 Task: Look for space in Maywood, United States from 12th August, 2023 to 16th August, 2023 for 8 adults in price range Rs.10000 to Rs.16000. Place can be private room with 8 bedrooms having 8 beds and 8 bathrooms. Property type can be house, flat, guest house, hotel. Amenities needed are: wifi, TV, free parkinig on premises, gym, breakfast. Booking option can be shelf check-in. Required host language is English.
Action: Mouse moved to (505, 137)
Screenshot: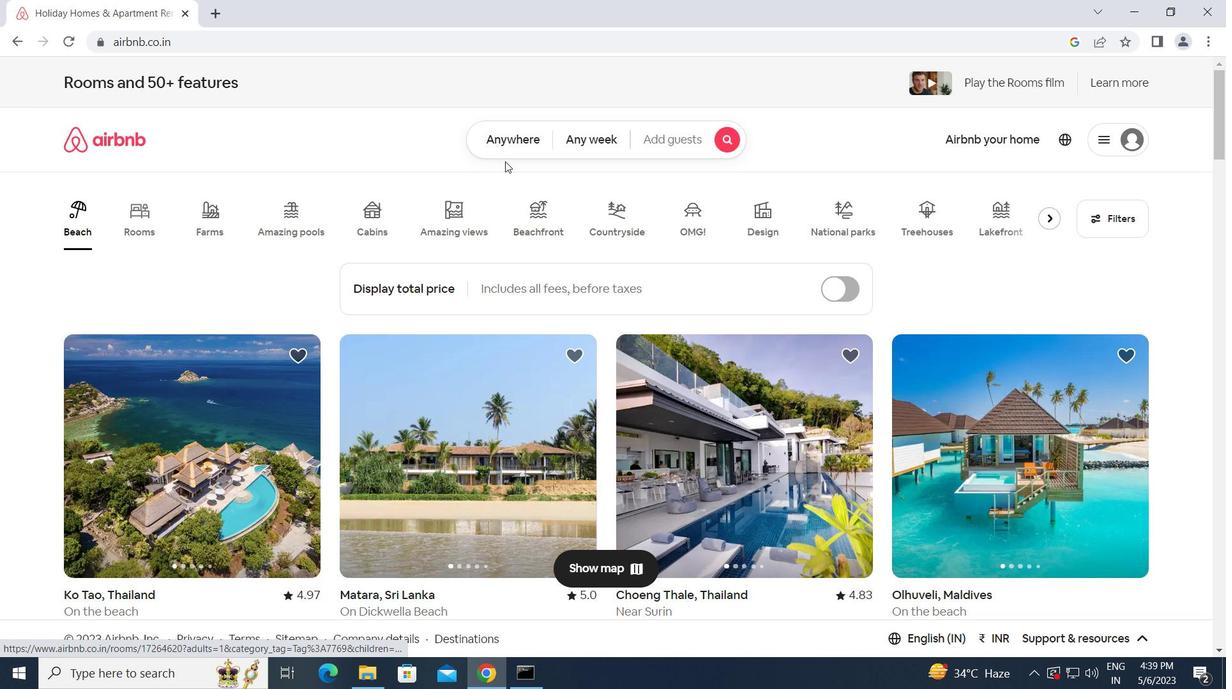 
Action: Mouse pressed left at (505, 137)
Screenshot: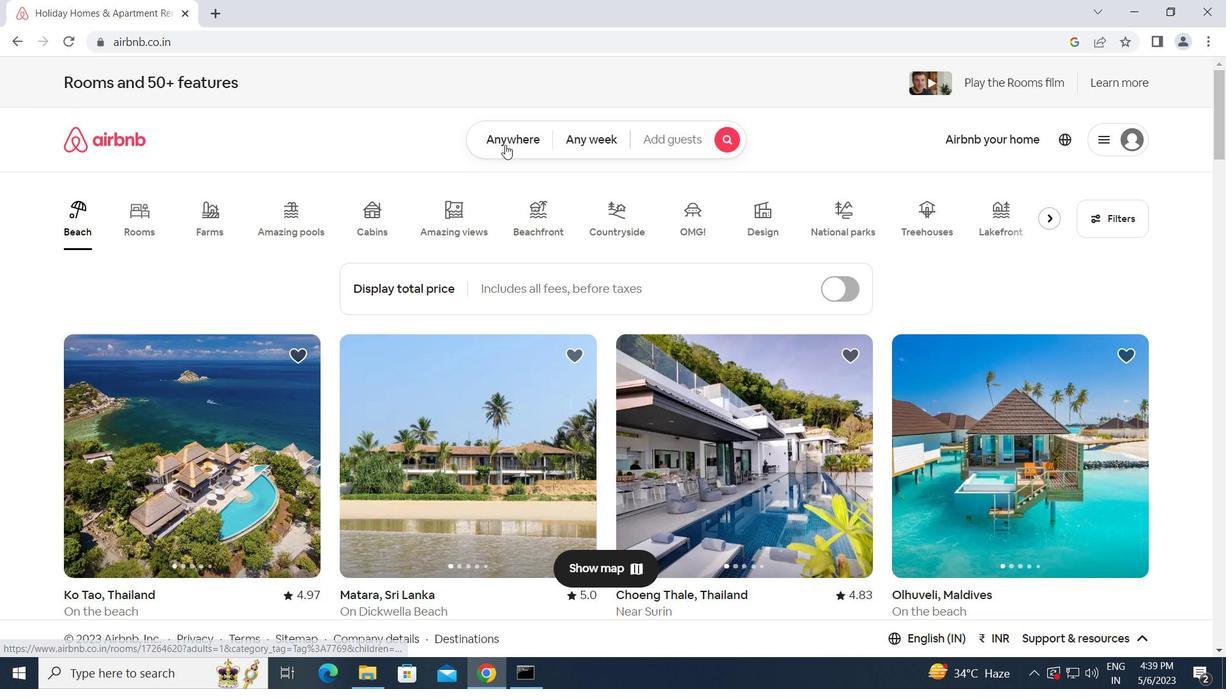 
Action: Mouse moved to (338, 186)
Screenshot: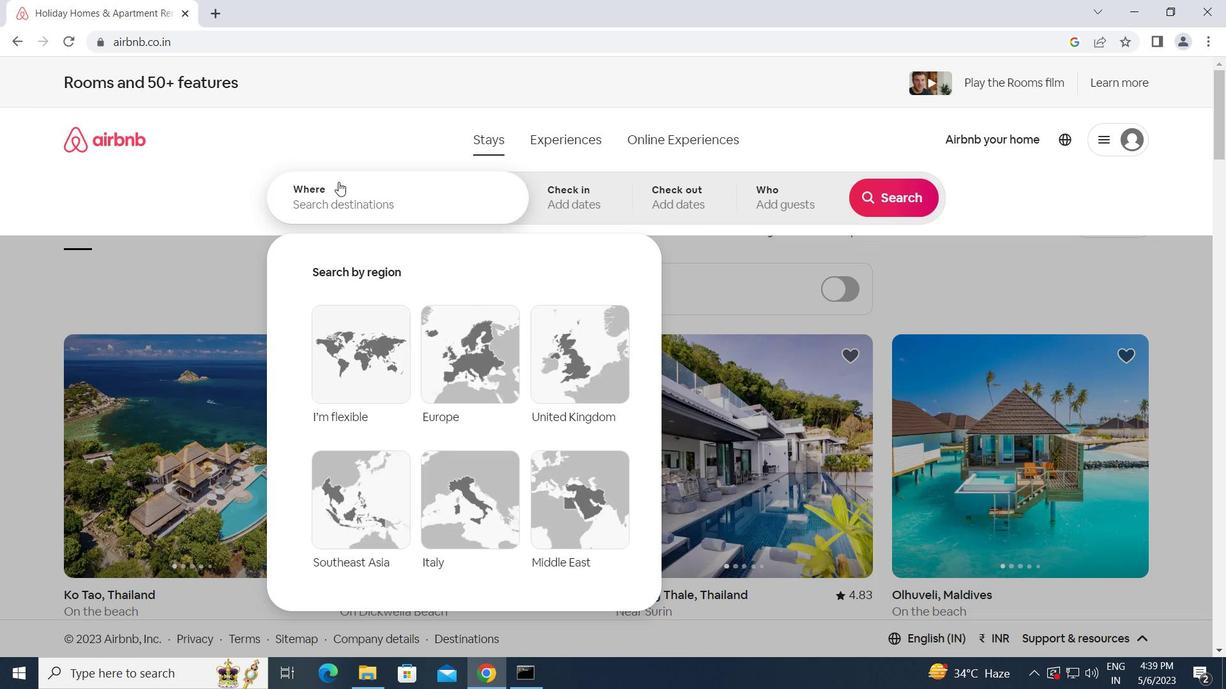 
Action: Mouse pressed left at (338, 186)
Screenshot: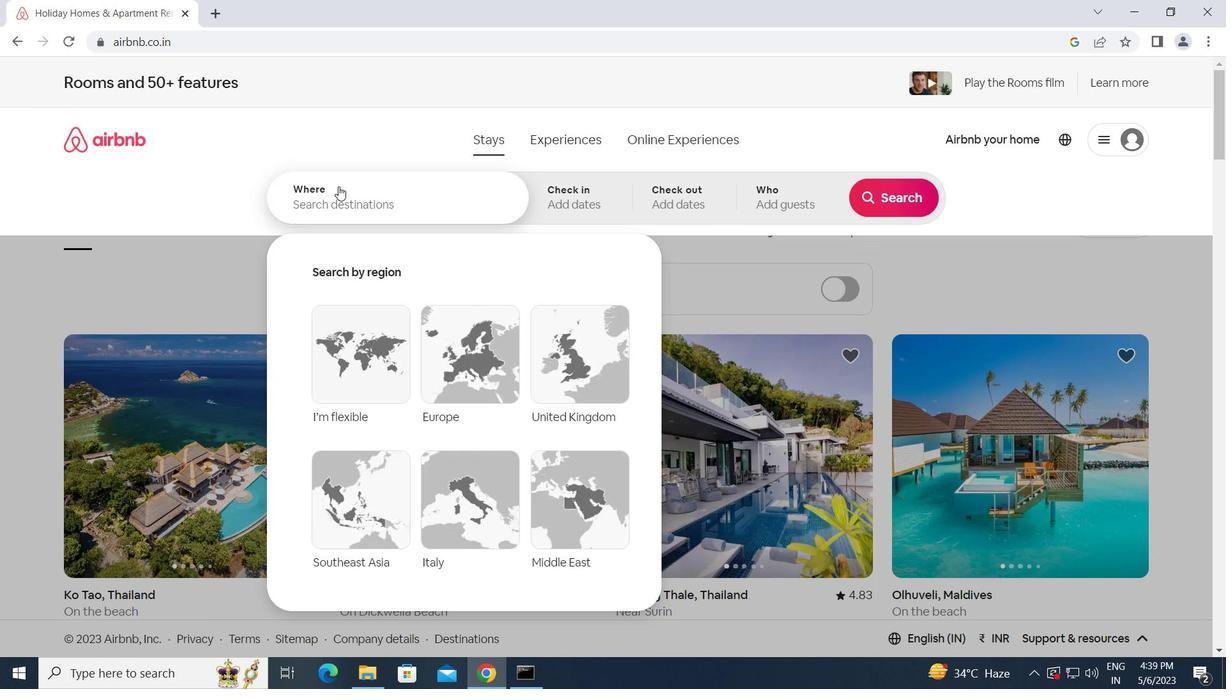 
Action: Mouse moved to (387, 194)
Screenshot: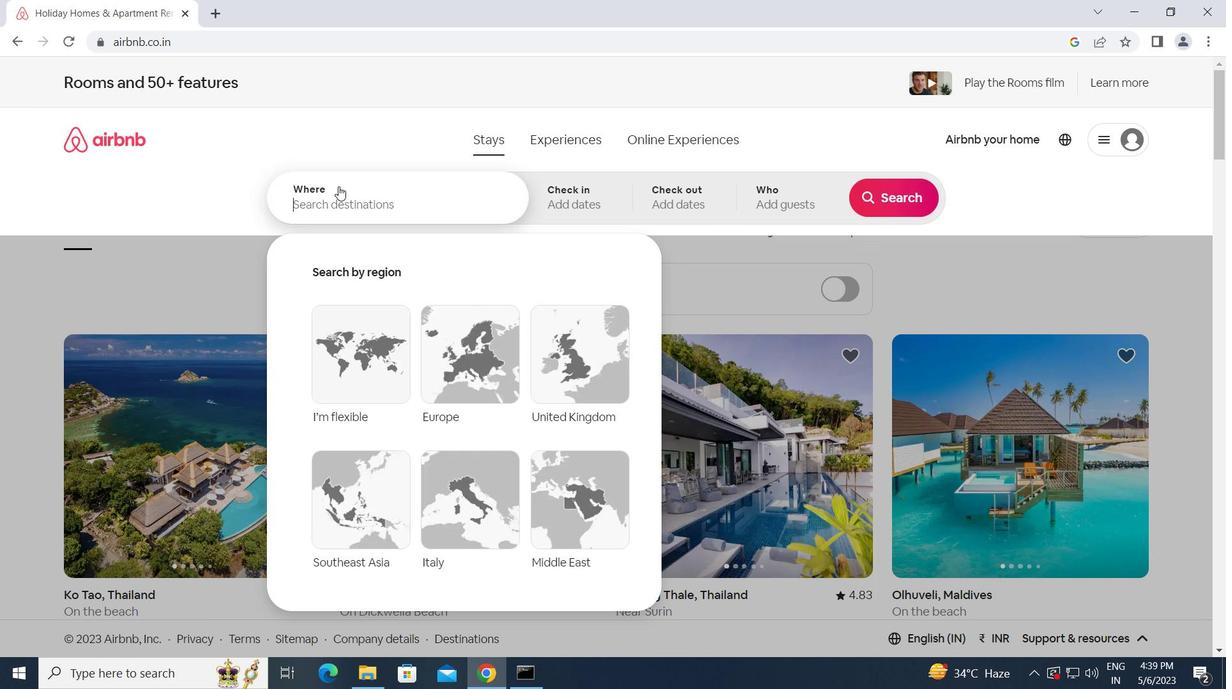 
Action: Key pressed m<Key.caps_lock>aywood,<Key.space><Key.caps_lock>u<Key.caps_lock>ni
Screenshot: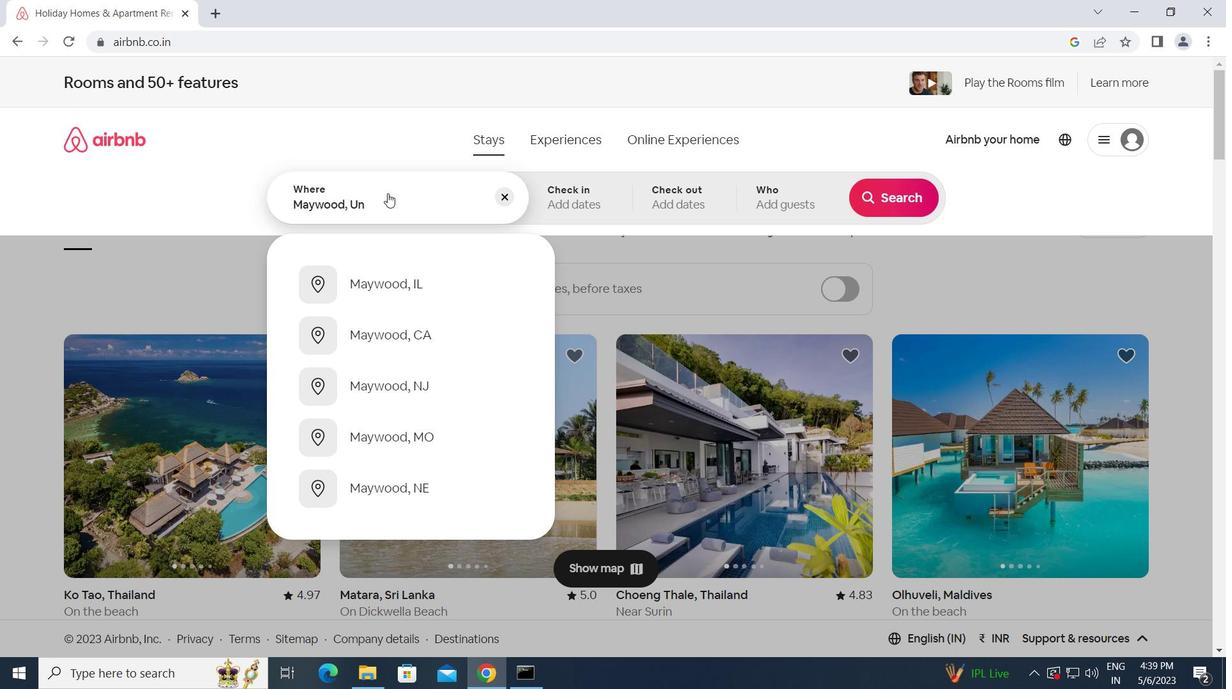 
Action: Mouse moved to (578, 0)
Screenshot: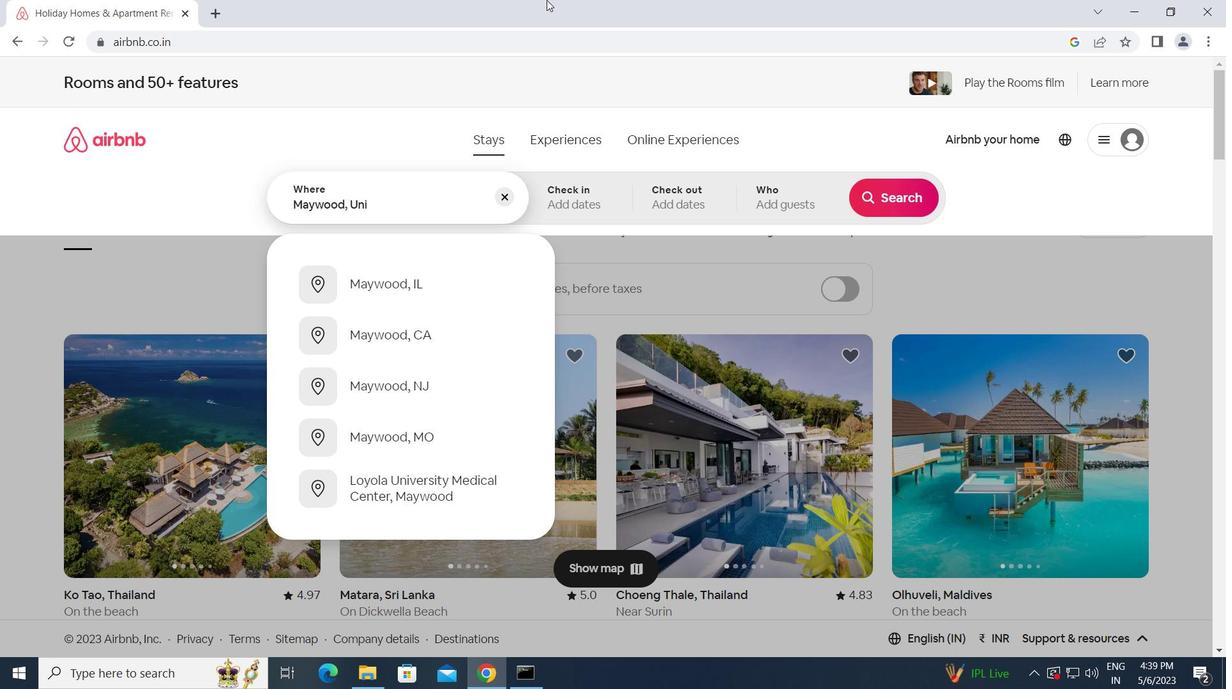 
Action: Key pressed ted<Key.space><Key.caps_lock>s<Key.caps_lock>tates<Key.enter>
Screenshot: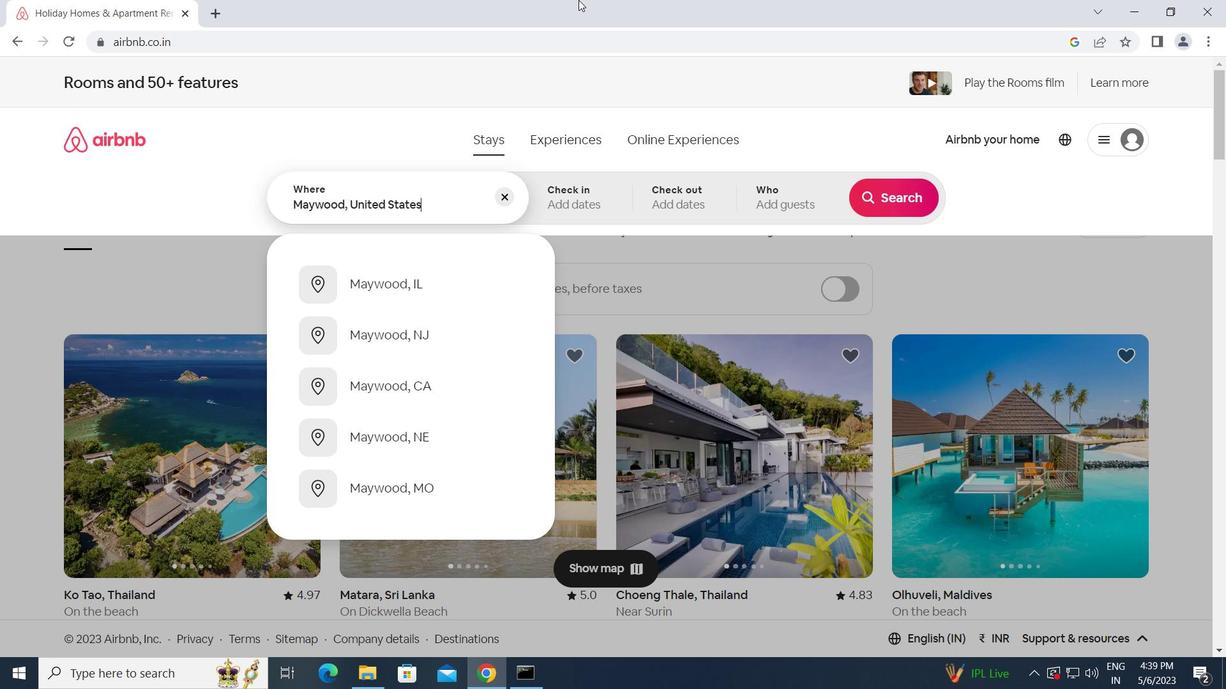 
Action: Mouse moved to (887, 330)
Screenshot: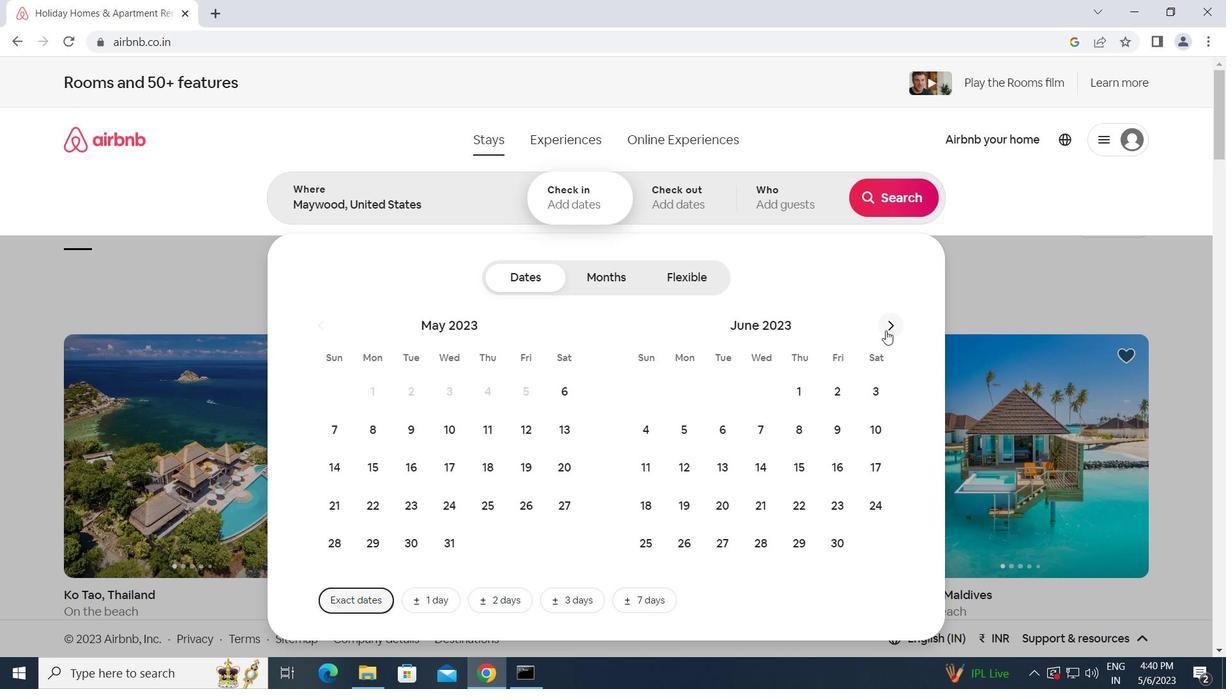 
Action: Mouse pressed left at (887, 330)
Screenshot: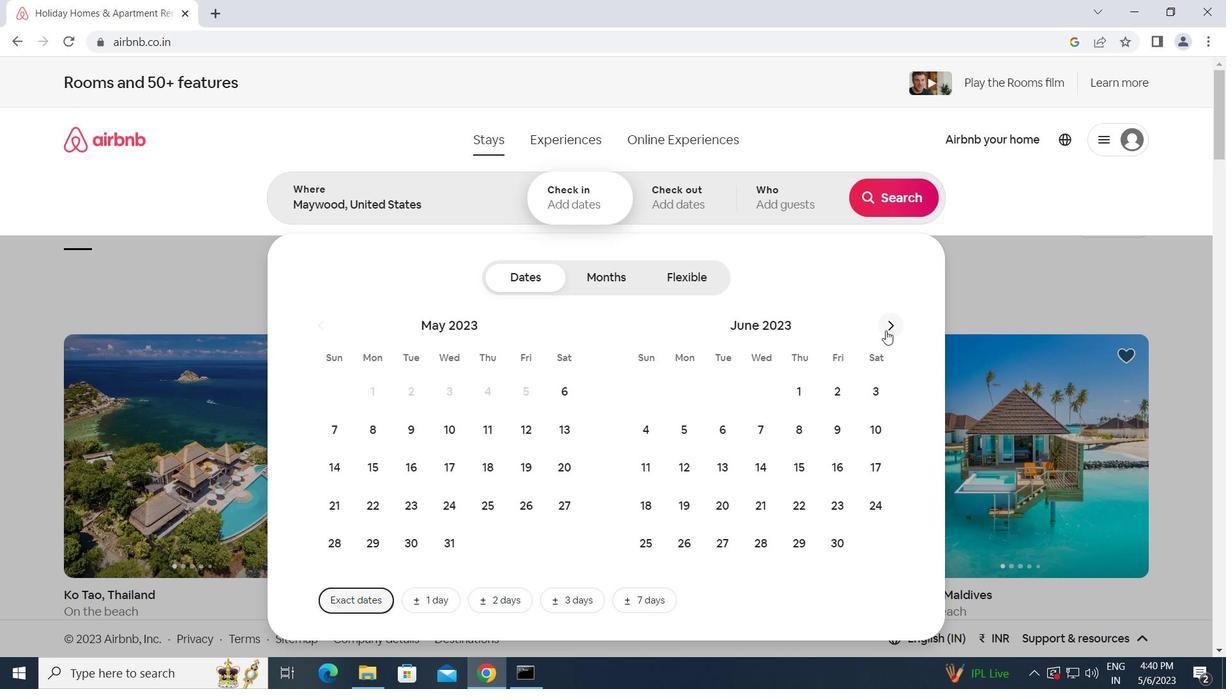 
Action: Mouse pressed left at (887, 330)
Screenshot: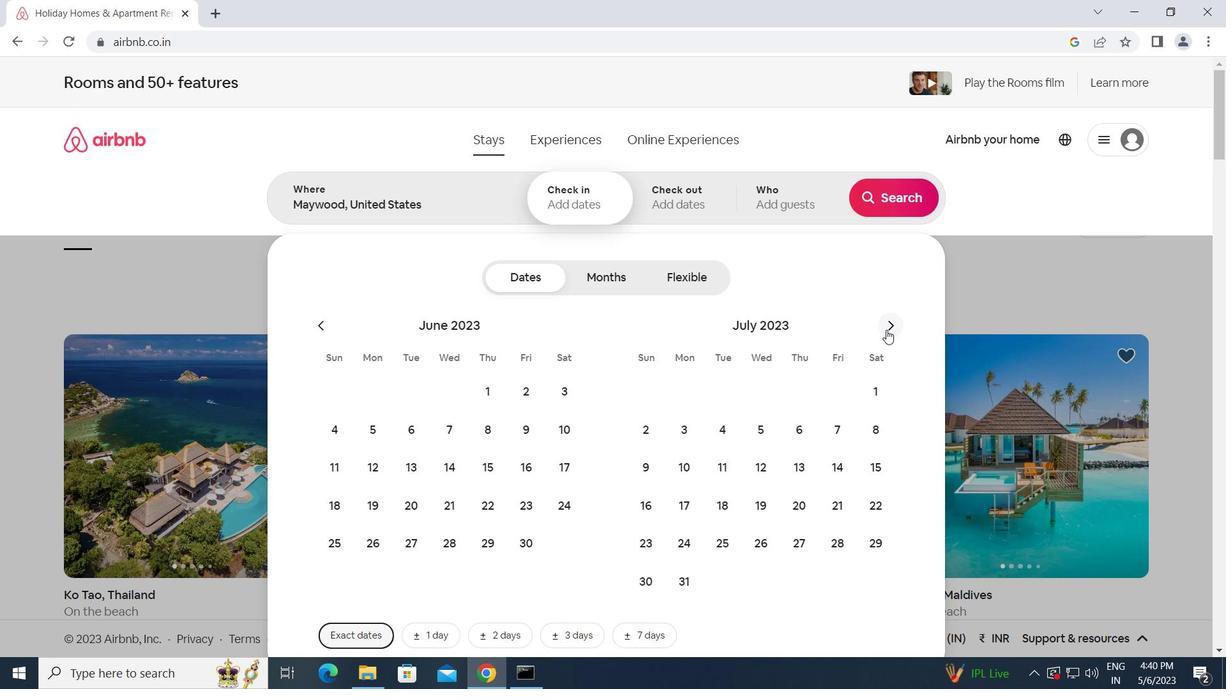 
Action: Mouse moved to (867, 431)
Screenshot: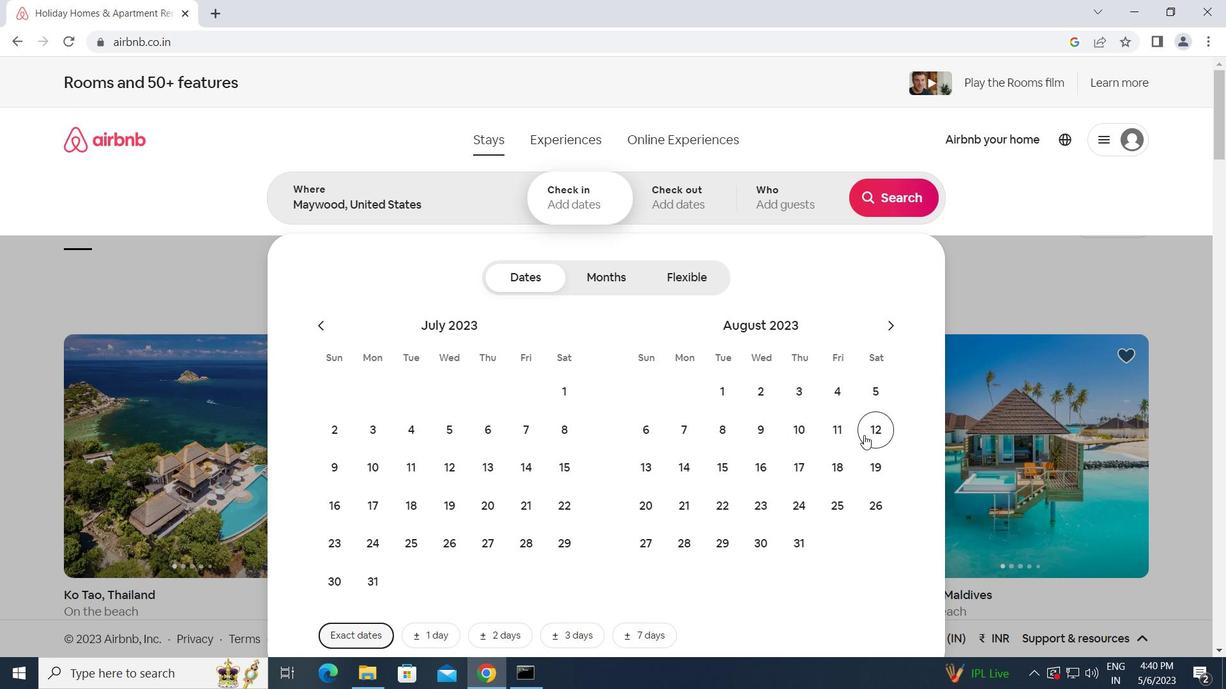 
Action: Mouse pressed left at (867, 431)
Screenshot: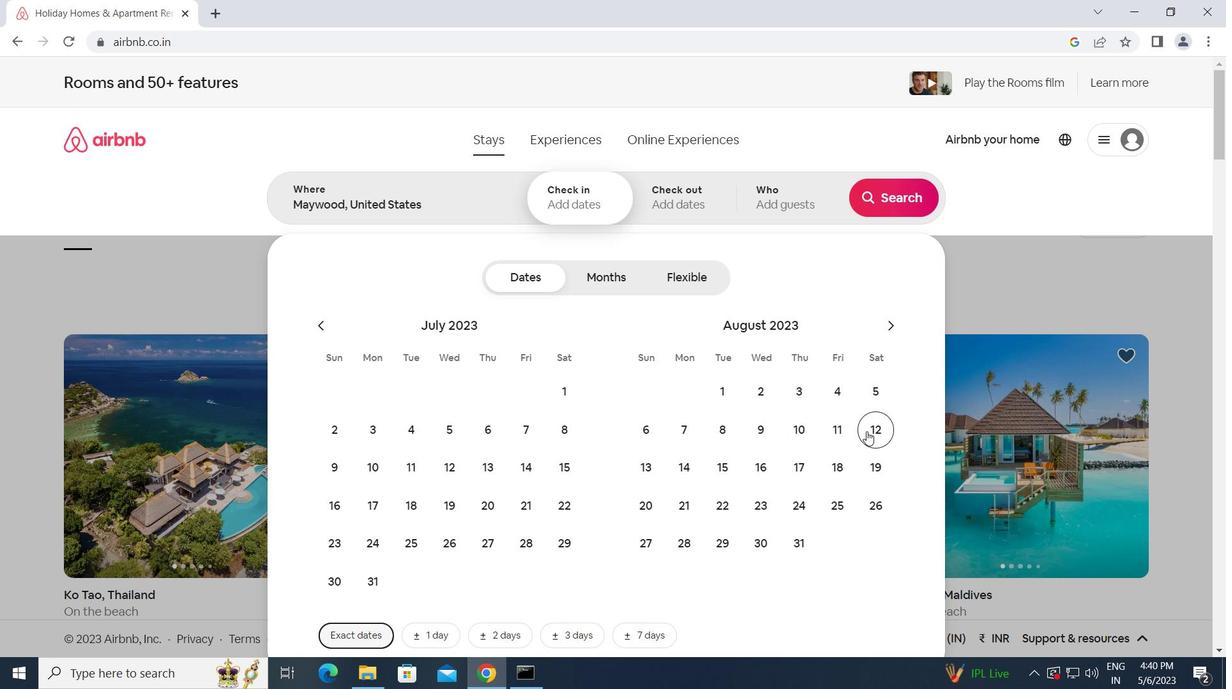 
Action: Mouse moved to (752, 468)
Screenshot: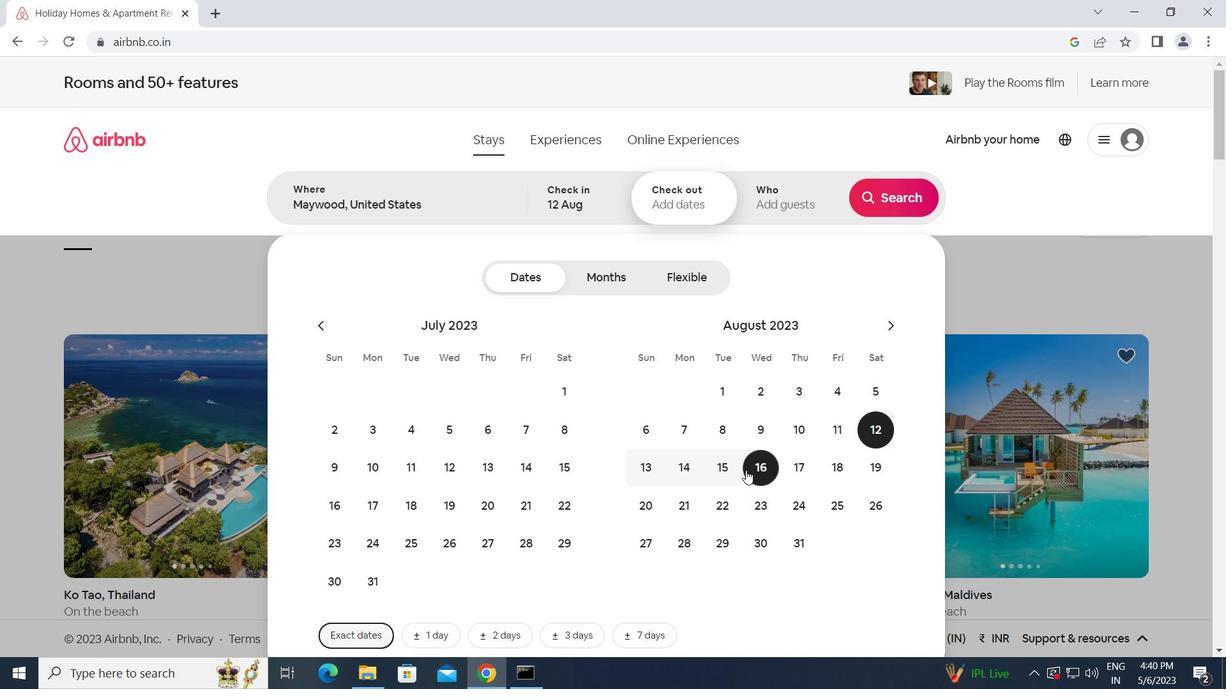 
Action: Mouse pressed left at (752, 468)
Screenshot: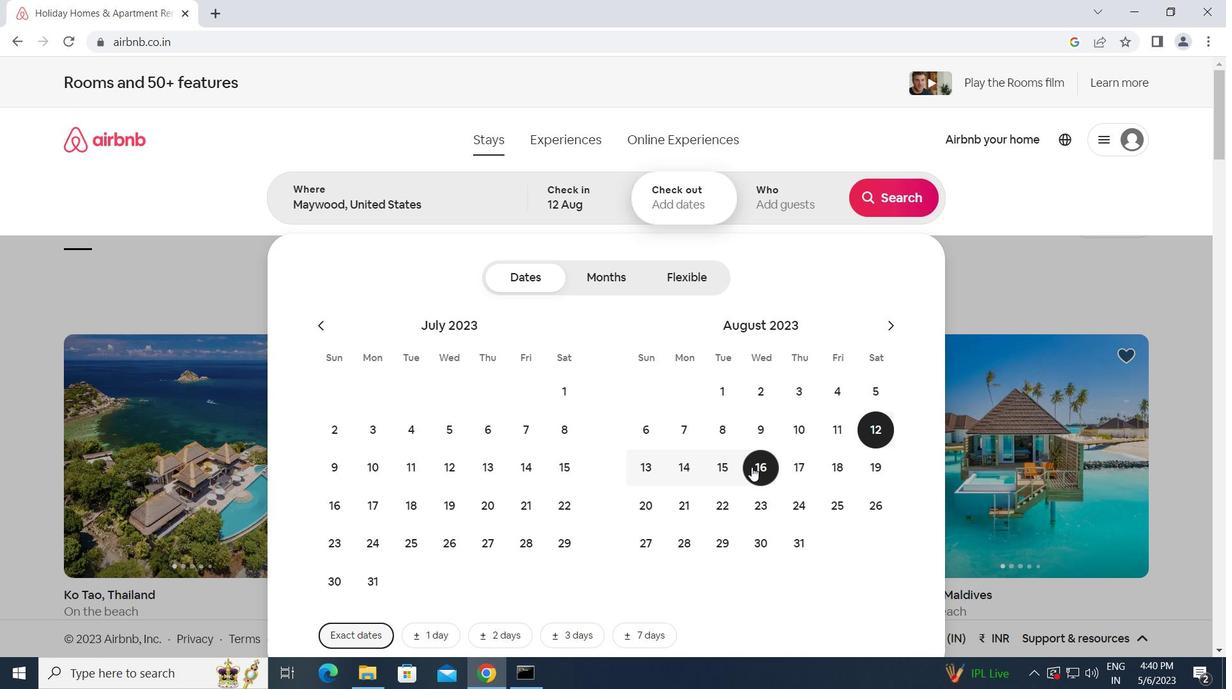 
Action: Mouse moved to (801, 205)
Screenshot: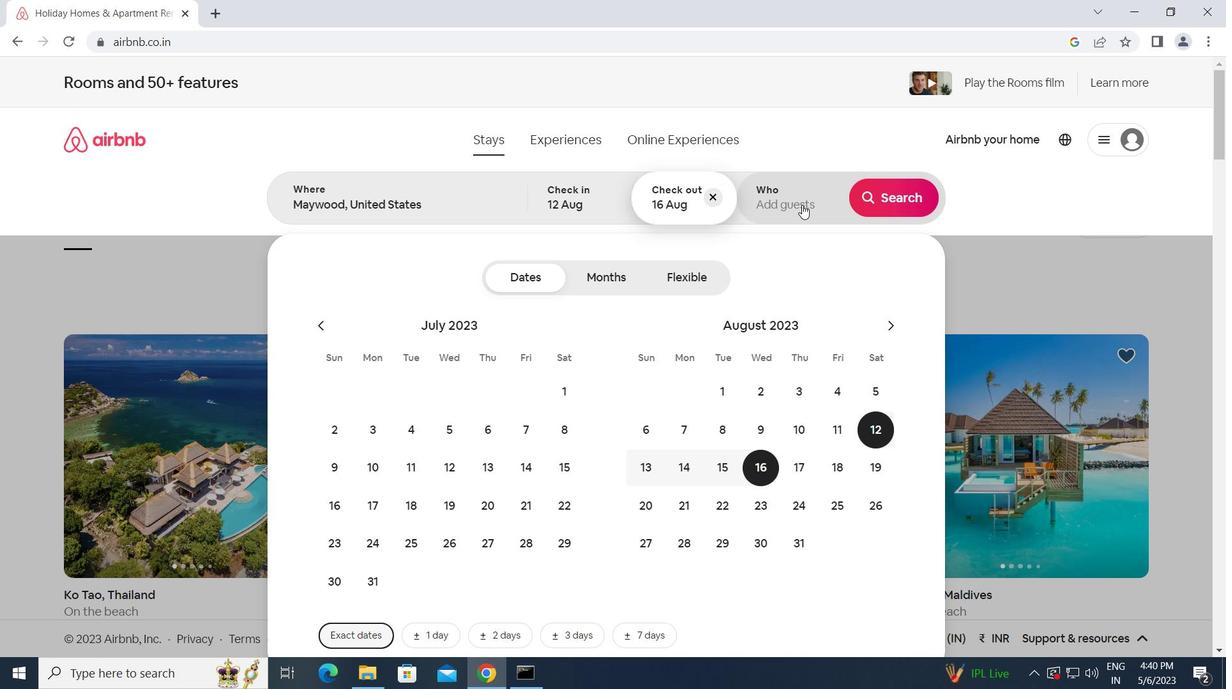 
Action: Mouse pressed left at (801, 205)
Screenshot: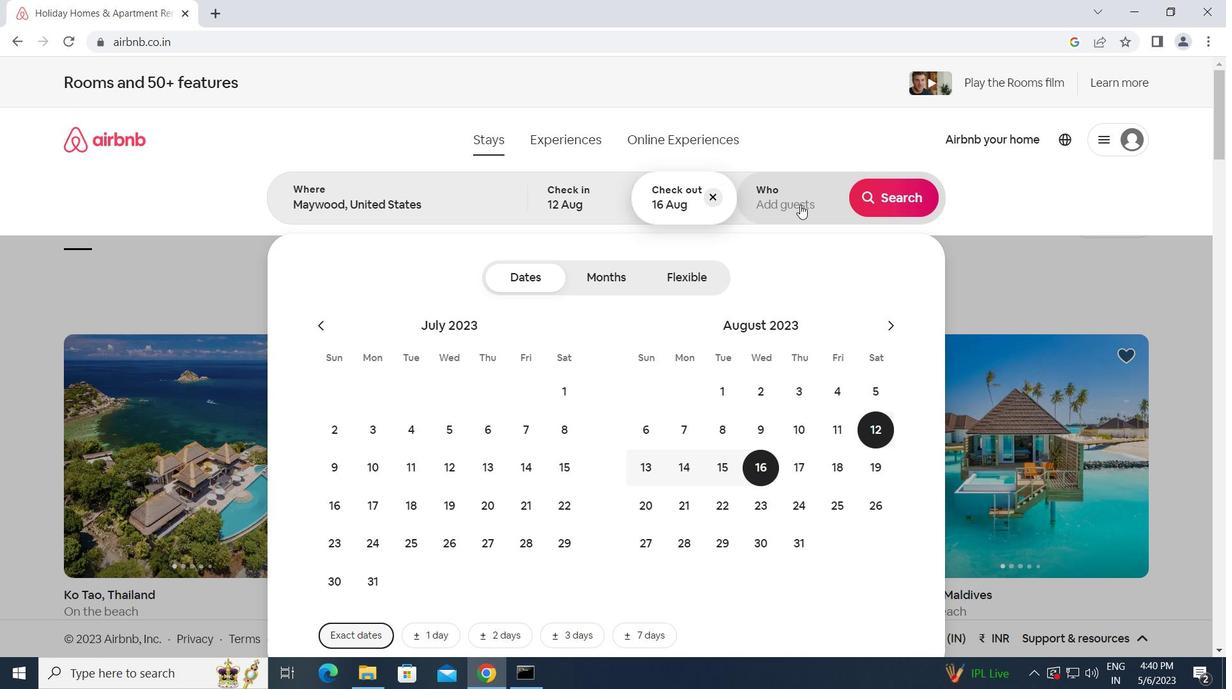 
Action: Mouse moved to (899, 279)
Screenshot: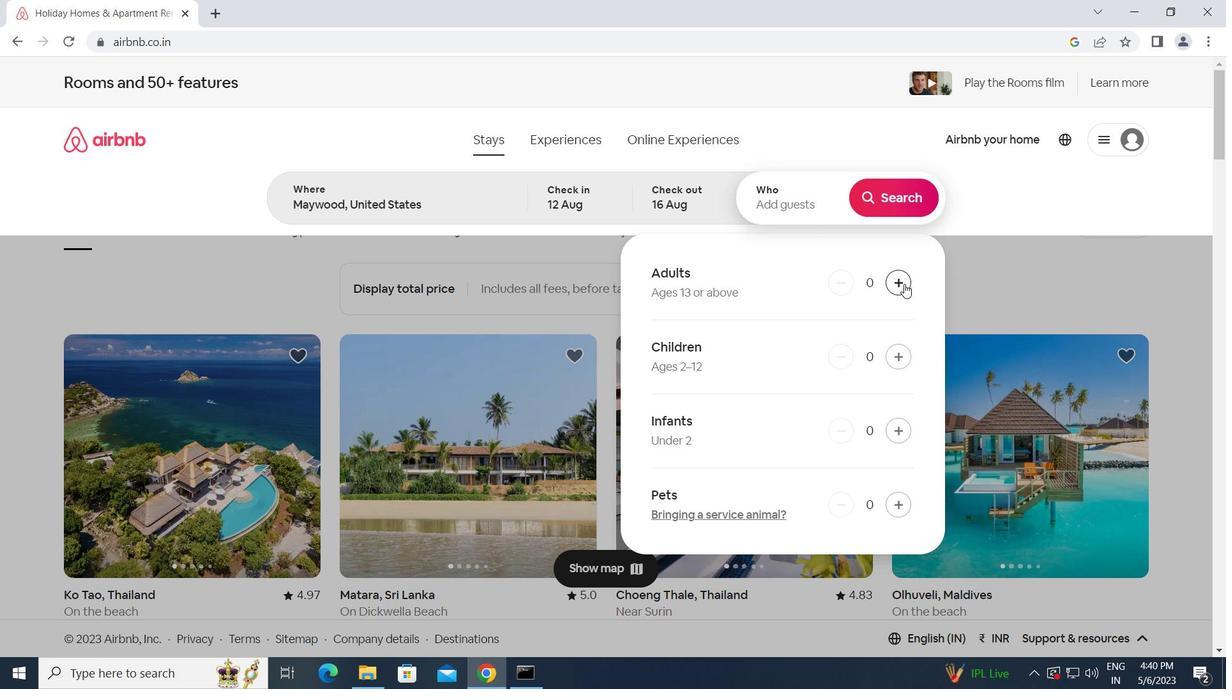 
Action: Mouse pressed left at (899, 279)
Screenshot: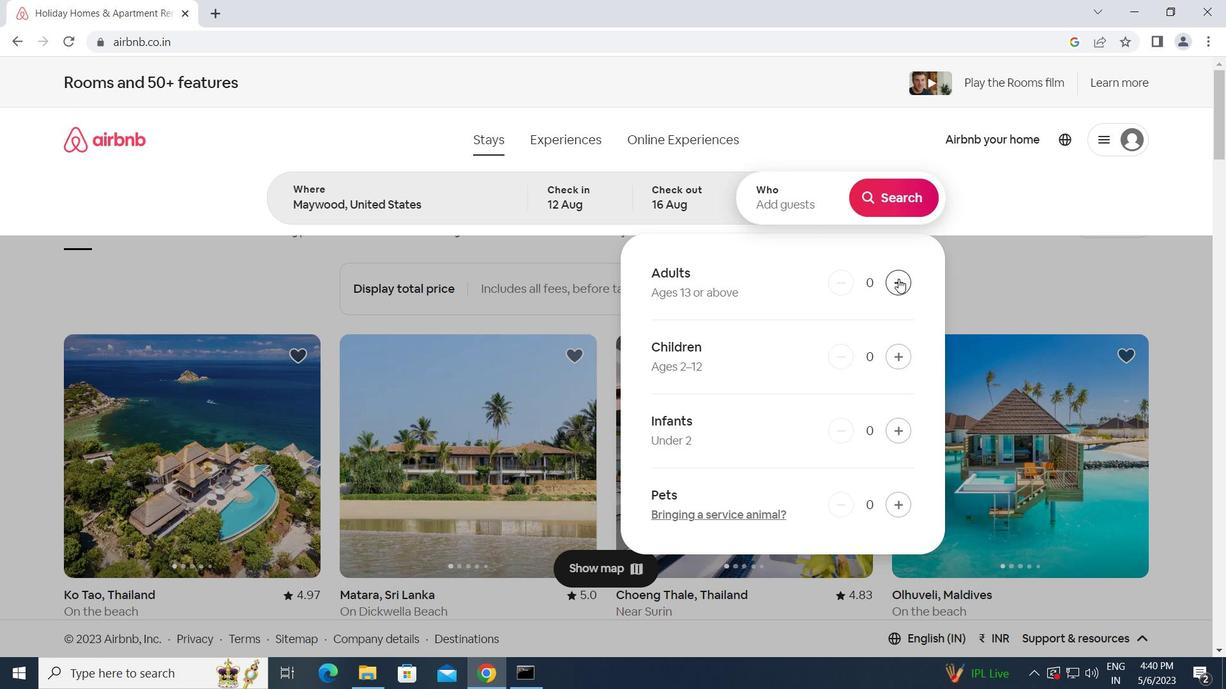 
Action: Mouse moved to (898, 279)
Screenshot: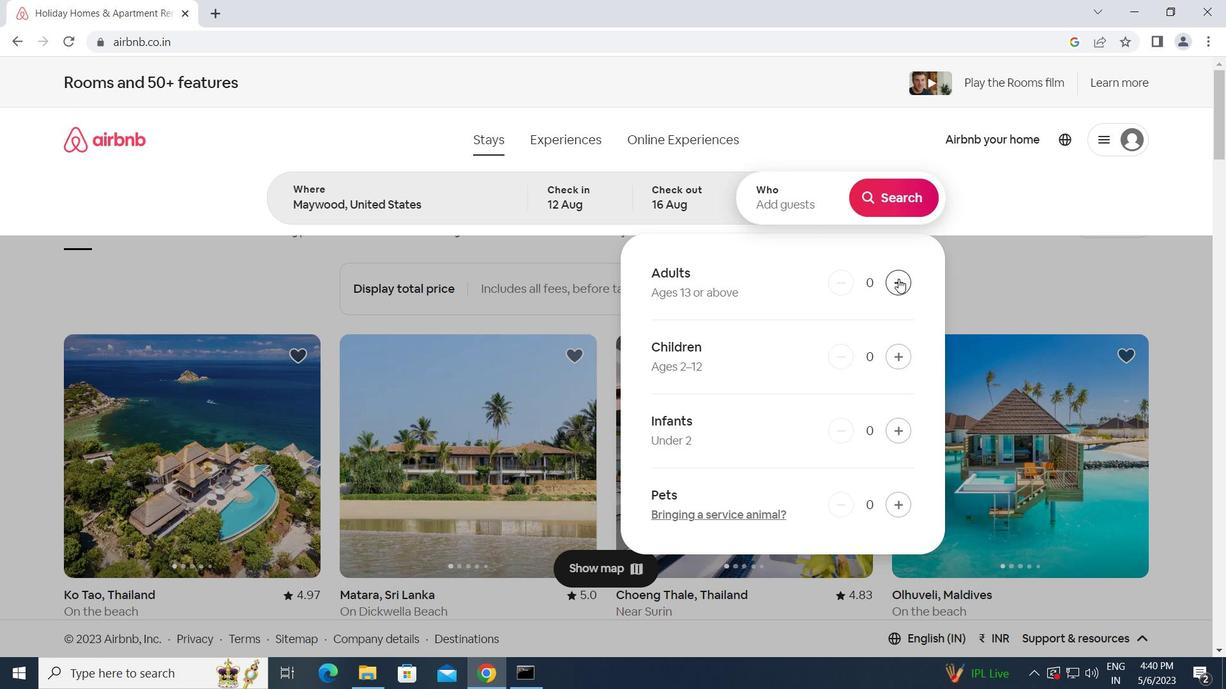
Action: Mouse pressed left at (898, 279)
Screenshot: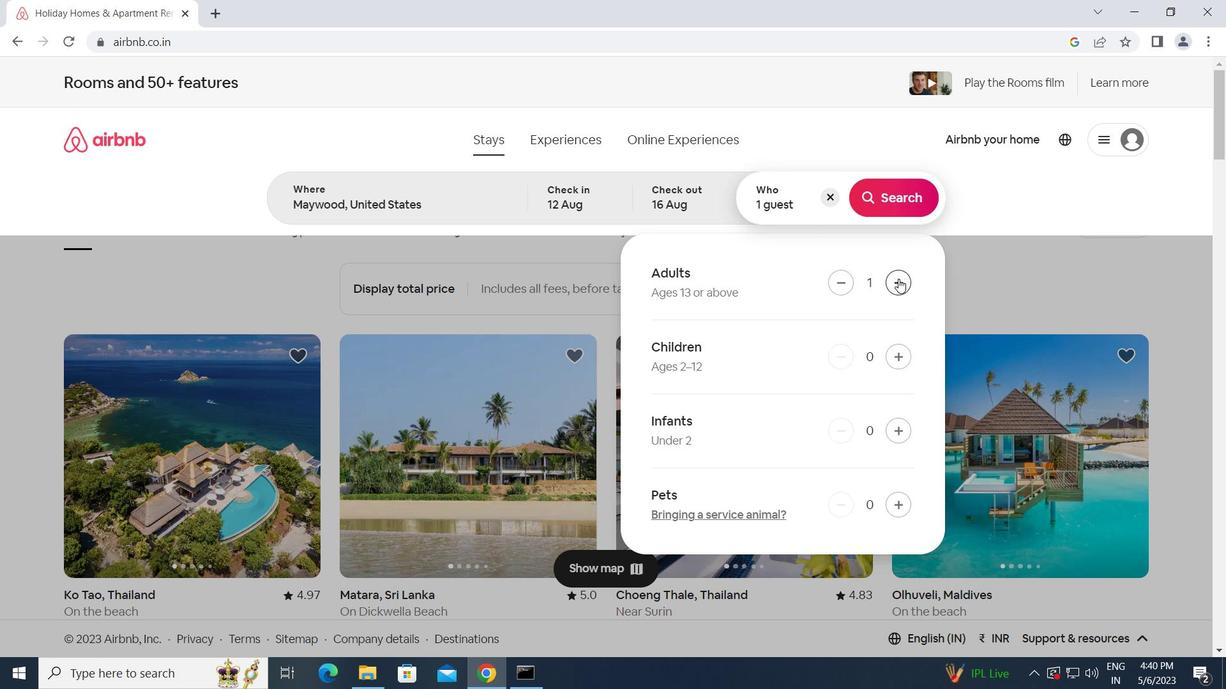 
Action: Mouse pressed left at (898, 279)
Screenshot: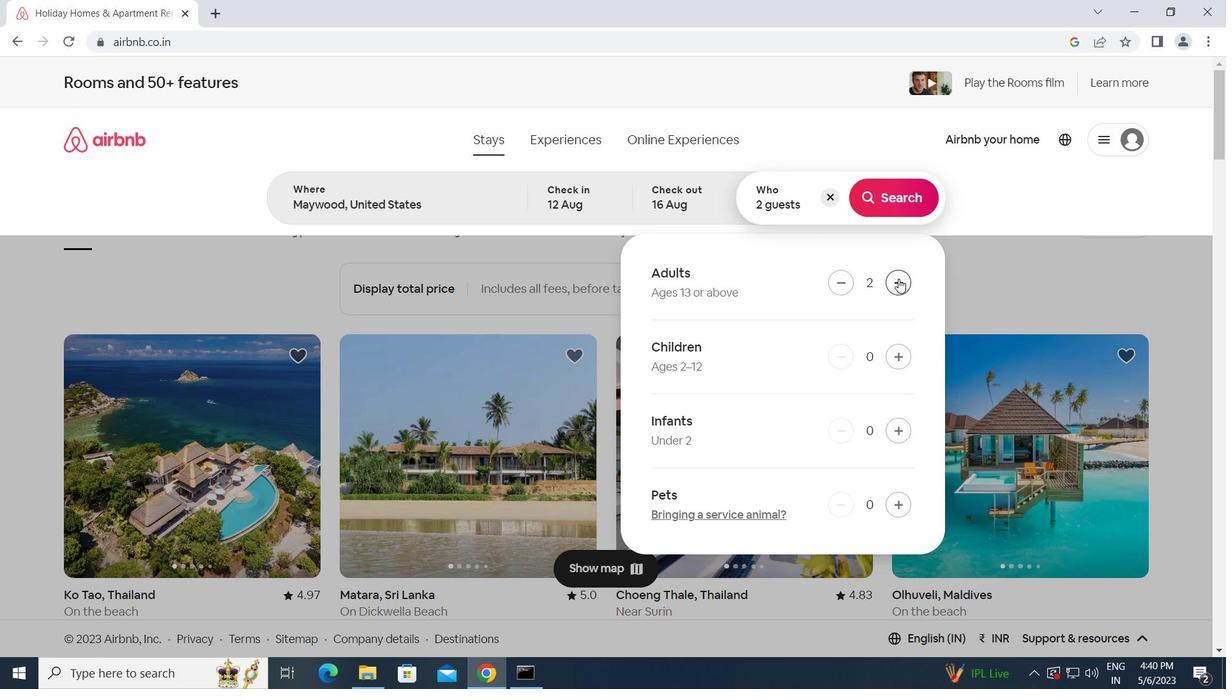 
Action: Mouse pressed left at (898, 279)
Screenshot: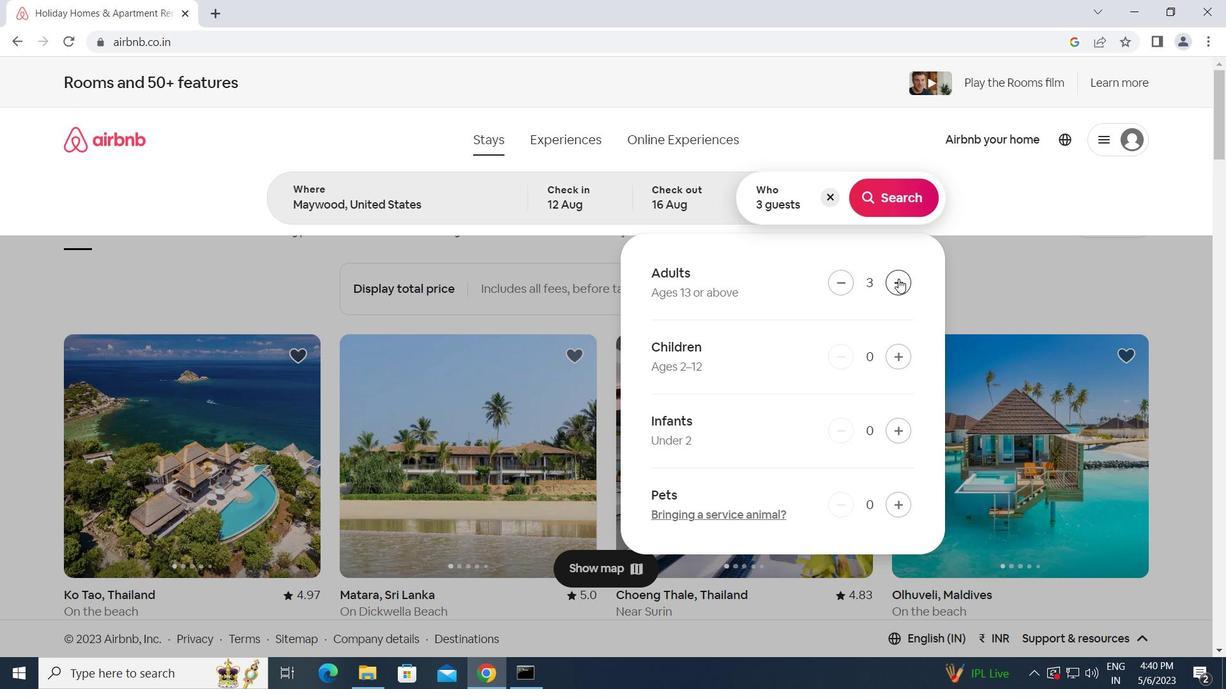 
Action: Mouse pressed left at (898, 279)
Screenshot: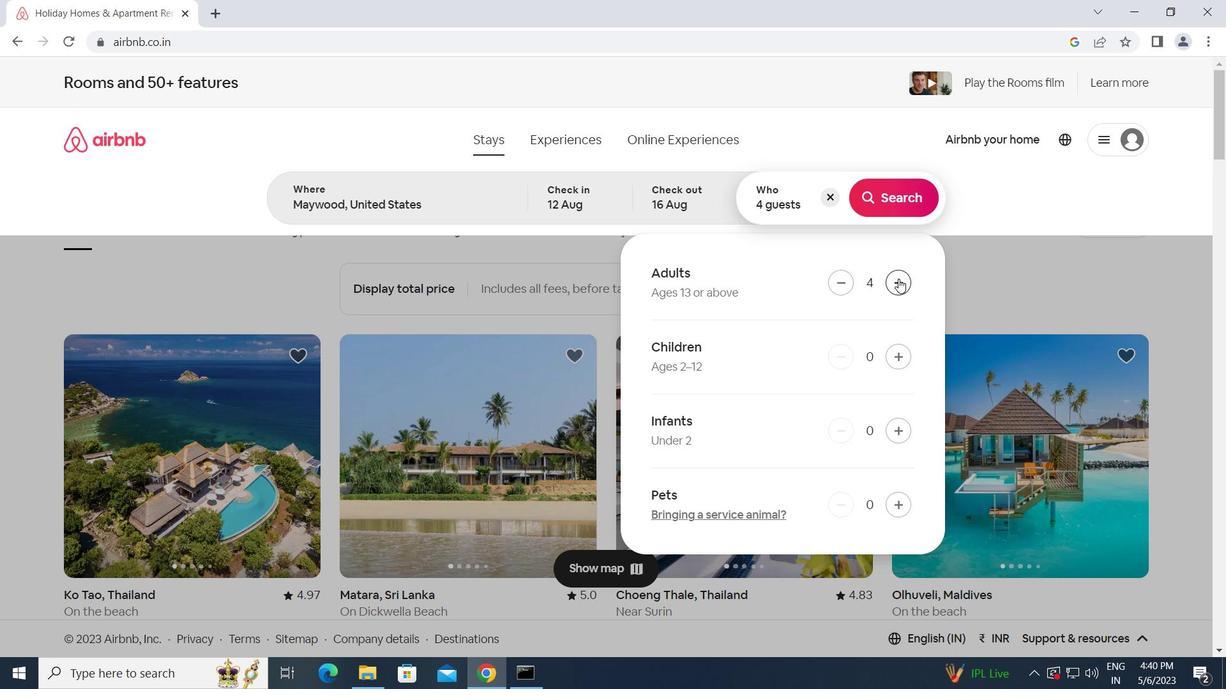 
Action: Mouse pressed left at (898, 279)
Screenshot: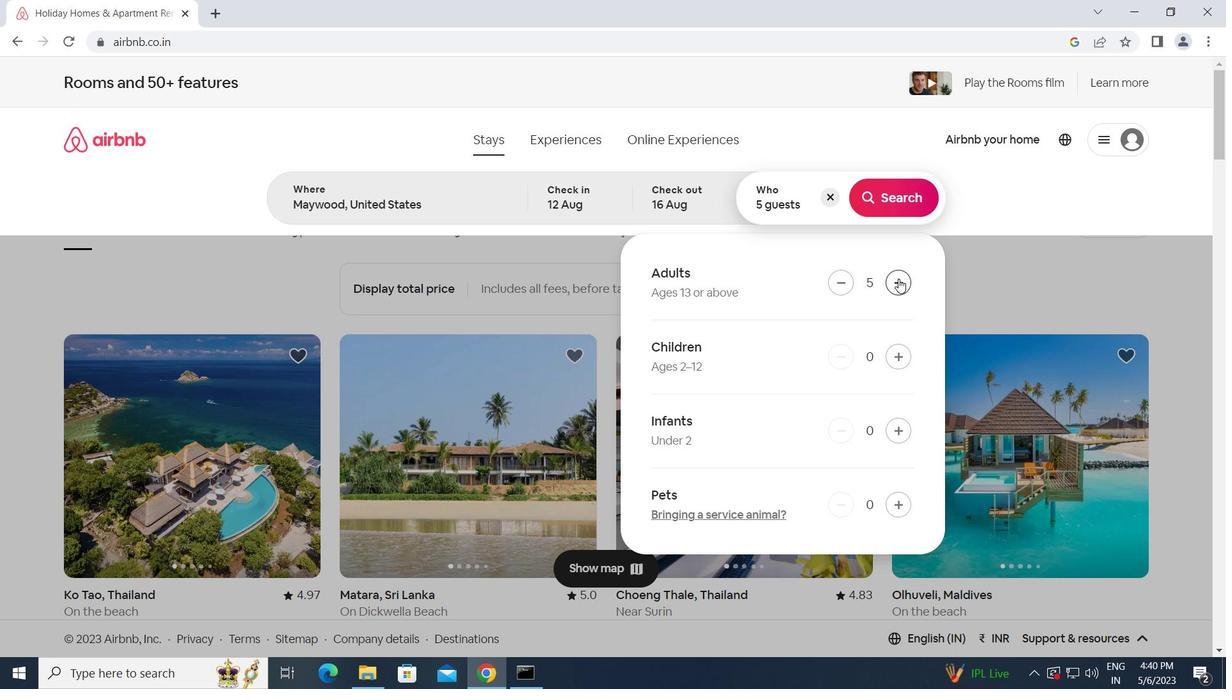 
Action: Mouse pressed left at (898, 279)
Screenshot: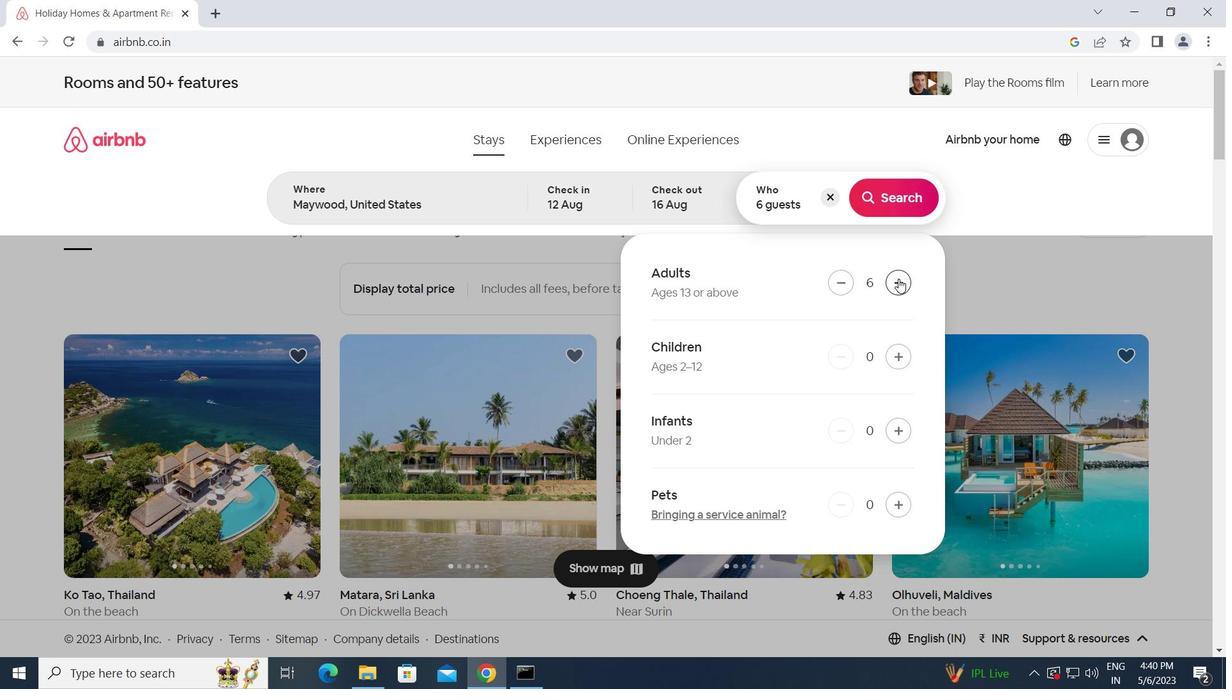 
Action: Mouse pressed left at (898, 279)
Screenshot: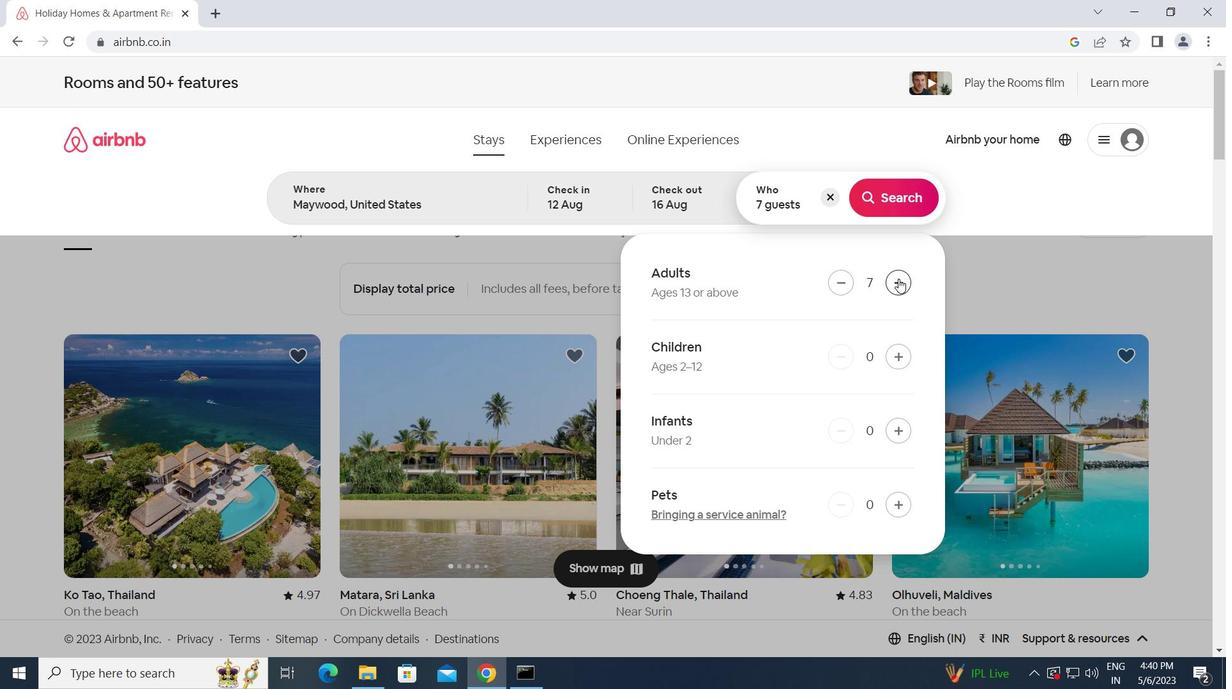 
Action: Mouse moved to (889, 193)
Screenshot: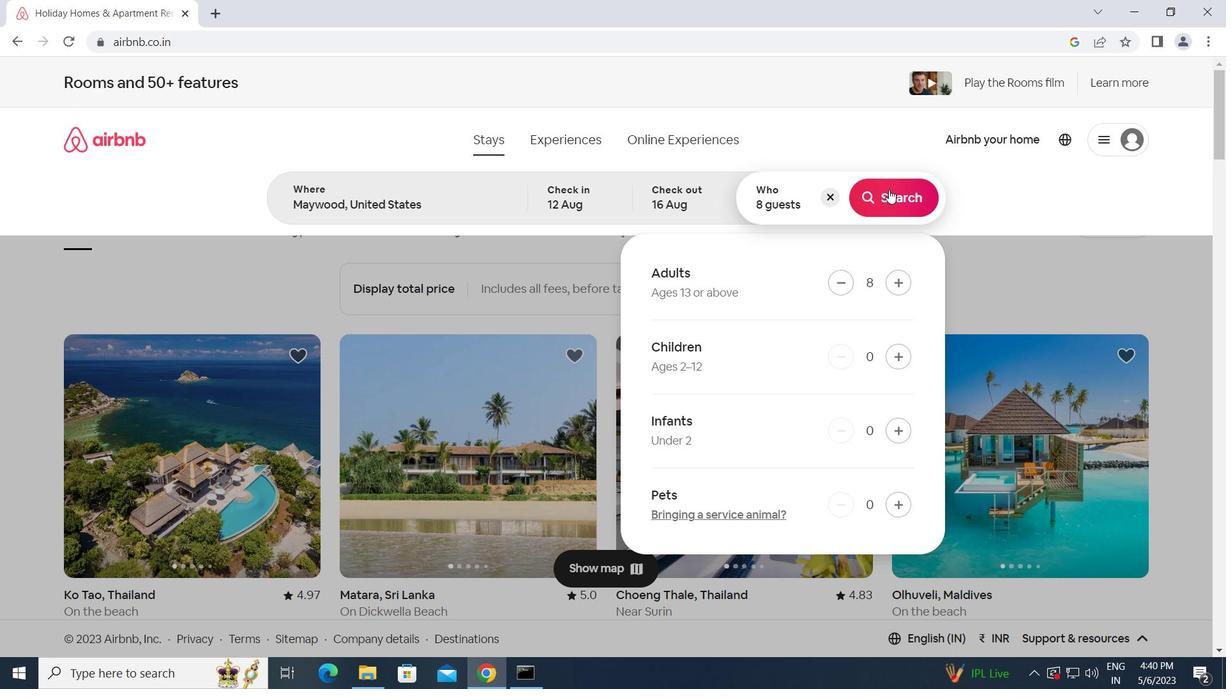 
Action: Mouse pressed left at (889, 193)
Screenshot: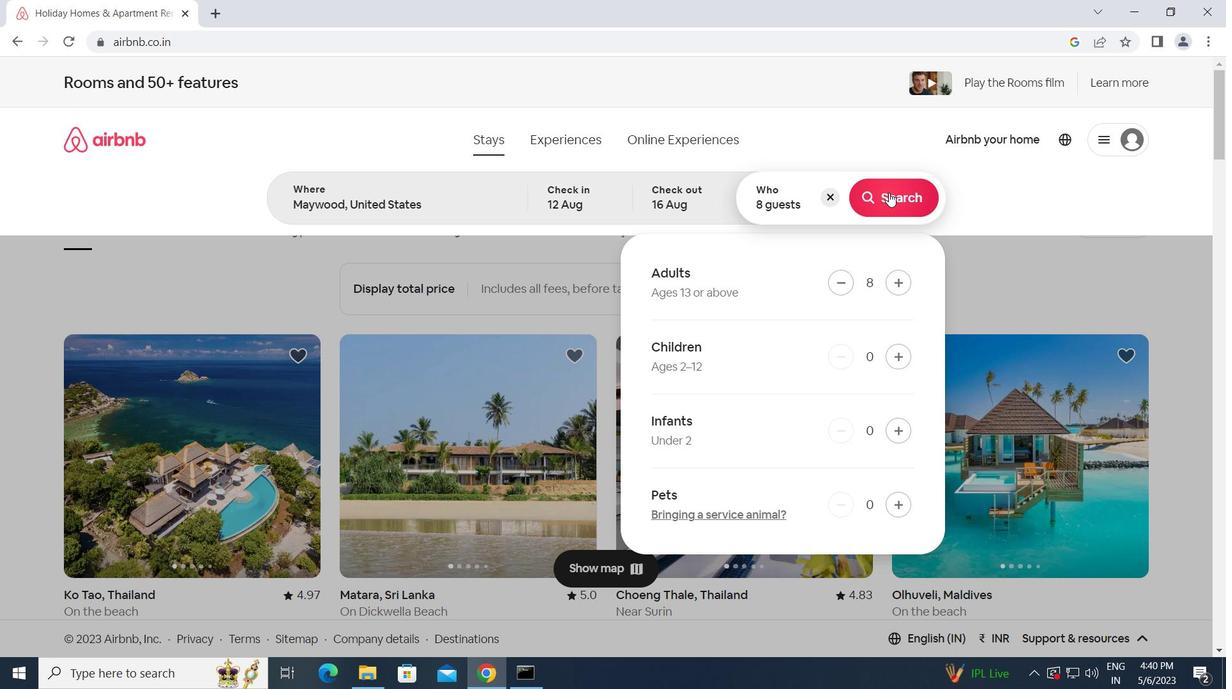 
Action: Mouse moved to (1155, 157)
Screenshot: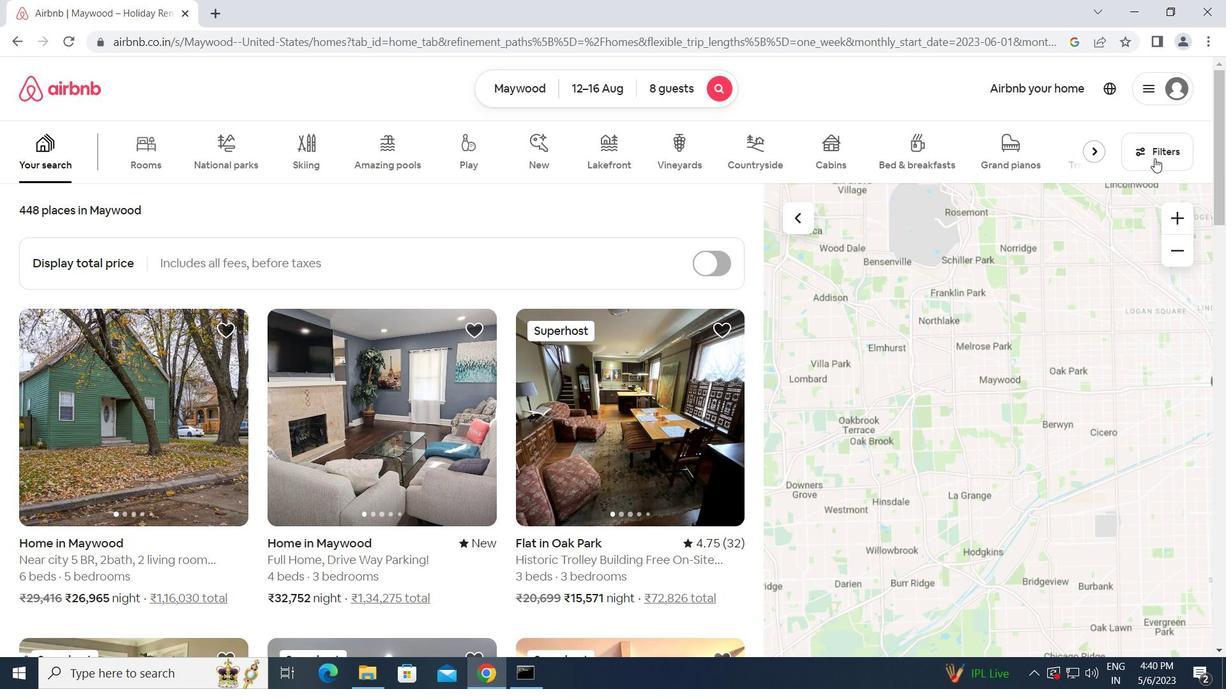 
Action: Mouse pressed left at (1155, 157)
Screenshot: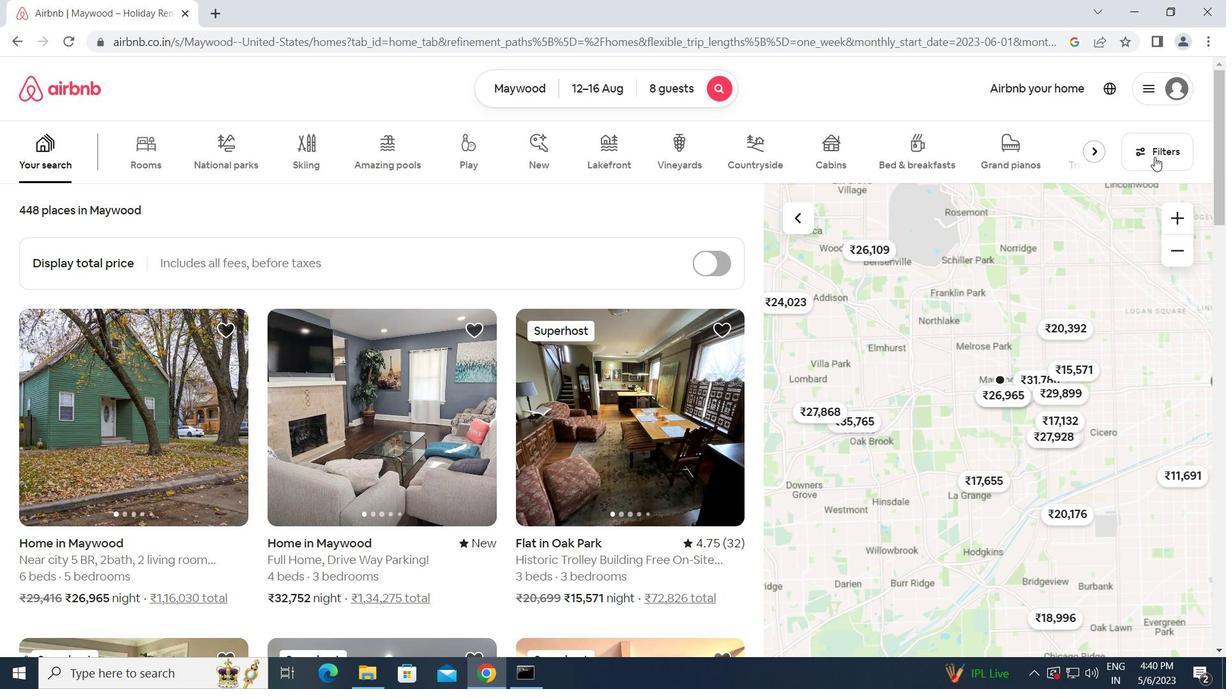 
Action: Mouse moved to (492, 432)
Screenshot: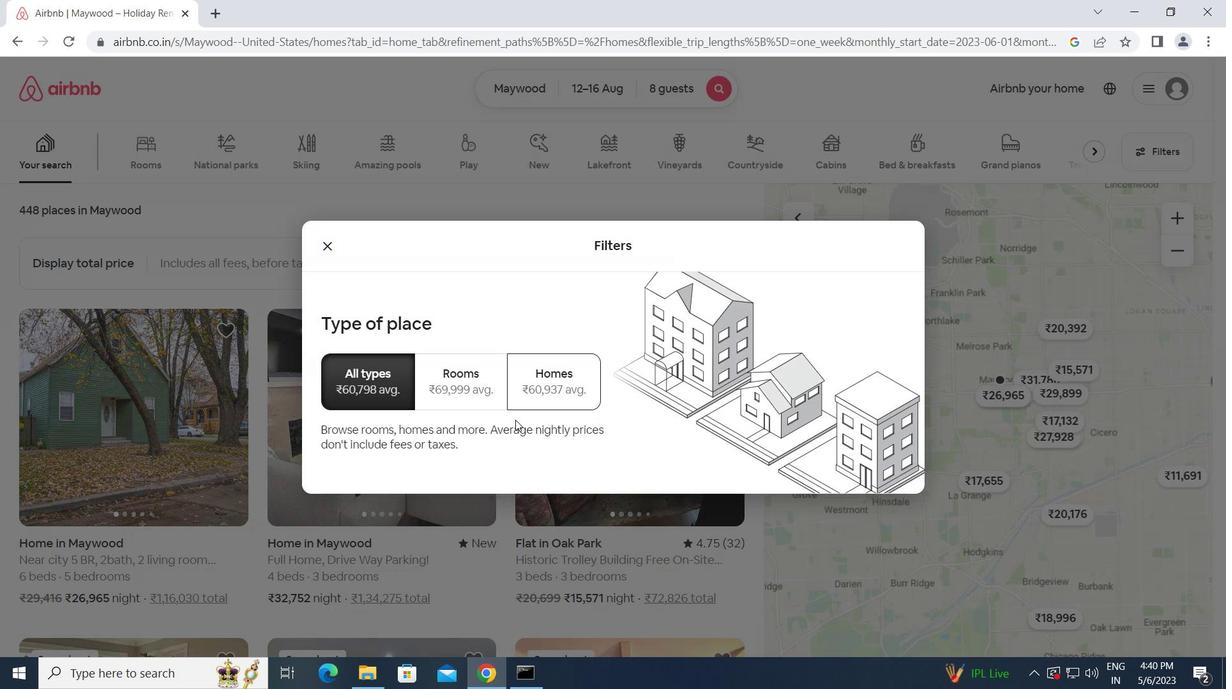 
Action: Mouse scrolled (492, 431) with delta (0, 0)
Screenshot: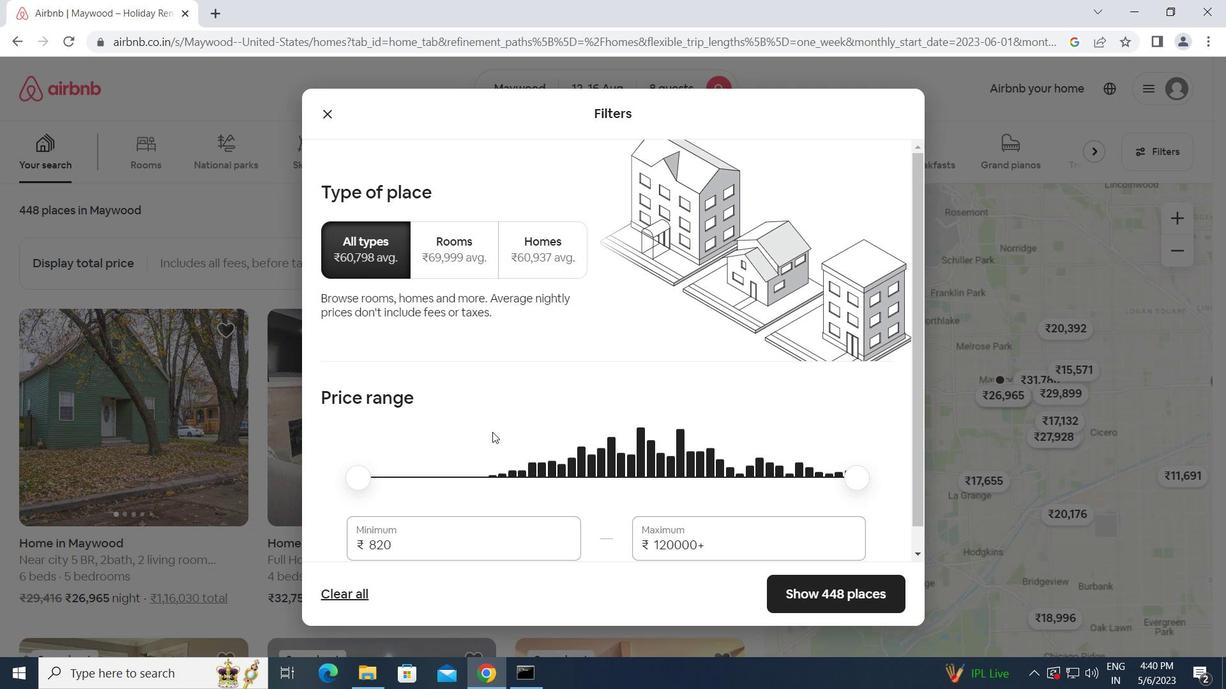 
Action: Mouse moved to (491, 432)
Screenshot: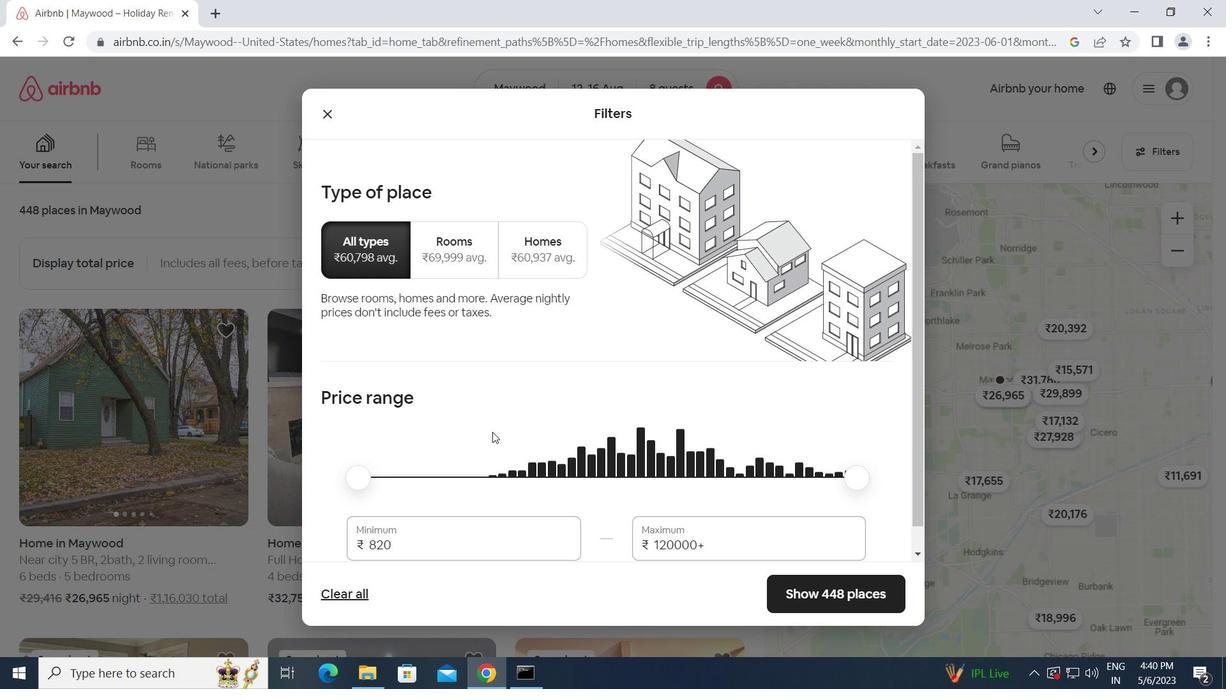 
Action: Mouse scrolled (491, 431) with delta (0, 0)
Screenshot: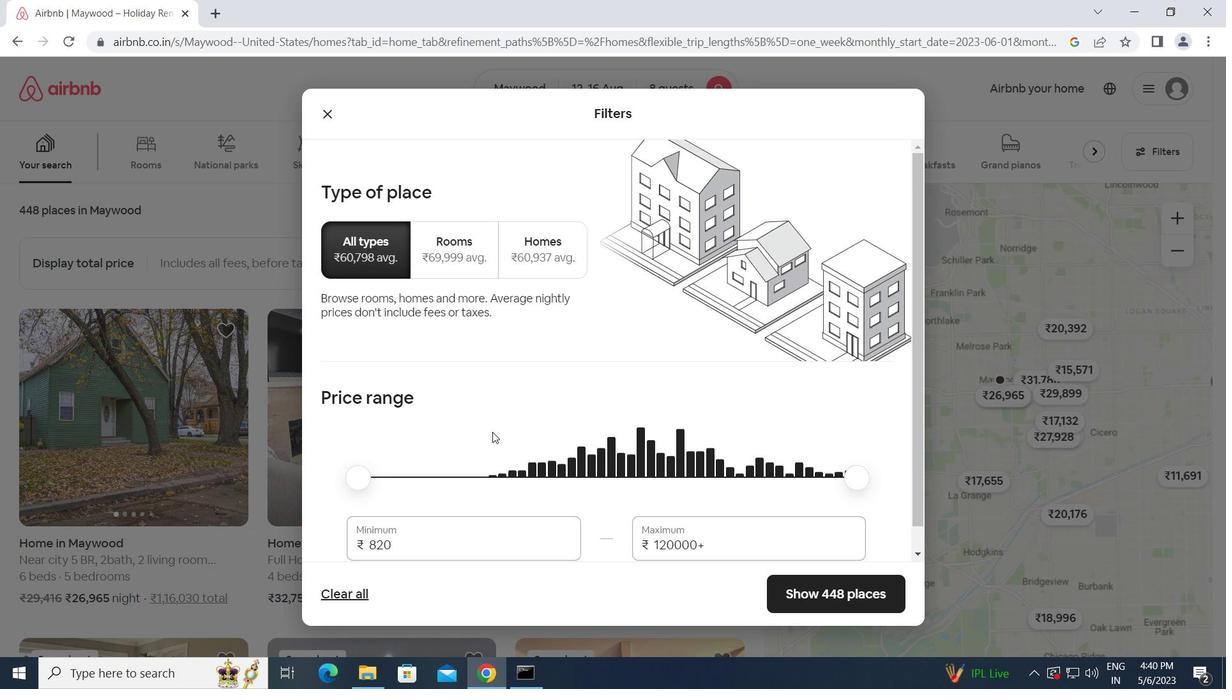 
Action: Mouse scrolled (491, 431) with delta (0, 0)
Screenshot: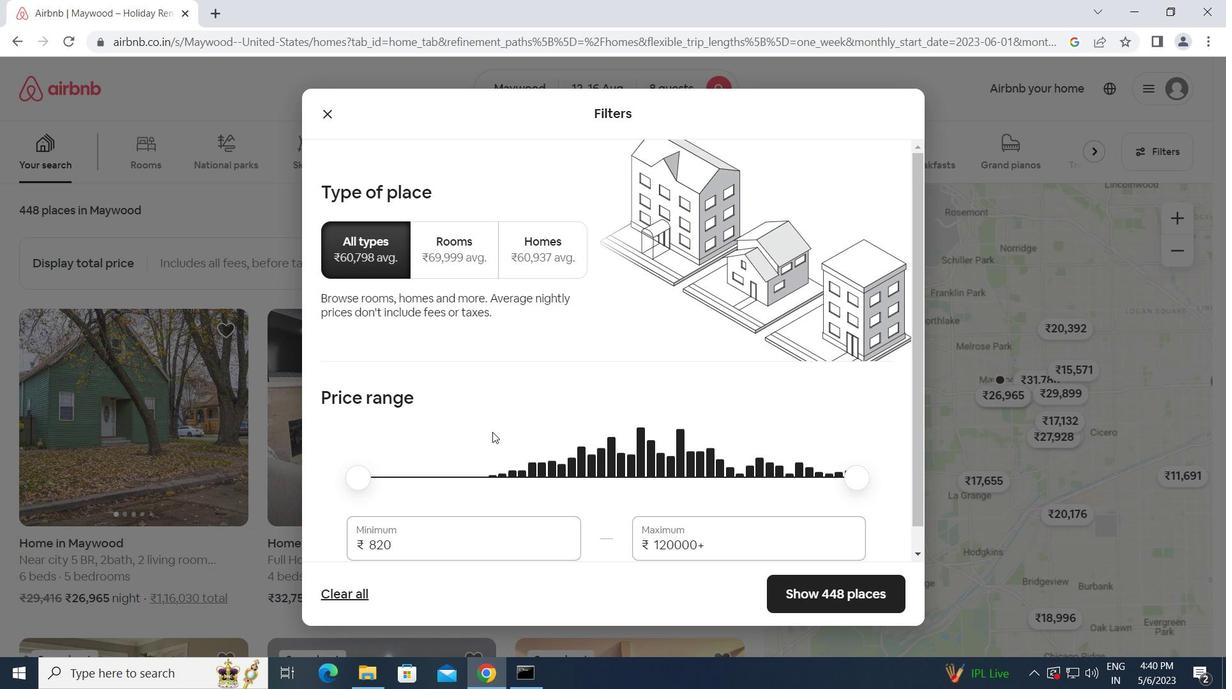 
Action: Mouse moved to (407, 520)
Screenshot: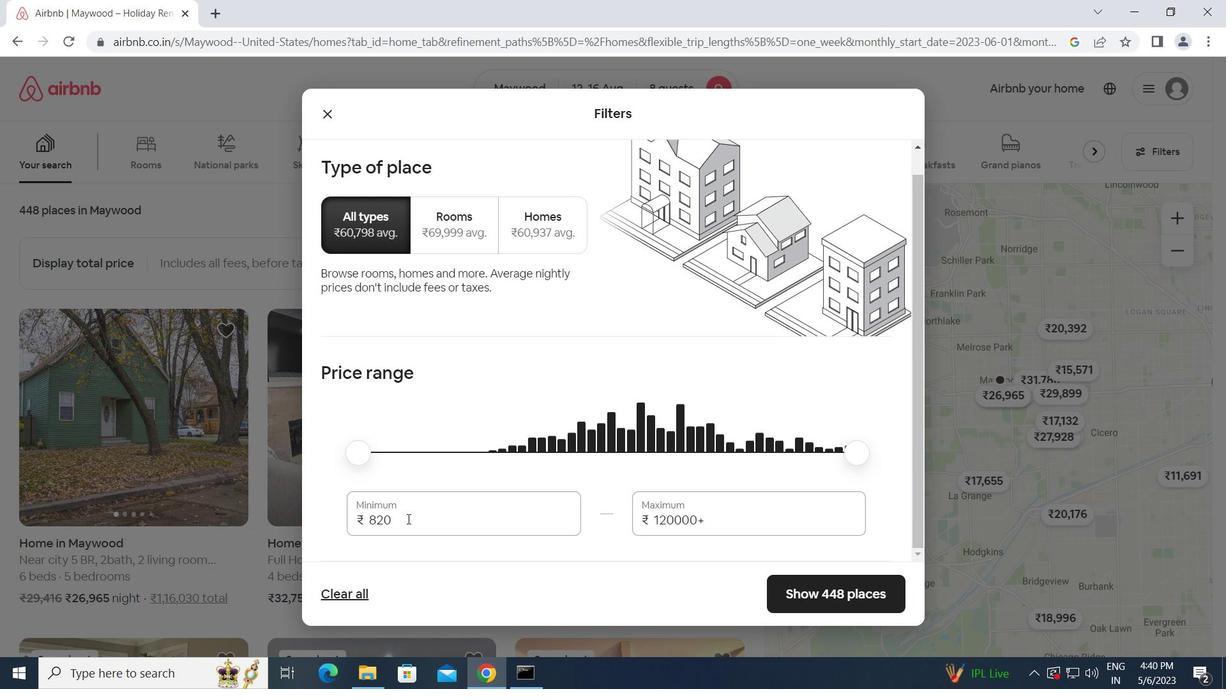 
Action: Mouse pressed left at (407, 520)
Screenshot: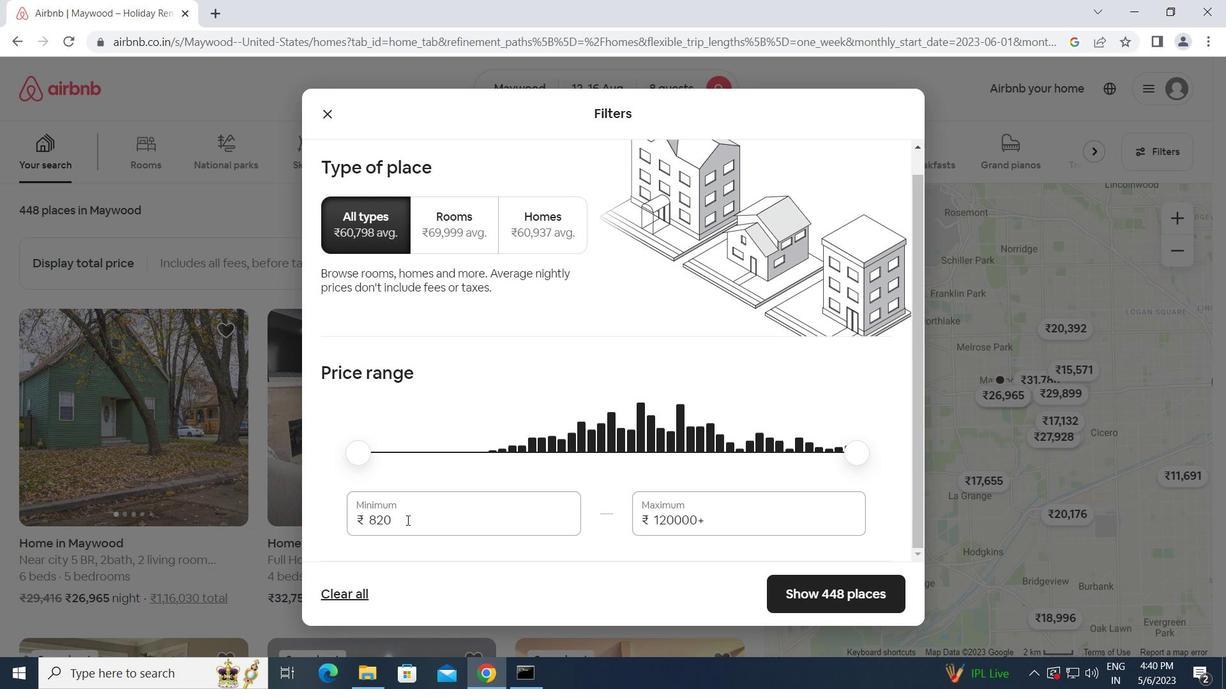 
Action: Mouse moved to (352, 513)
Screenshot: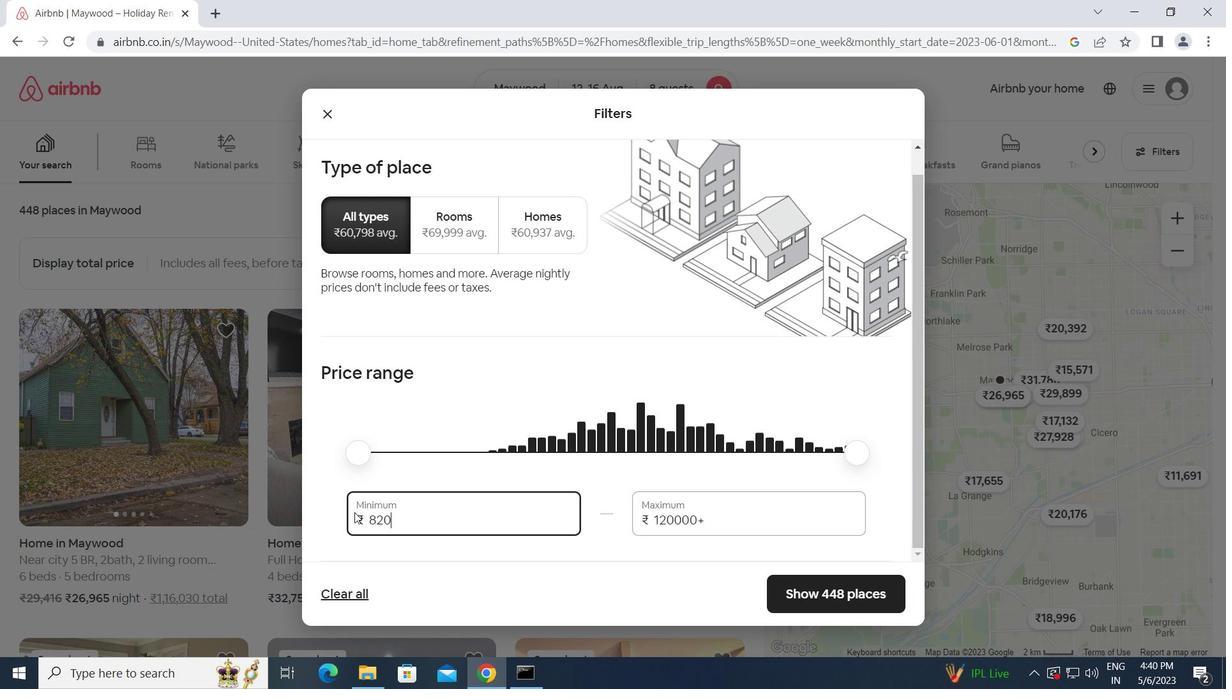 
Action: Key pressed 100
Screenshot: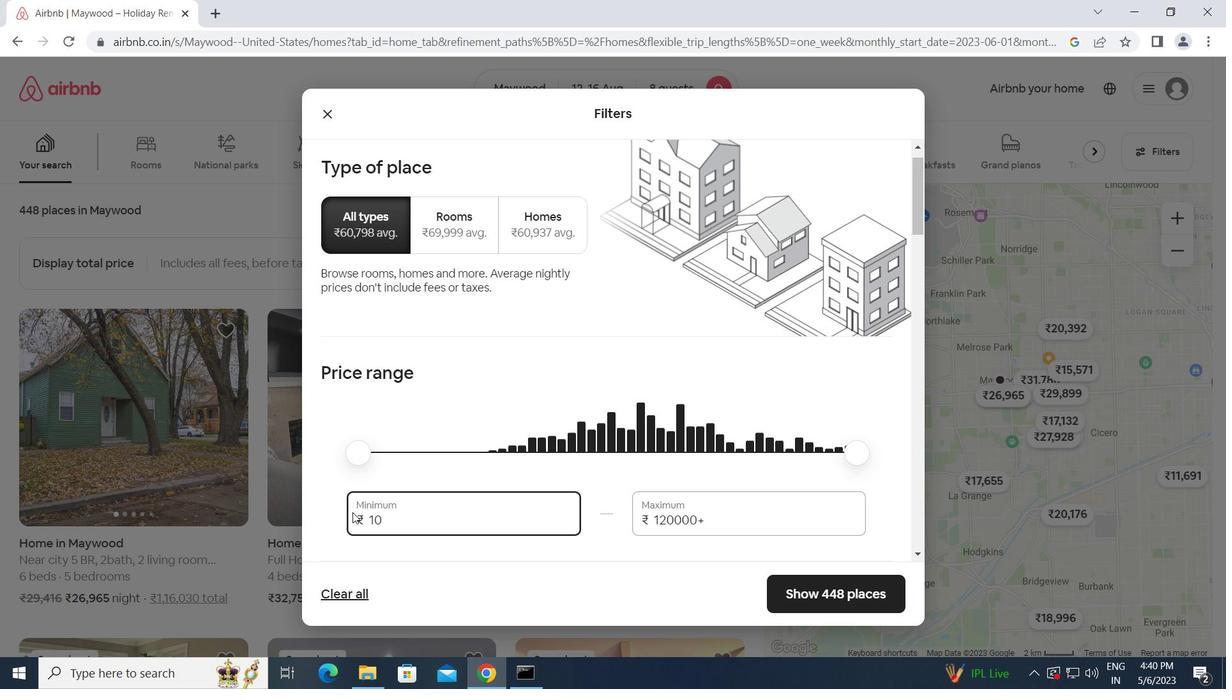 
Action: Mouse moved to (354, 453)
Screenshot: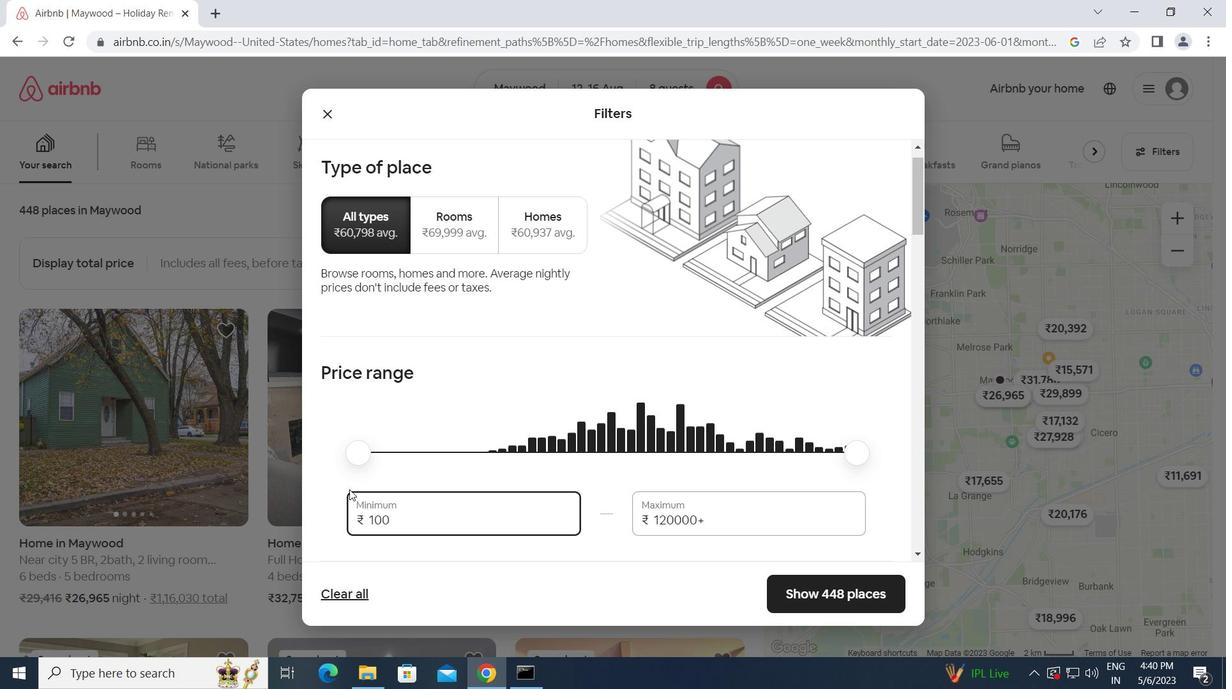 
Action: Key pressed 0
Screenshot: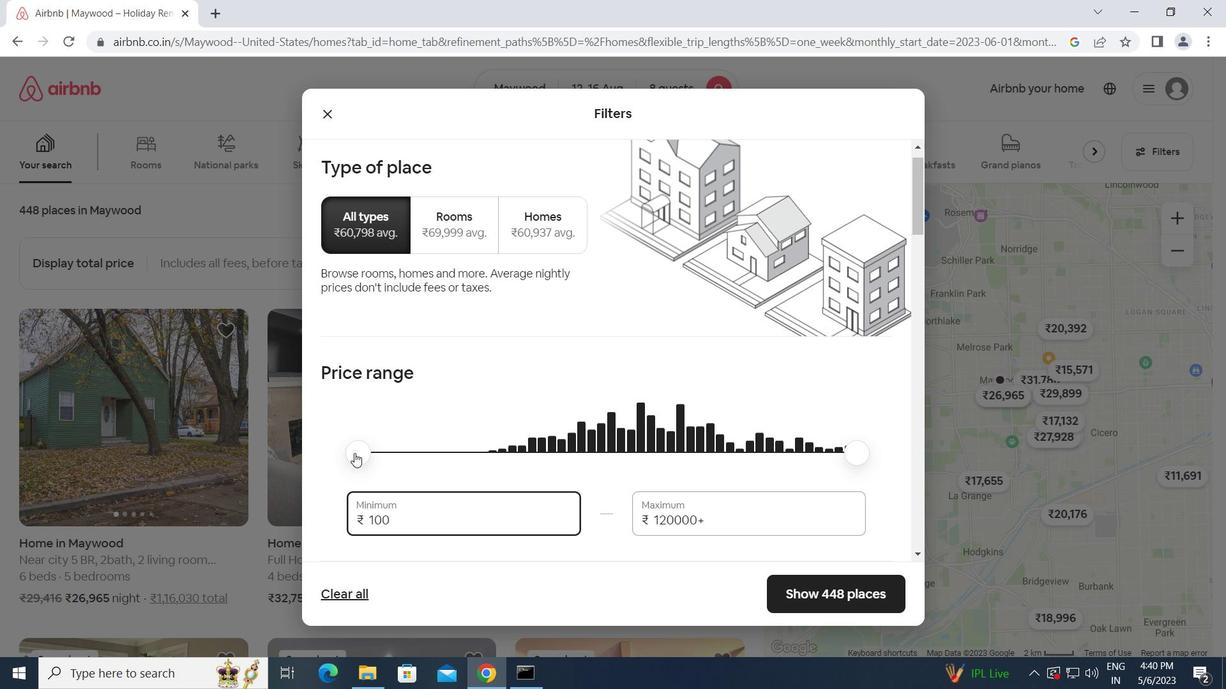 
Action: Mouse moved to (472, 403)
Screenshot: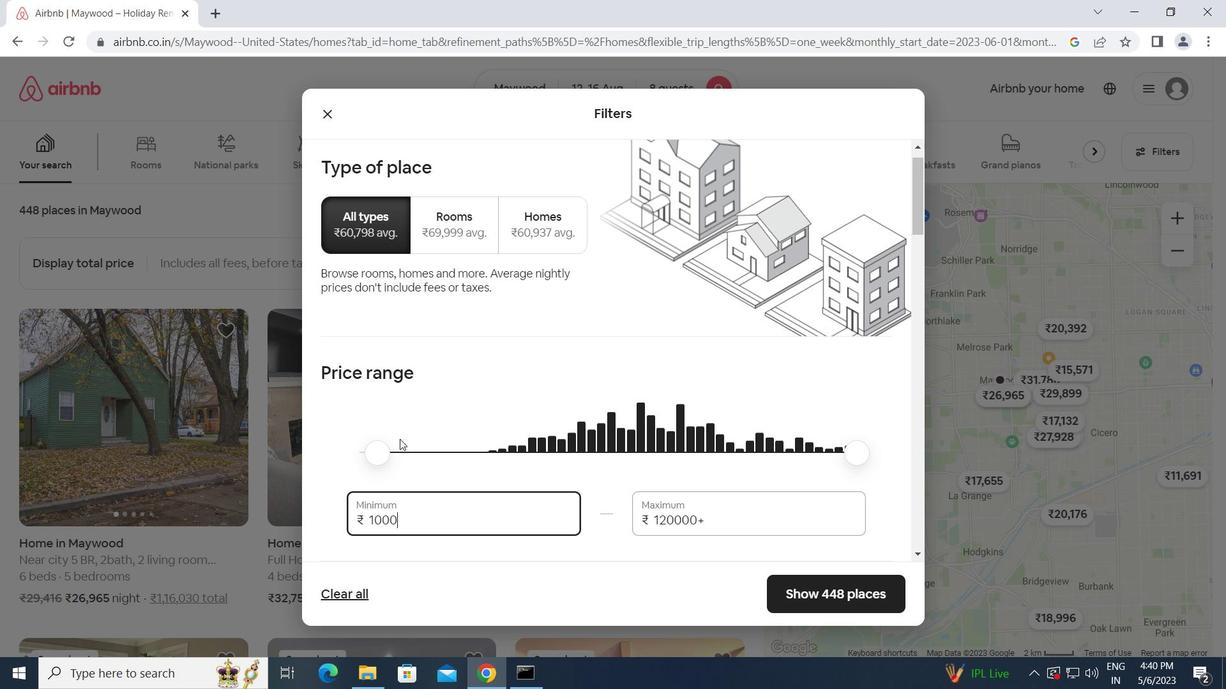 
Action: Key pressed 0<Key.tab>1600
Screenshot: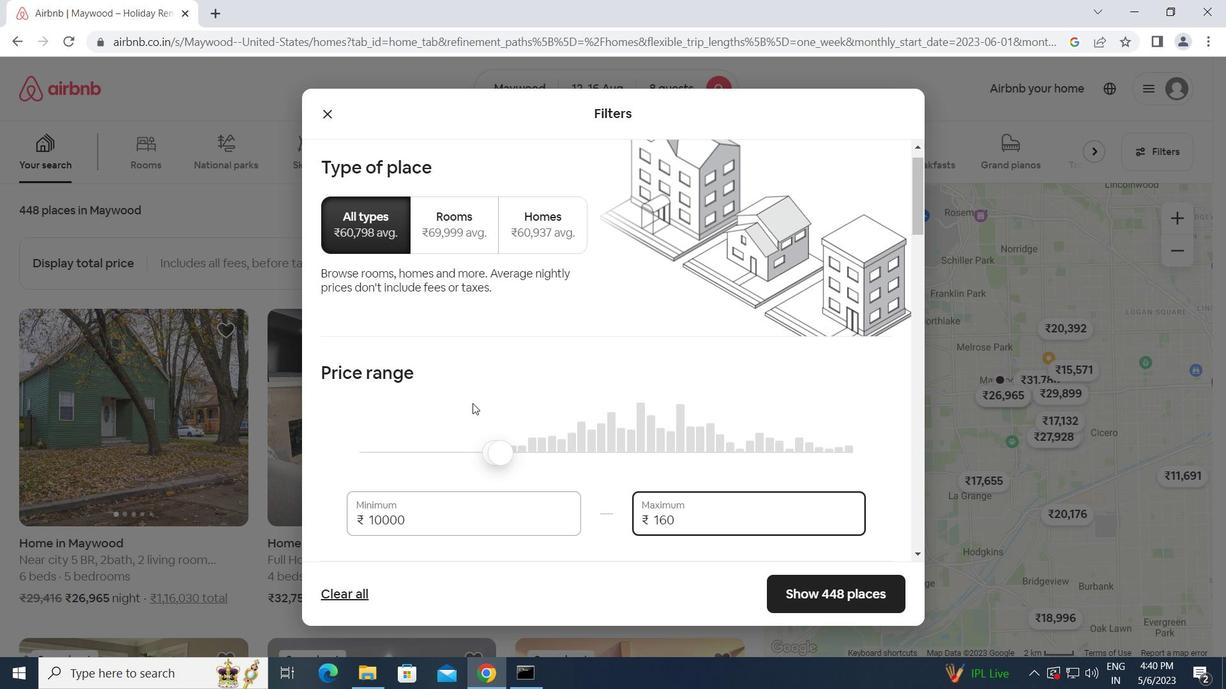 
Action: Mouse moved to (501, 425)
Screenshot: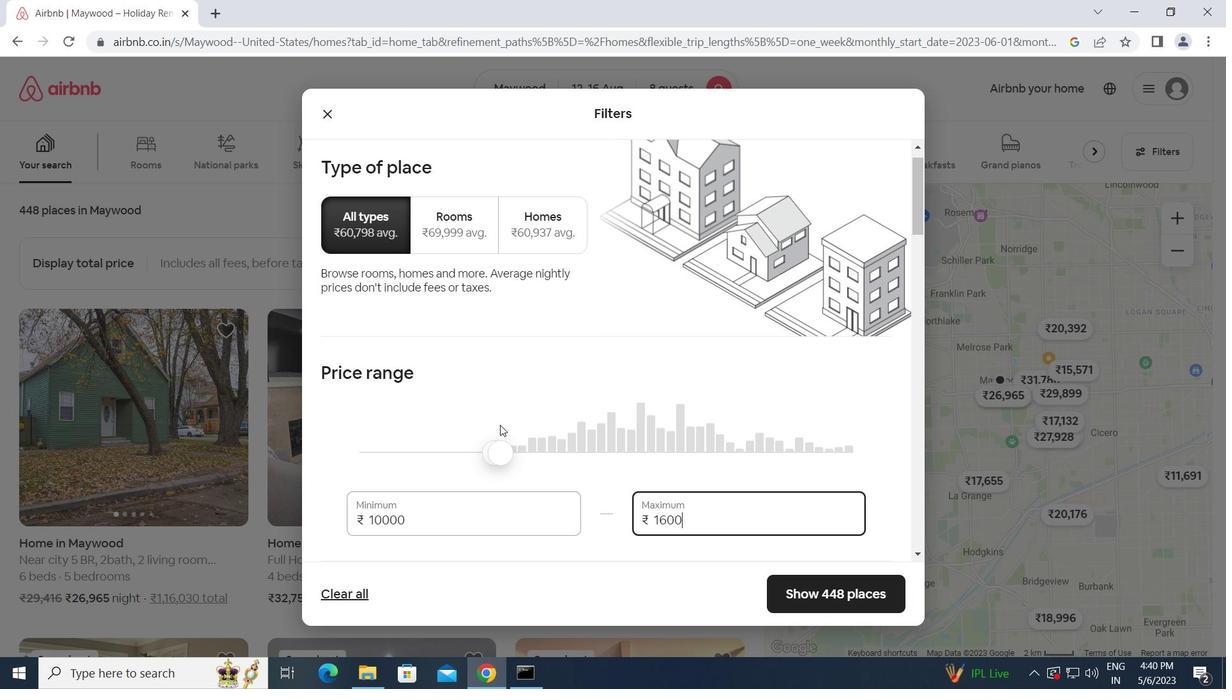 
Action: Key pressed 0
Screenshot: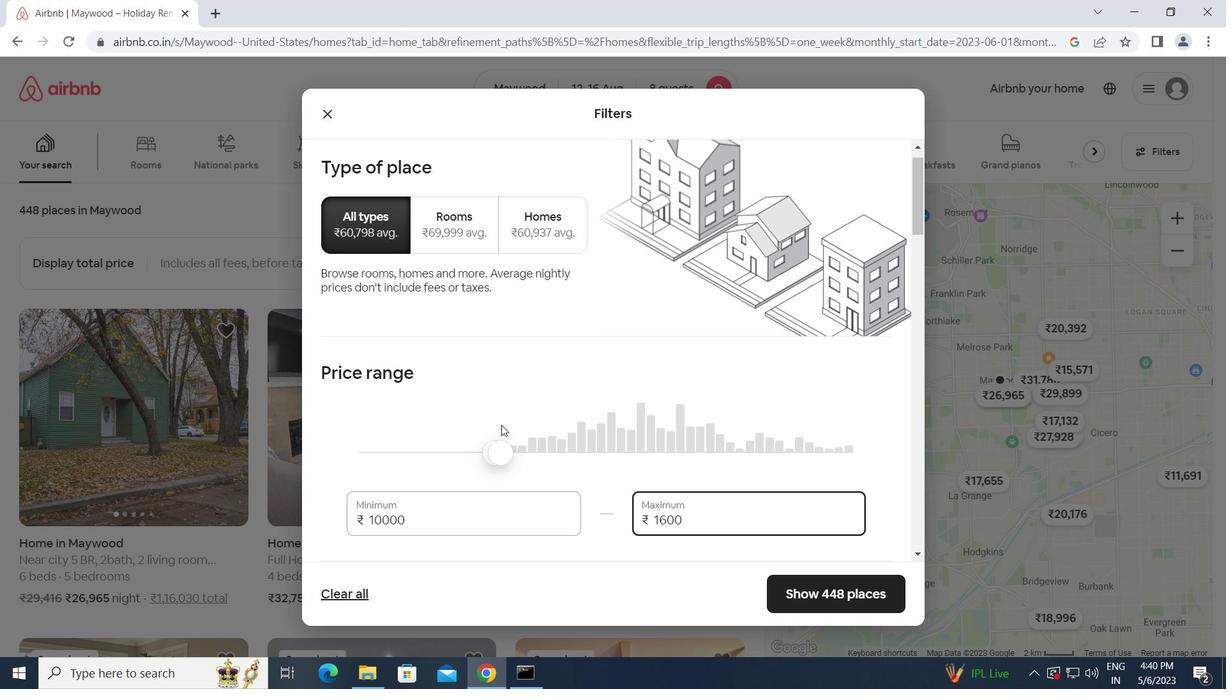 
Action: Mouse moved to (505, 425)
Screenshot: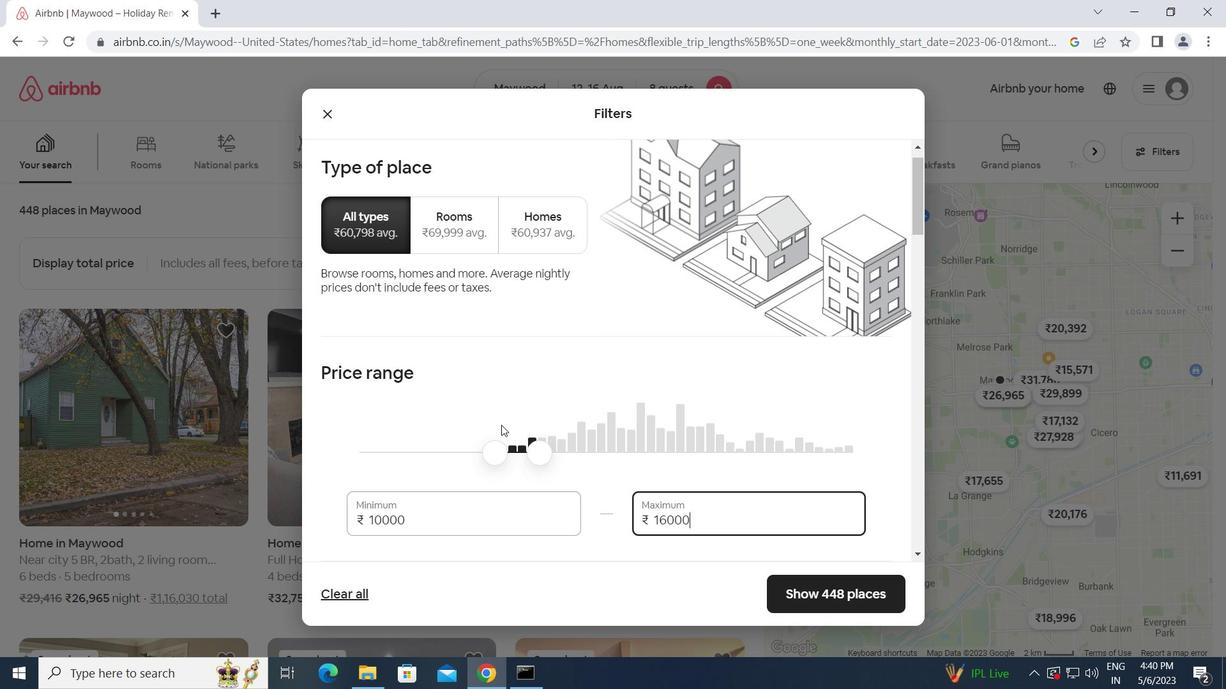 
Action: Mouse scrolled (505, 424) with delta (0, 0)
Screenshot: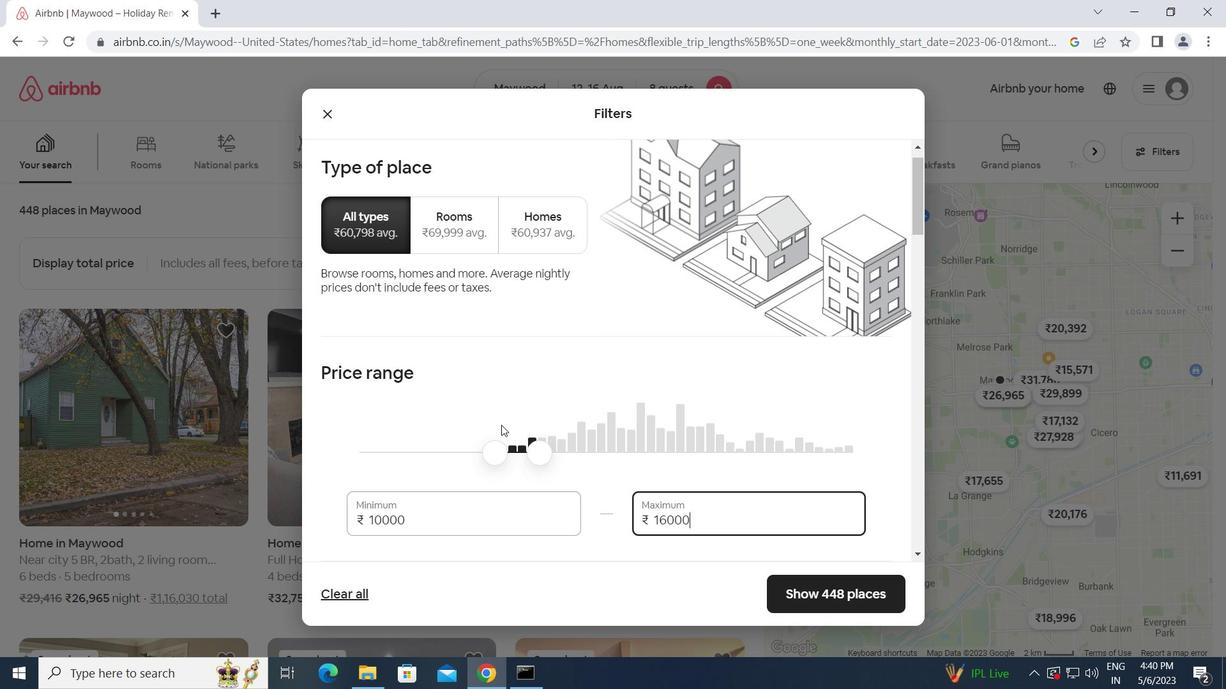 
Action: Mouse moved to (506, 425)
Screenshot: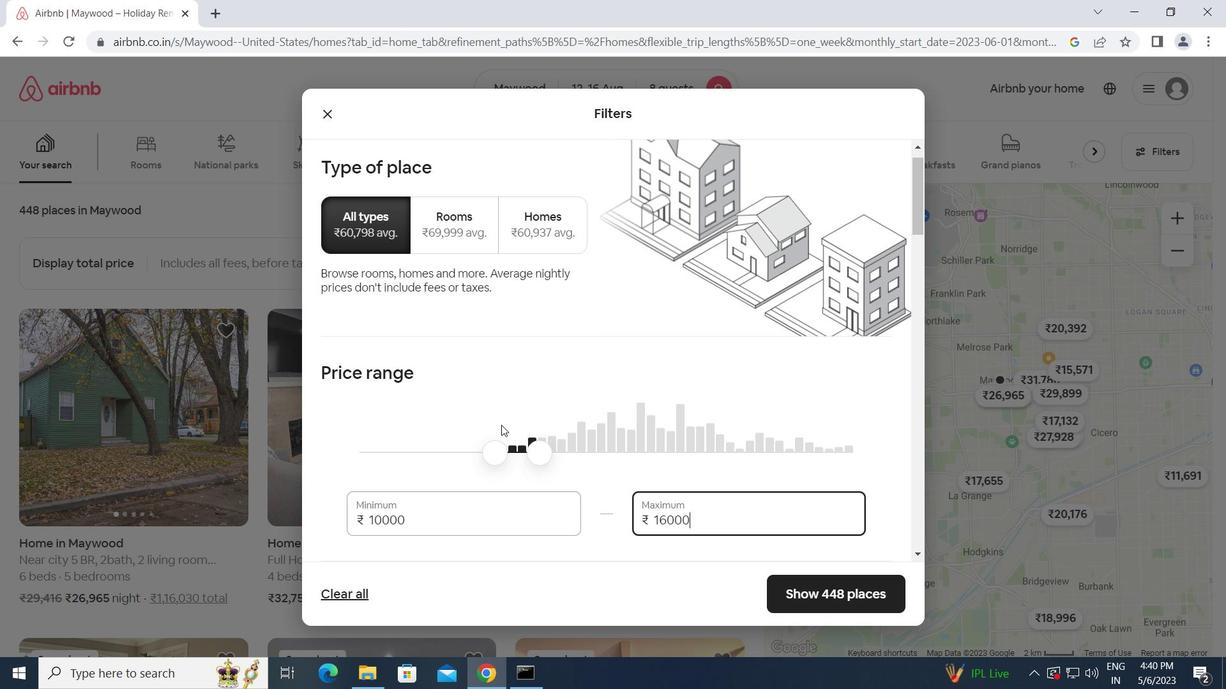 
Action: Mouse scrolled (506, 424) with delta (0, 0)
Screenshot: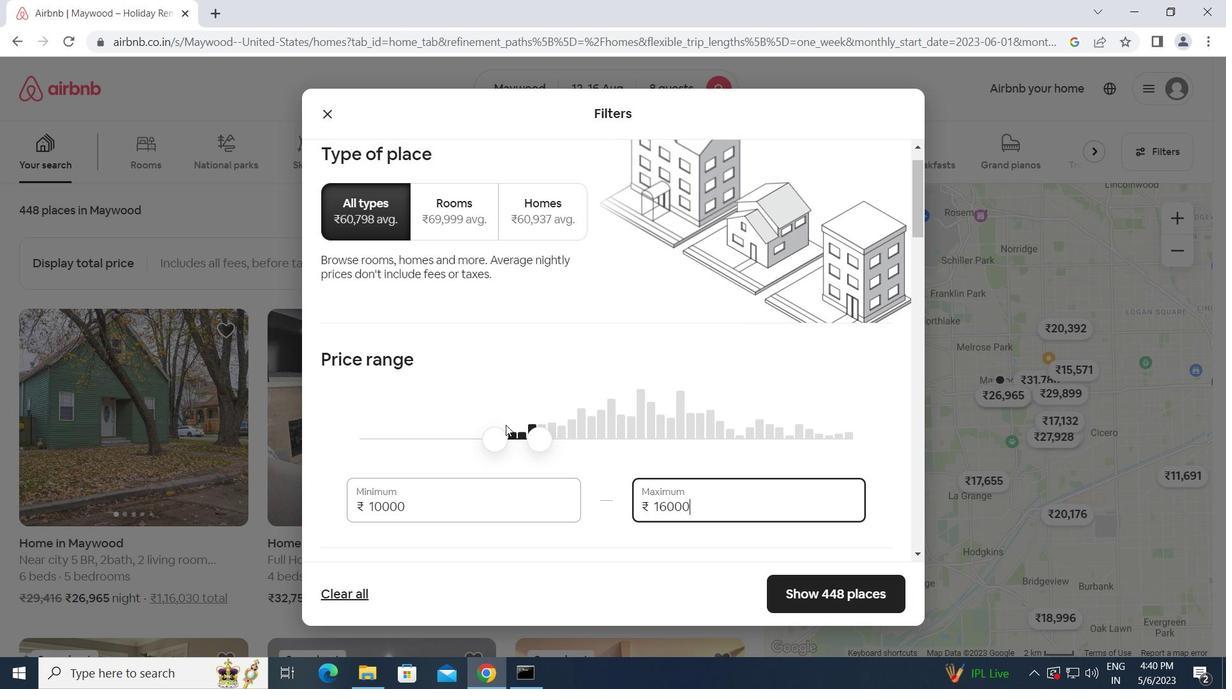 
Action: Mouse scrolled (506, 424) with delta (0, 0)
Screenshot: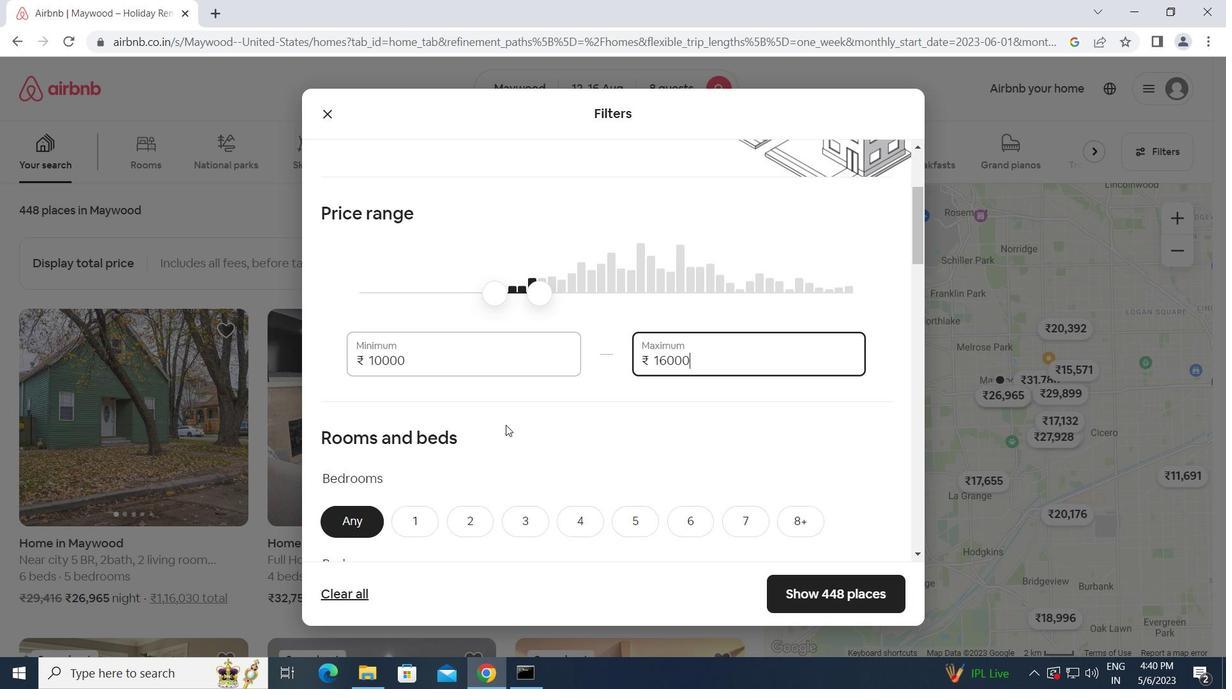 
Action: Mouse scrolled (506, 424) with delta (0, 0)
Screenshot: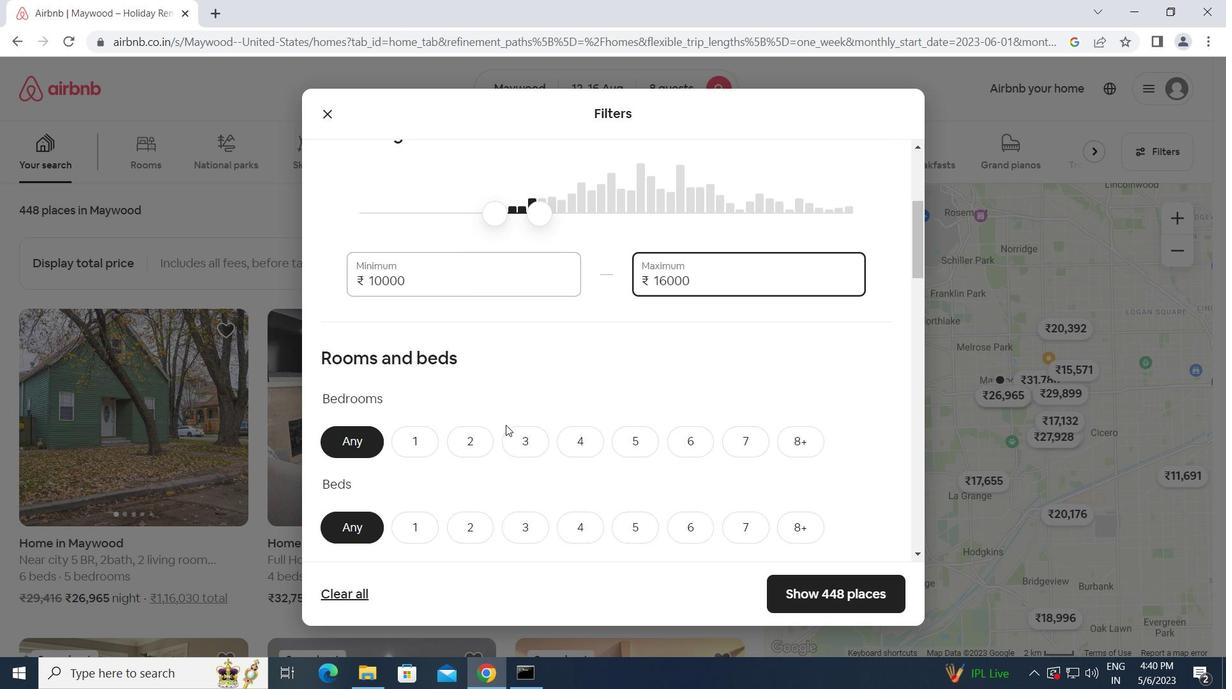 
Action: Mouse scrolled (506, 424) with delta (0, 0)
Screenshot: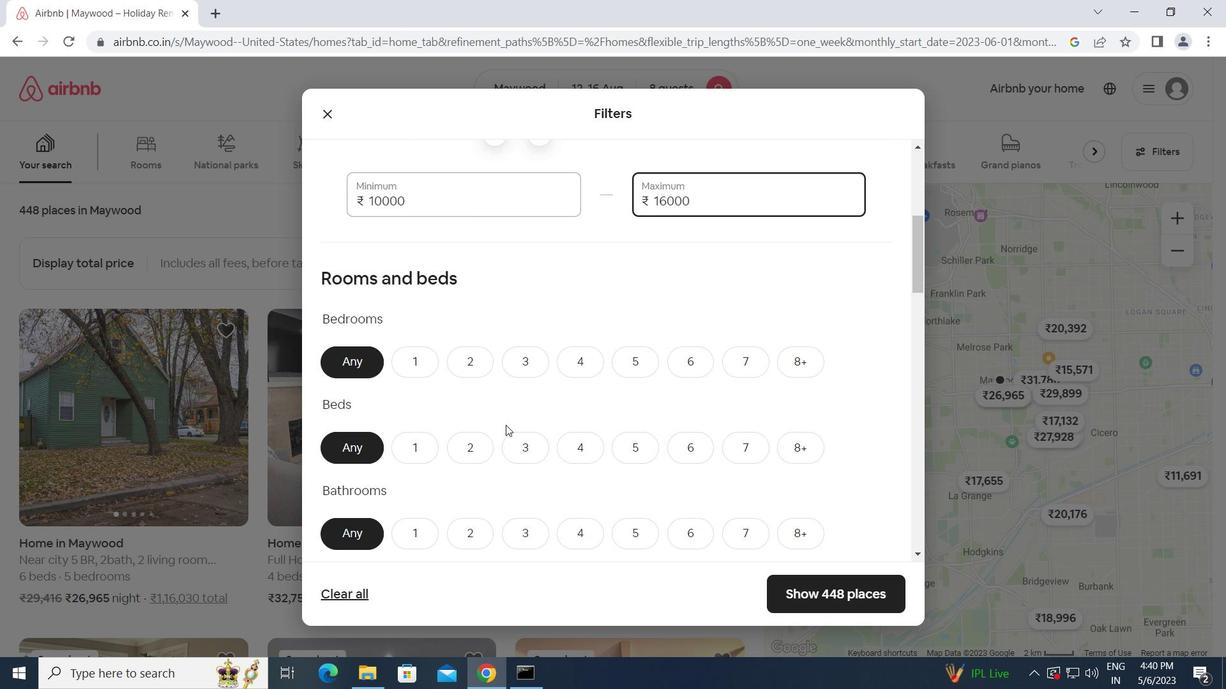
Action: Mouse moved to (792, 274)
Screenshot: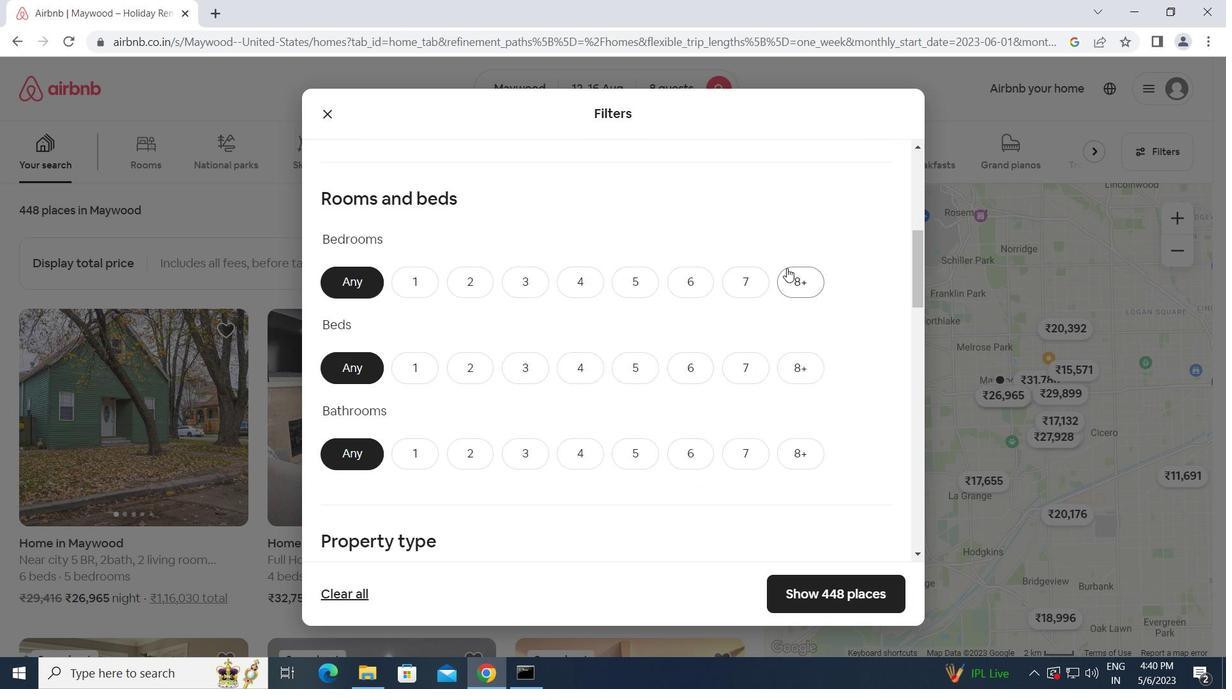 
Action: Mouse pressed left at (792, 274)
Screenshot: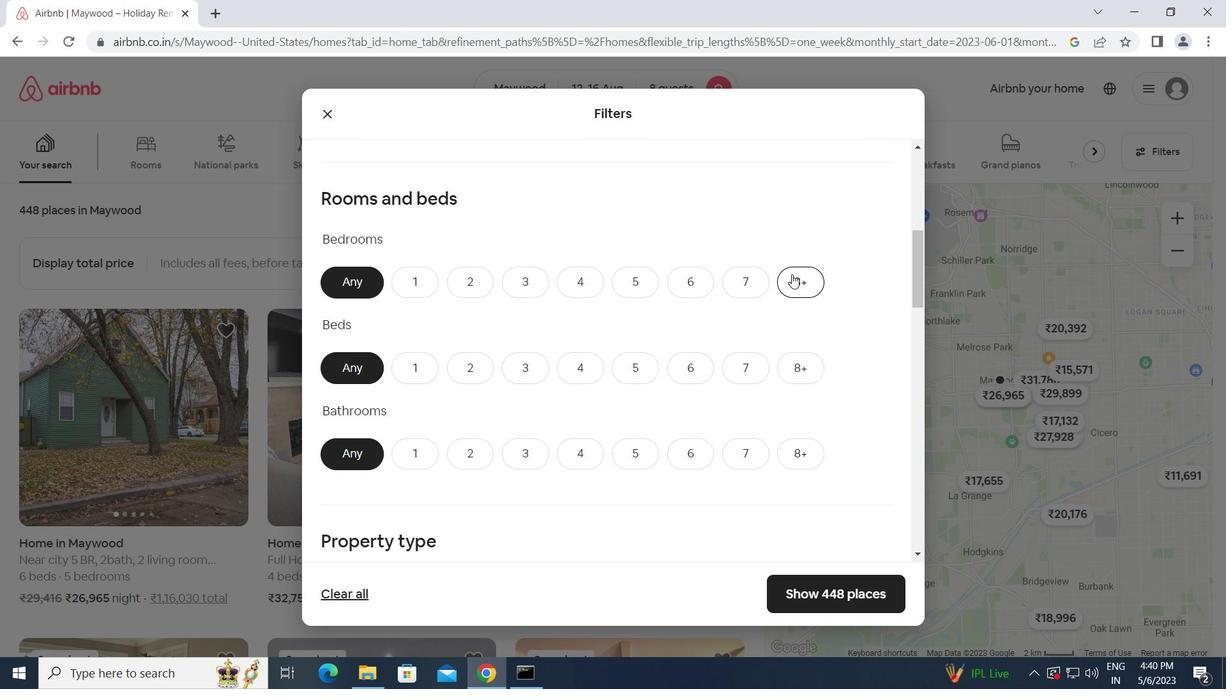 
Action: Mouse moved to (806, 366)
Screenshot: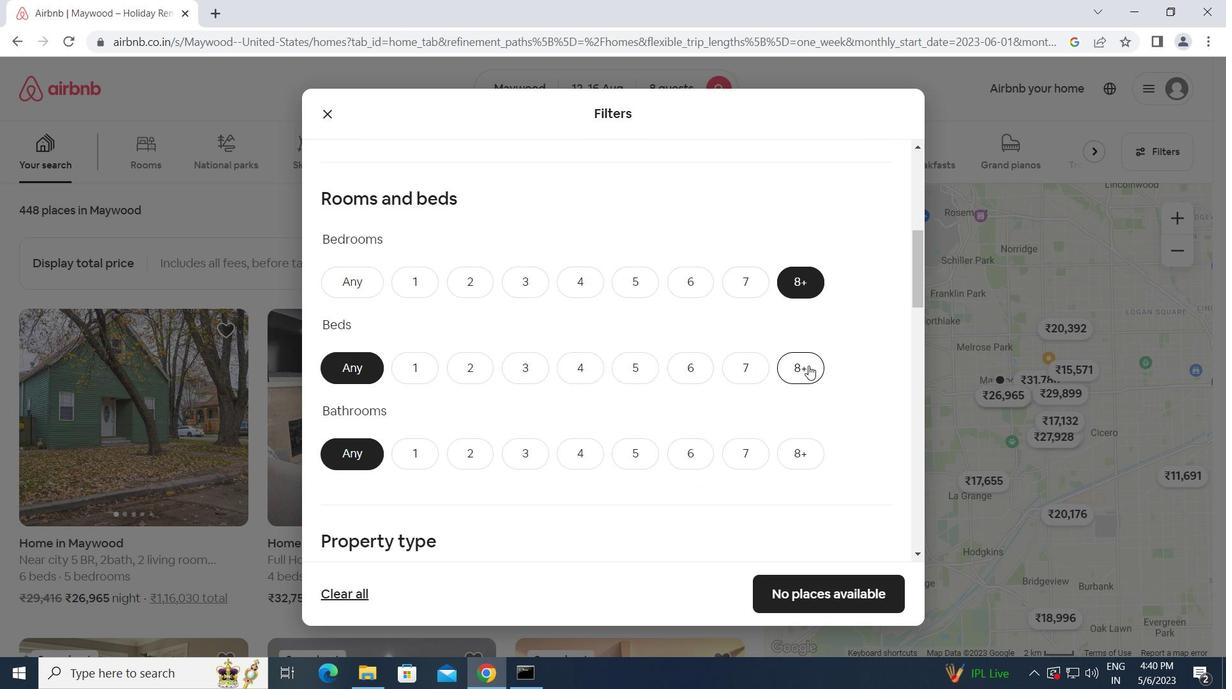 
Action: Mouse pressed left at (806, 366)
Screenshot: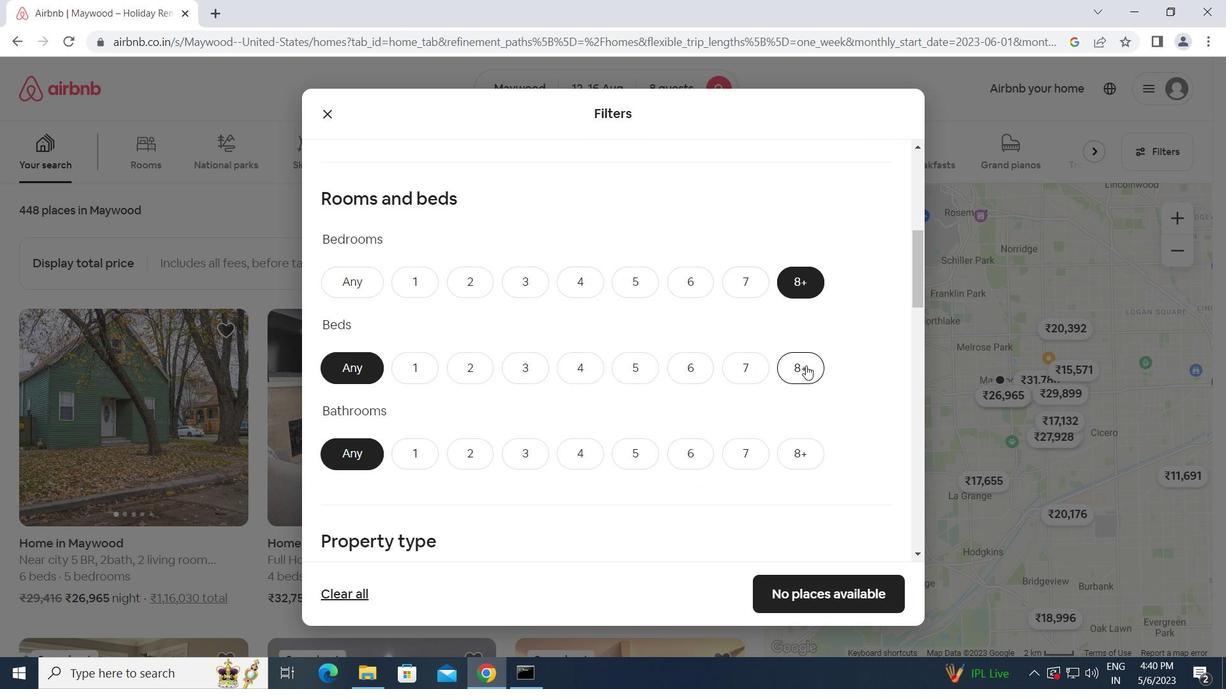 
Action: Mouse moved to (798, 446)
Screenshot: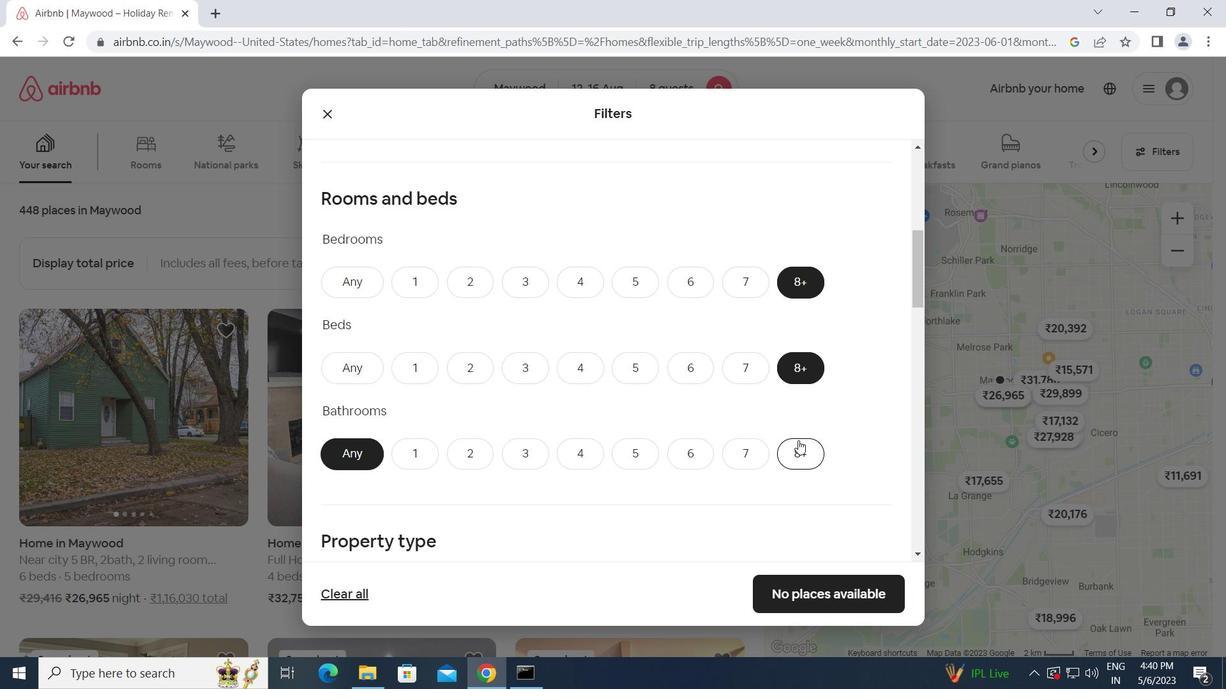 
Action: Mouse pressed left at (798, 446)
Screenshot: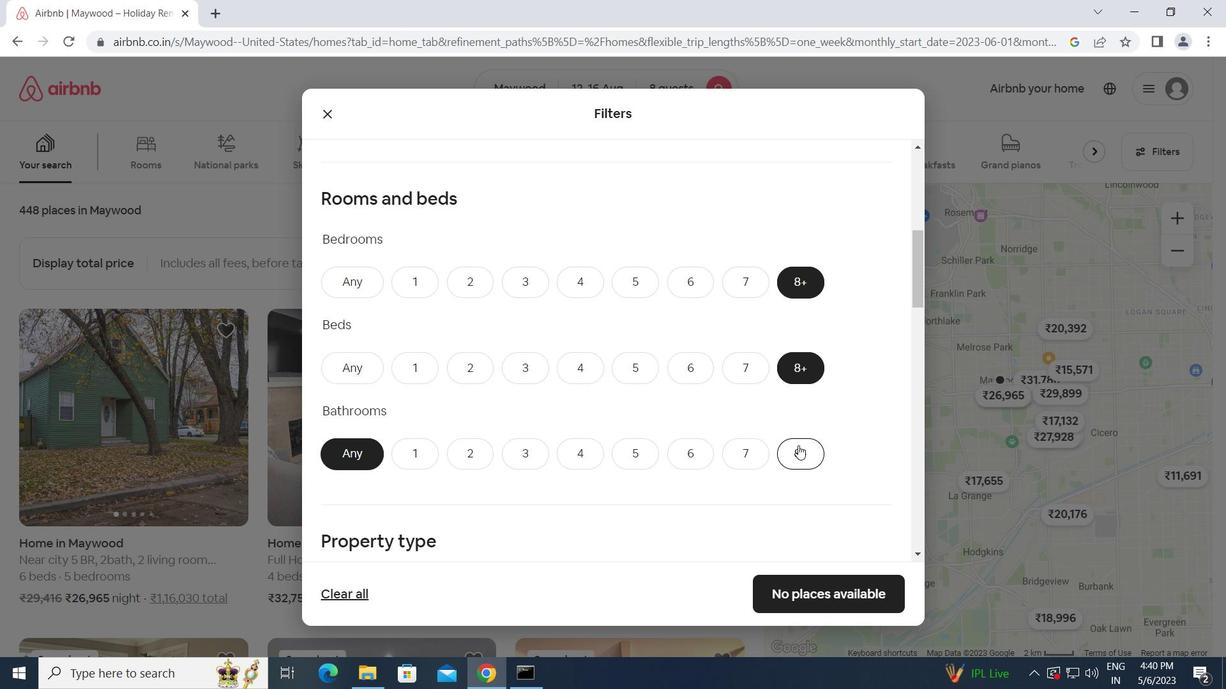 
Action: Mouse moved to (846, 447)
Screenshot: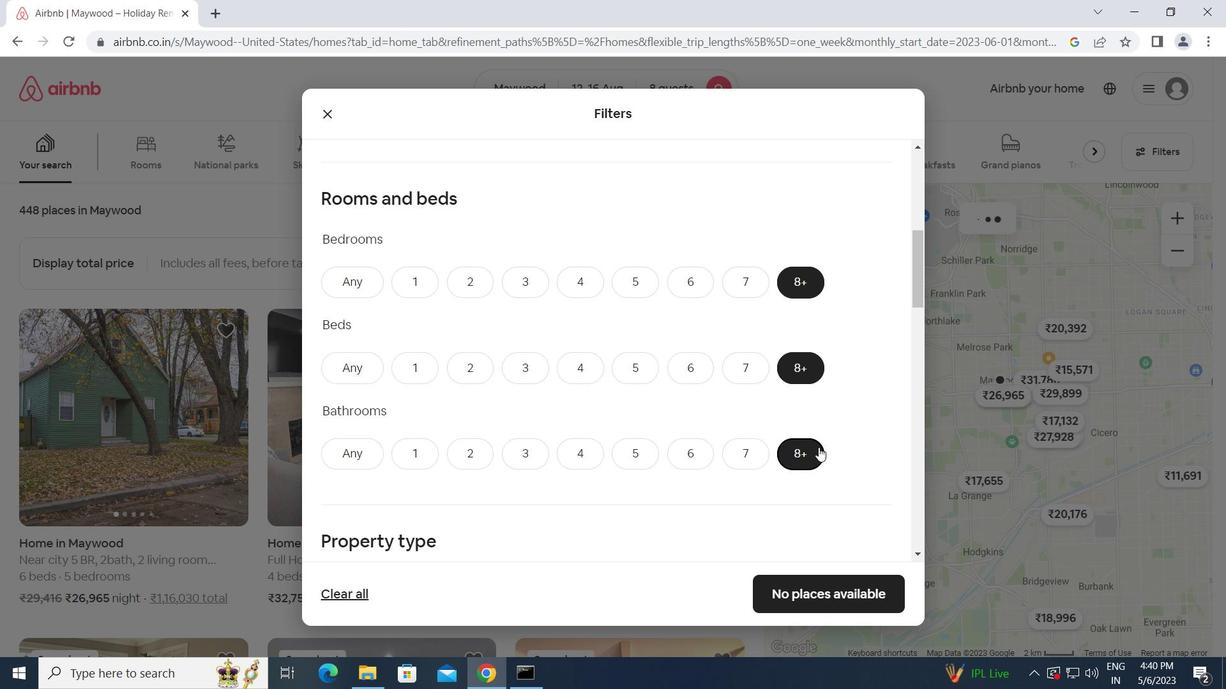 
Action: Mouse scrolled (846, 447) with delta (0, 0)
Screenshot: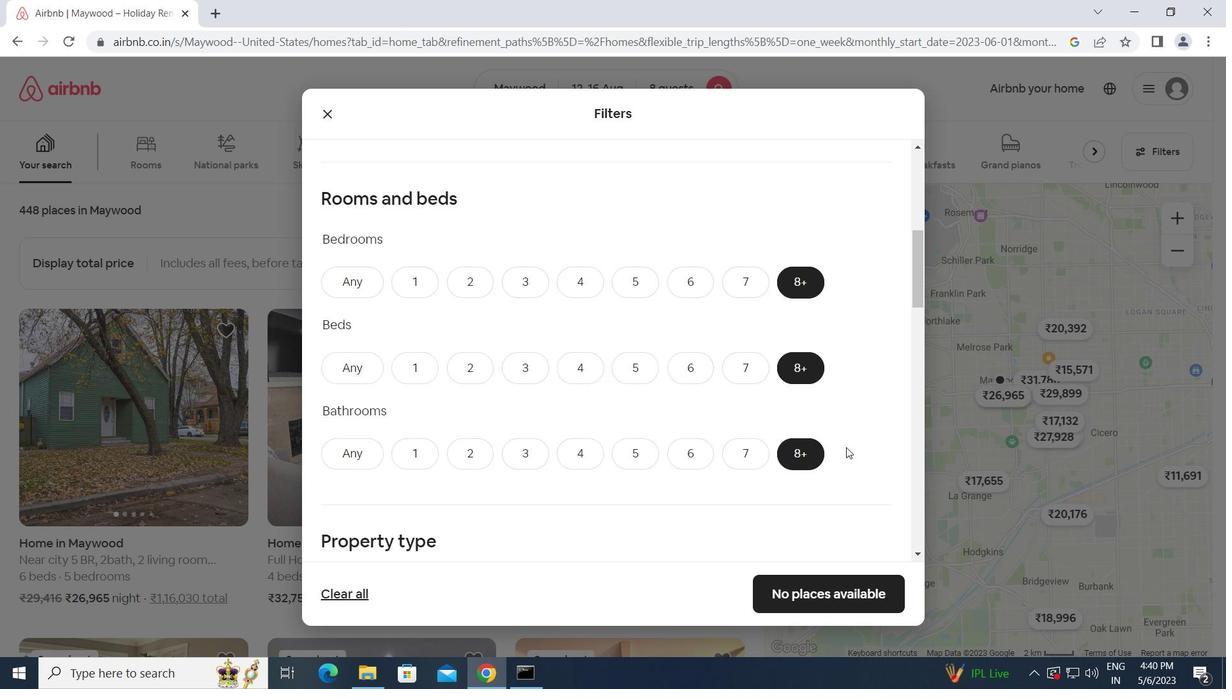 
Action: Mouse scrolled (846, 447) with delta (0, 0)
Screenshot: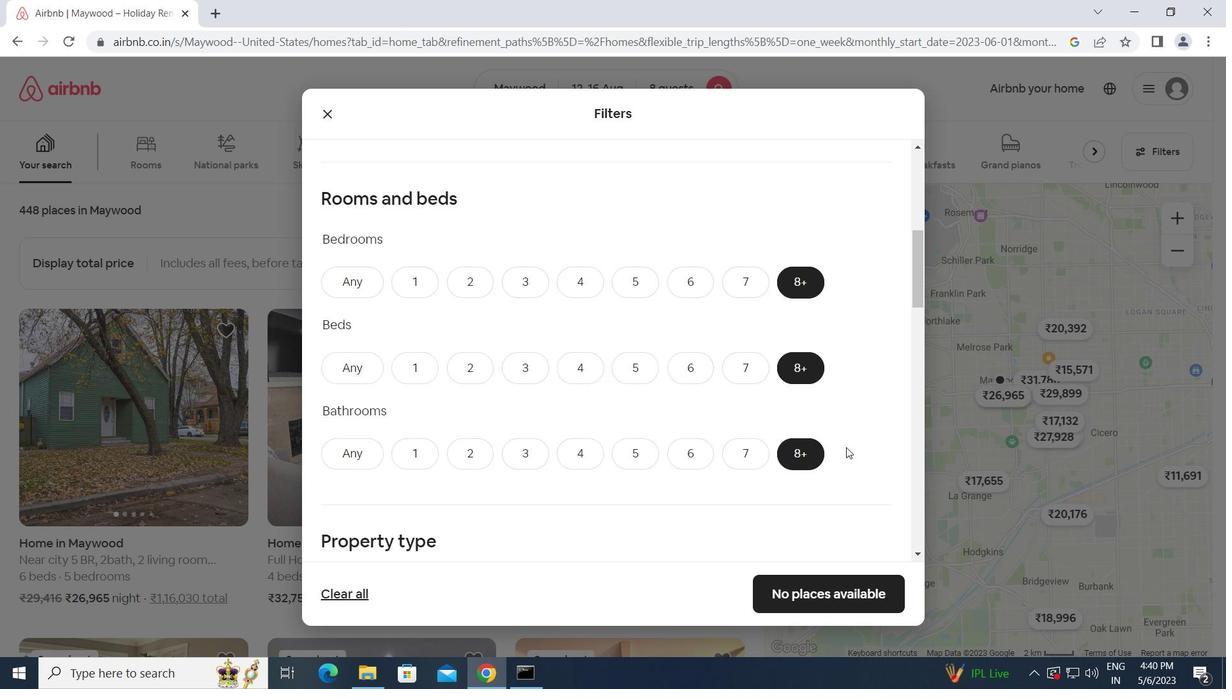 
Action: Mouse moved to (372, 473)
Screenshot: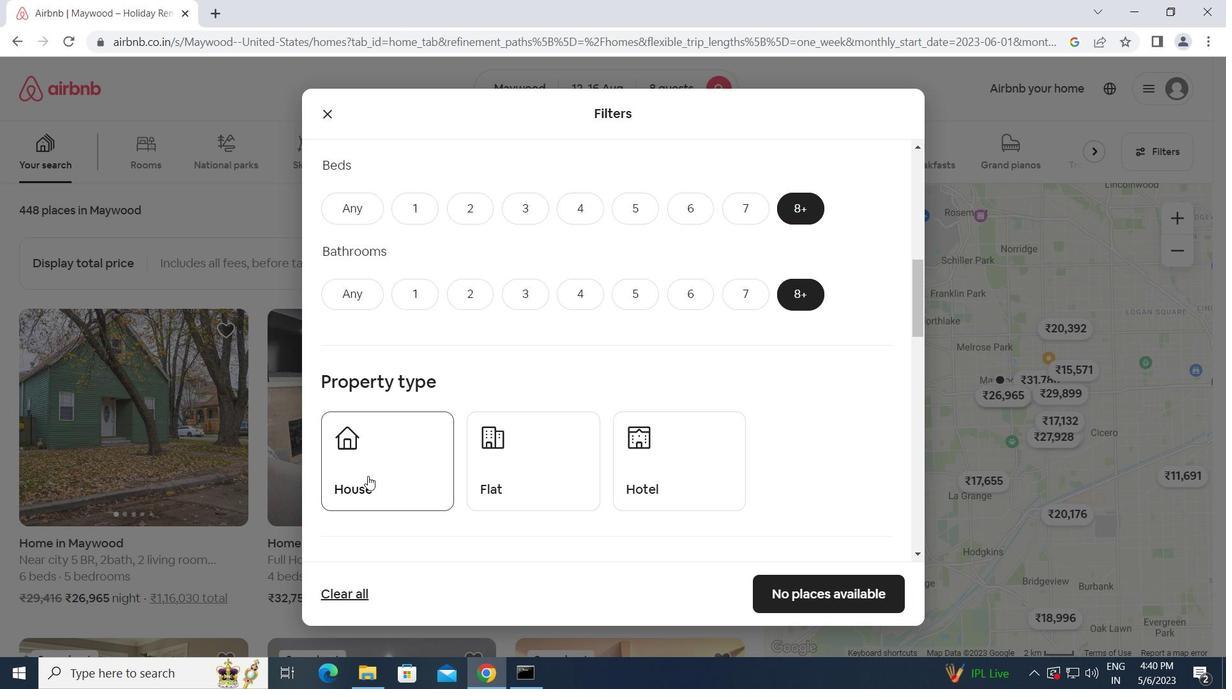 
Action: Mouse pressed left at (372, 473)
Screenshot: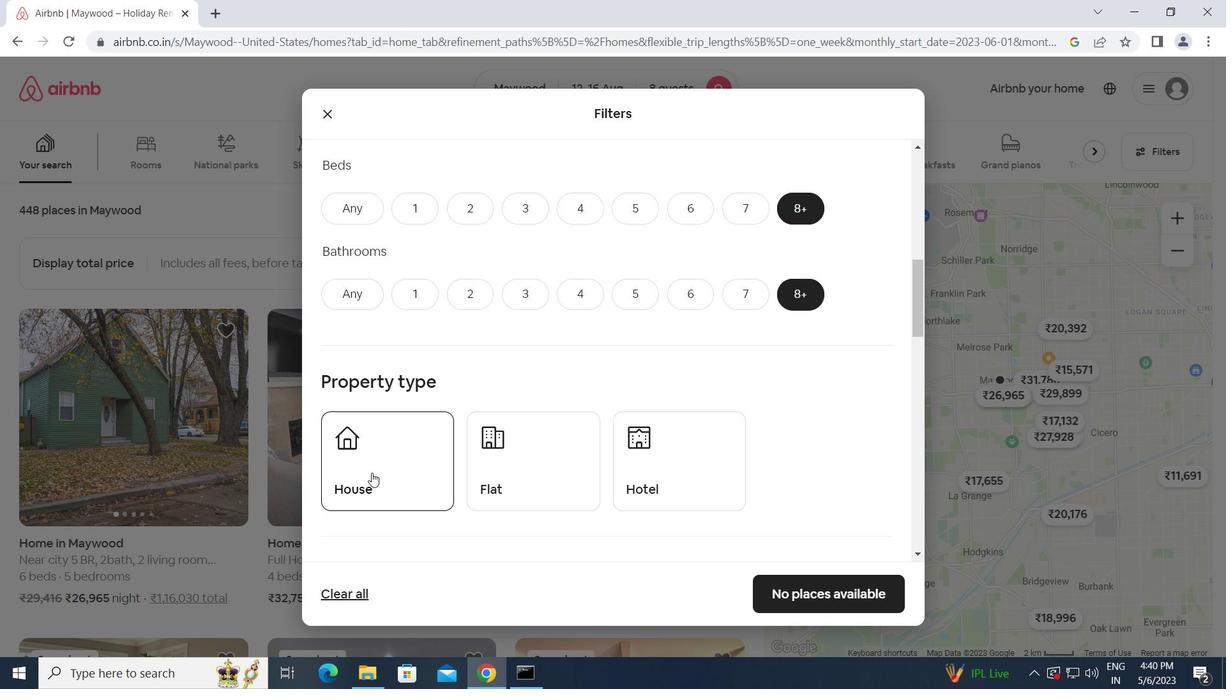 
Action: Mouse moved to (508, 470)
Screenshot: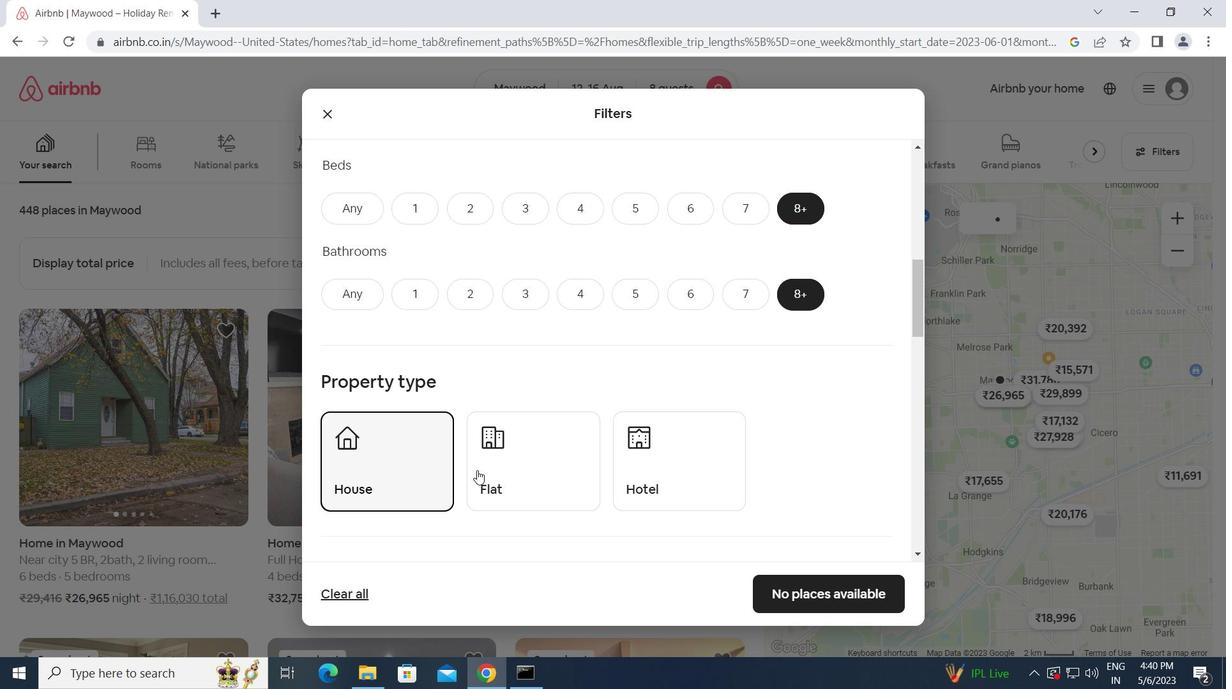 
Action: Mouse pressed left at (508, 470)
Screenshot: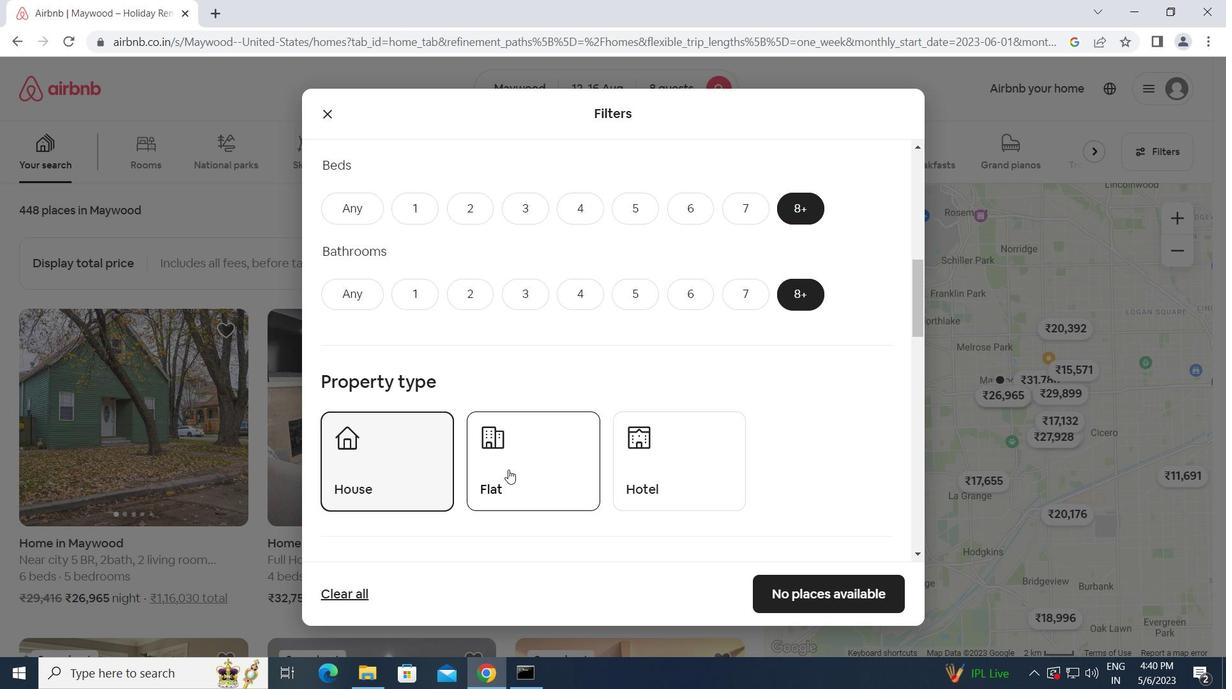 
Action: Mouse moved to (666, 468)
Screenshot: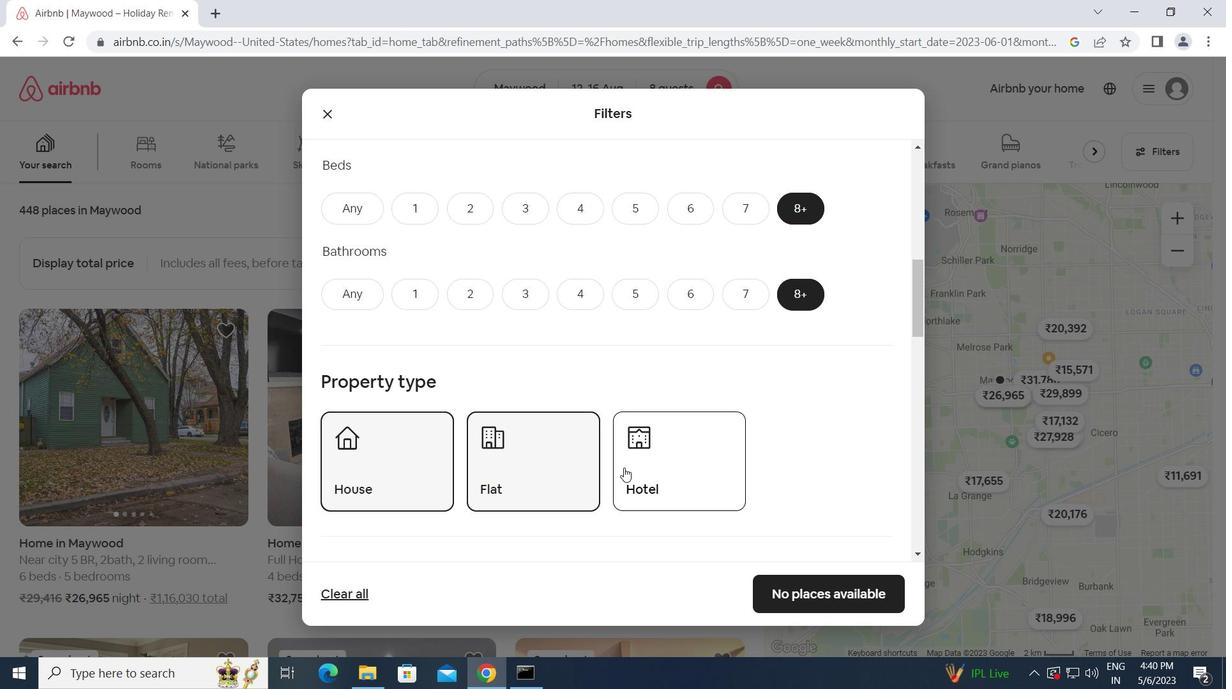 
Action: Mouse pressed left at (666, 468)
Screenshot: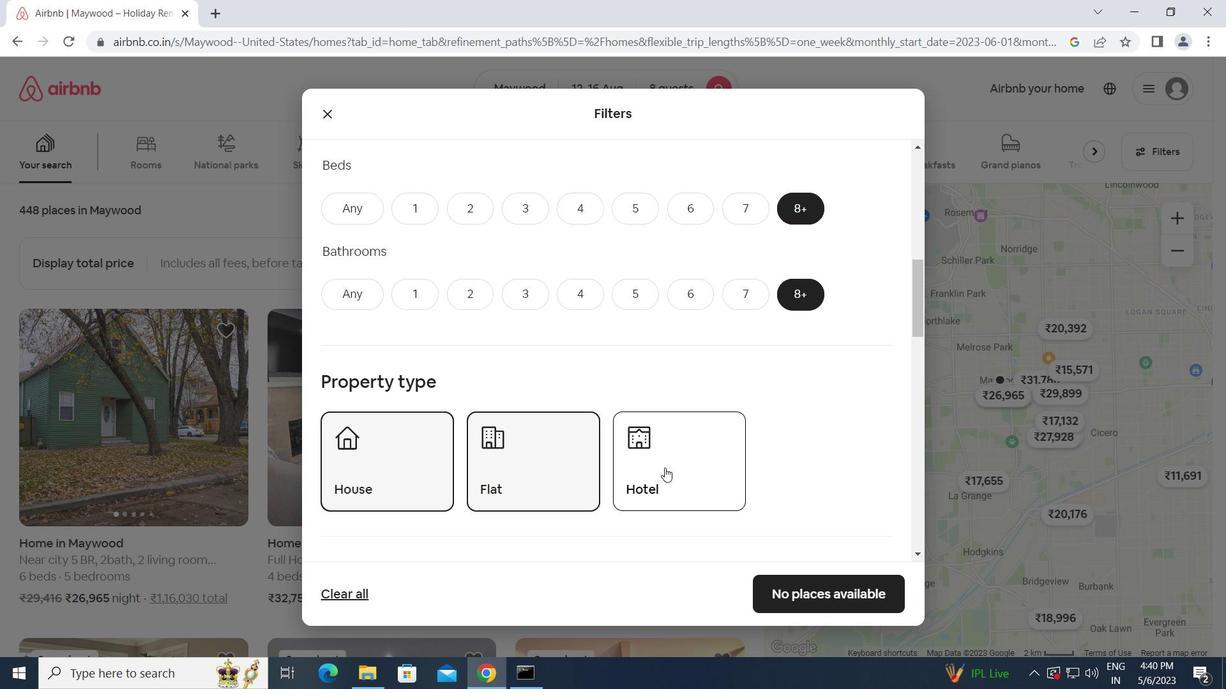 
Action: Mouse moved to (826, 459)
Screenshot: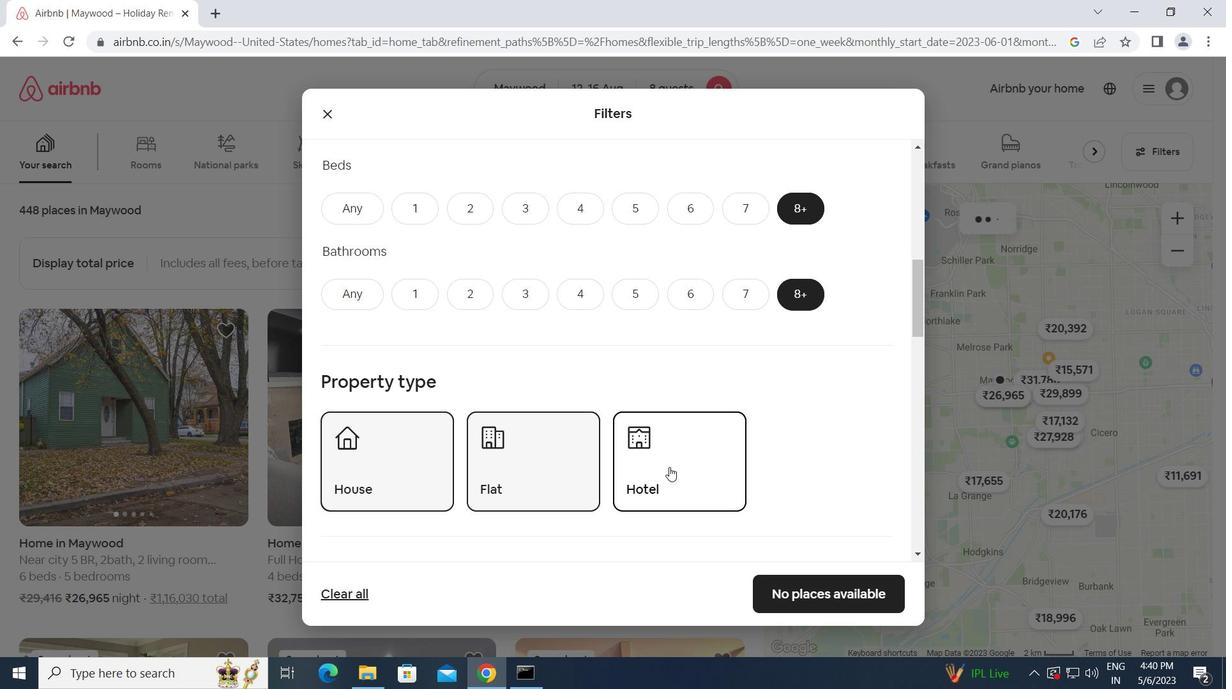 
Action: Mouse scrolled (826, 459) with delta (0, 0)
Screenshot: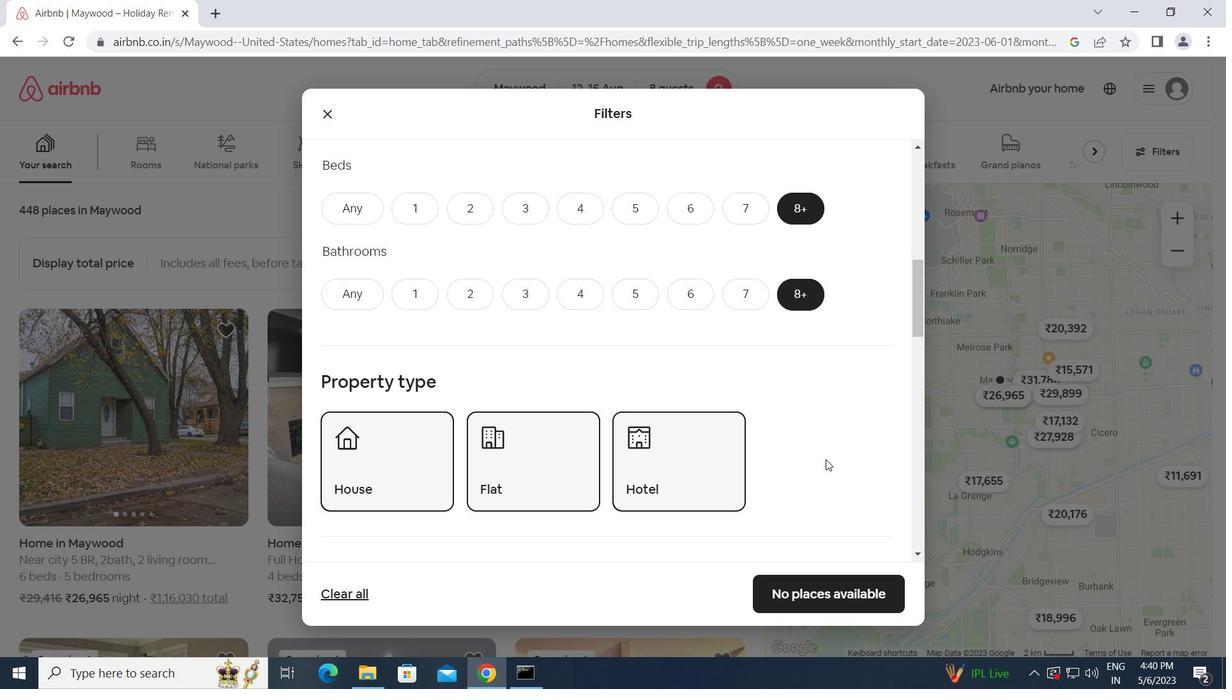 
Action: Mouse scrolled (826, 459) with delta (0, 0)
Screenshot: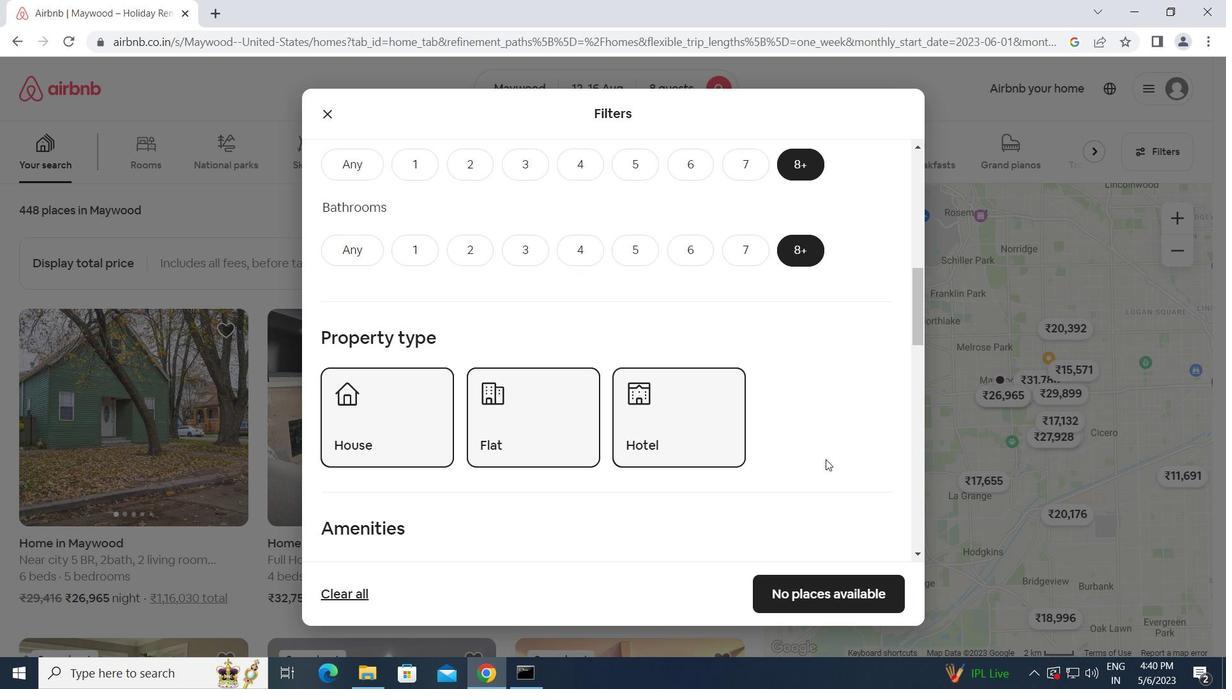 
Action: Mouse scrolled (826, 459) with delta (0, 0)
Screenshot: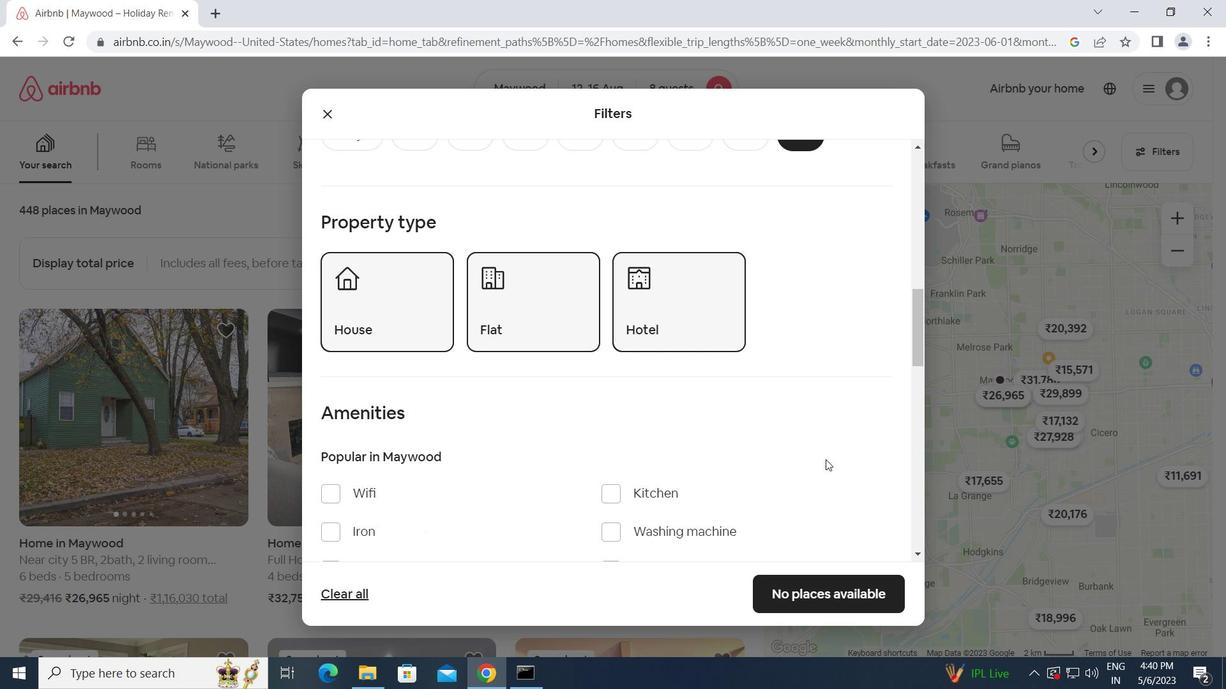
Action: Mouse moved to (333, 414)
Screenshot: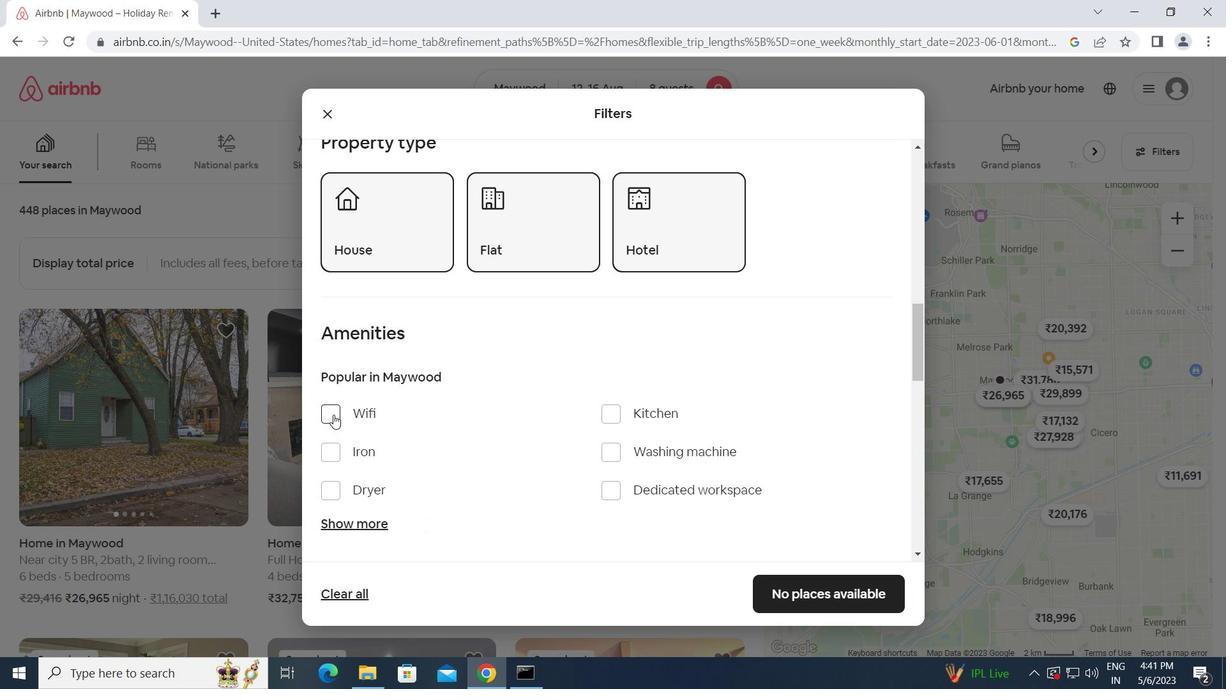 
Action: Mouse pressed left at (333, 414)
Screenshot: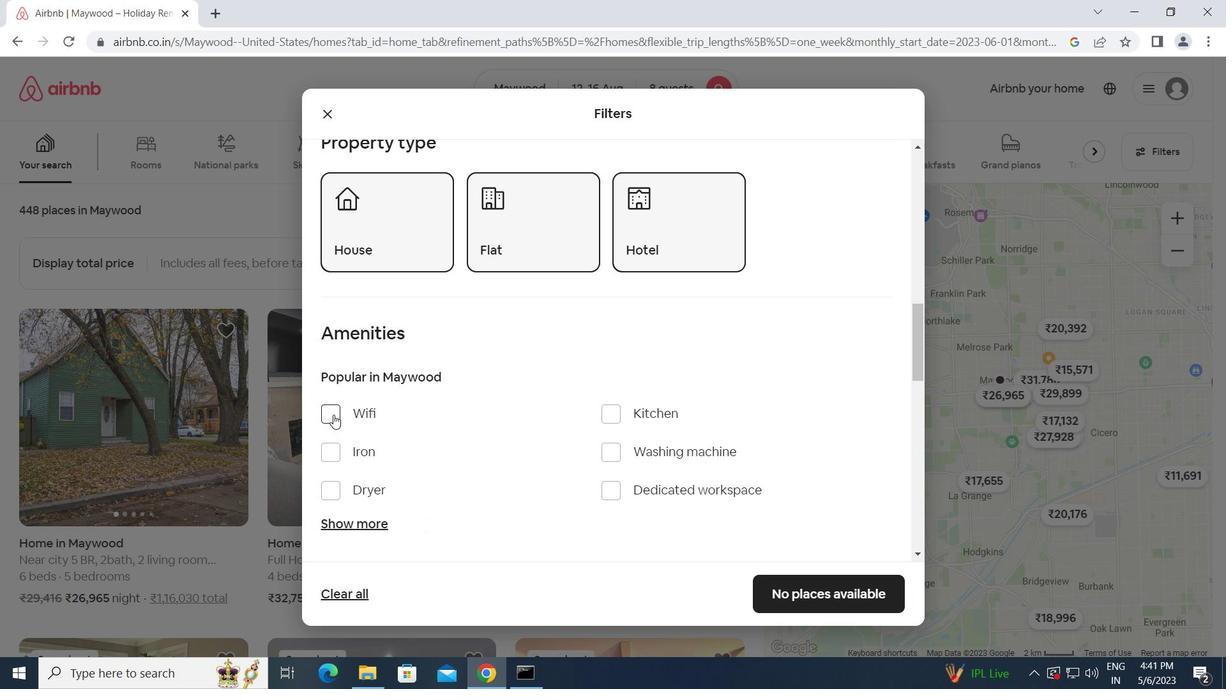 
Action: Mouse moved to (350, 517)
Screenshot: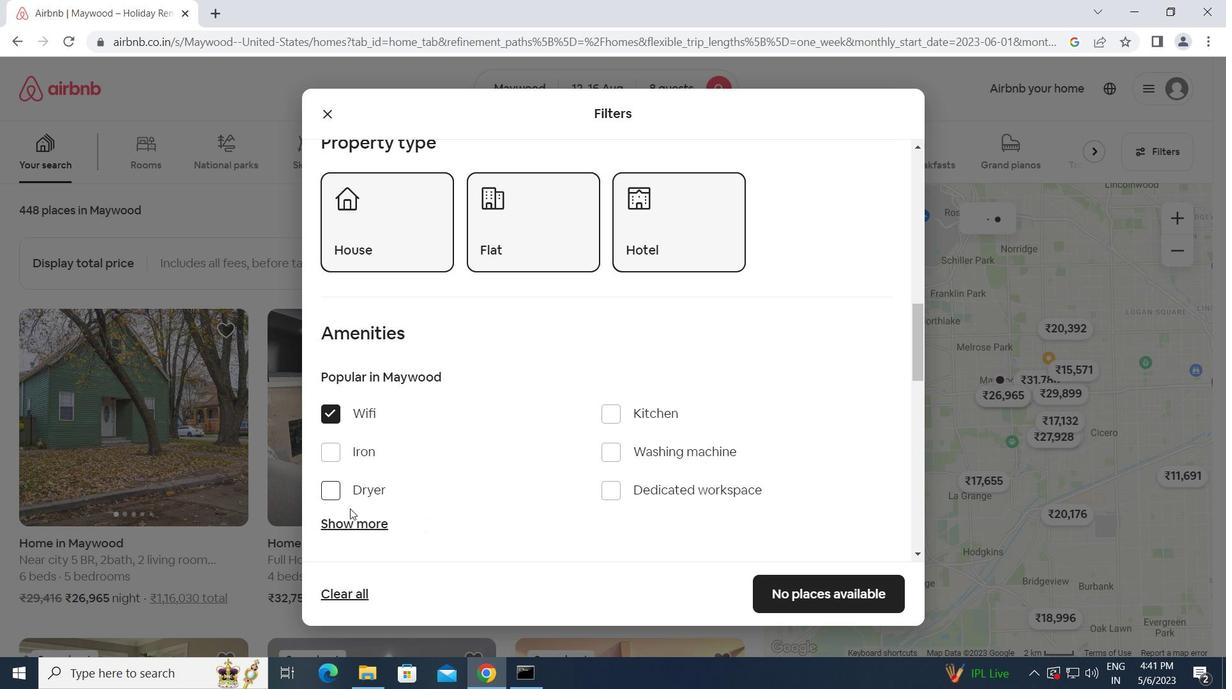 
Action: Mouse pressed left at (350, 517)
Screenshot: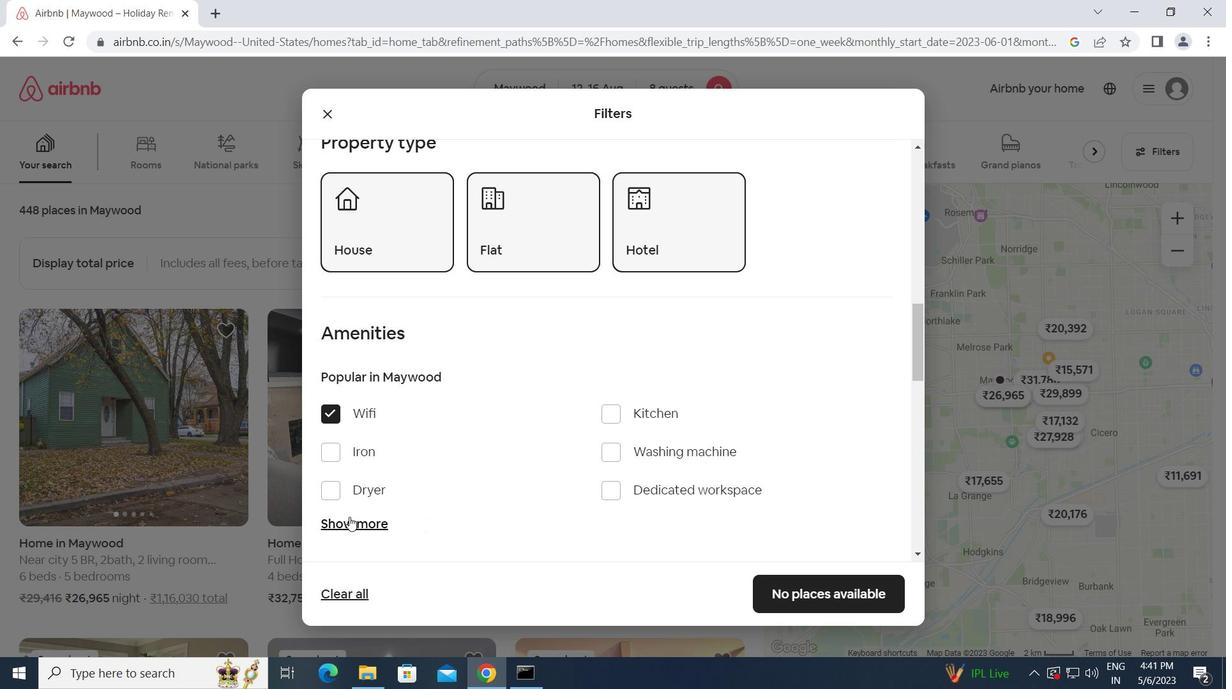 
Action: Mouse moved to (408, 505)
Screenshot: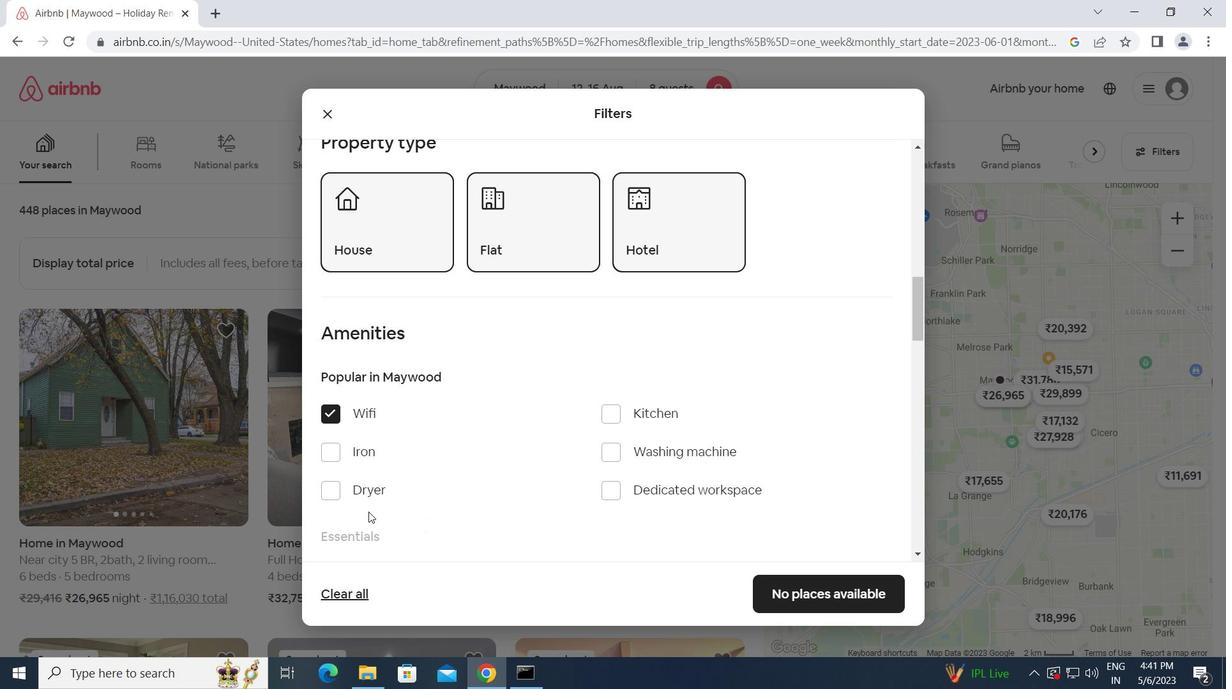 
Action: Mouse scrolled (408, 505) with delta (0, 0)
Screenshot: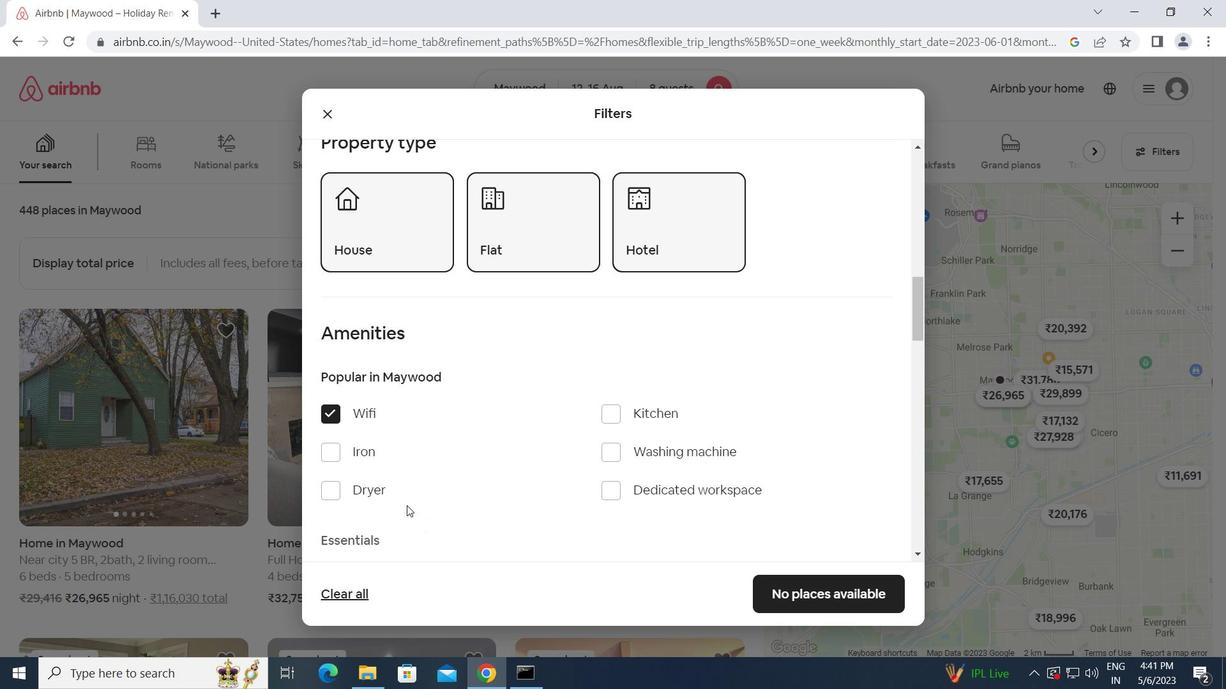 
Action: Mouse scrolled (408, 505) with delta (0, 0)
Screenshot: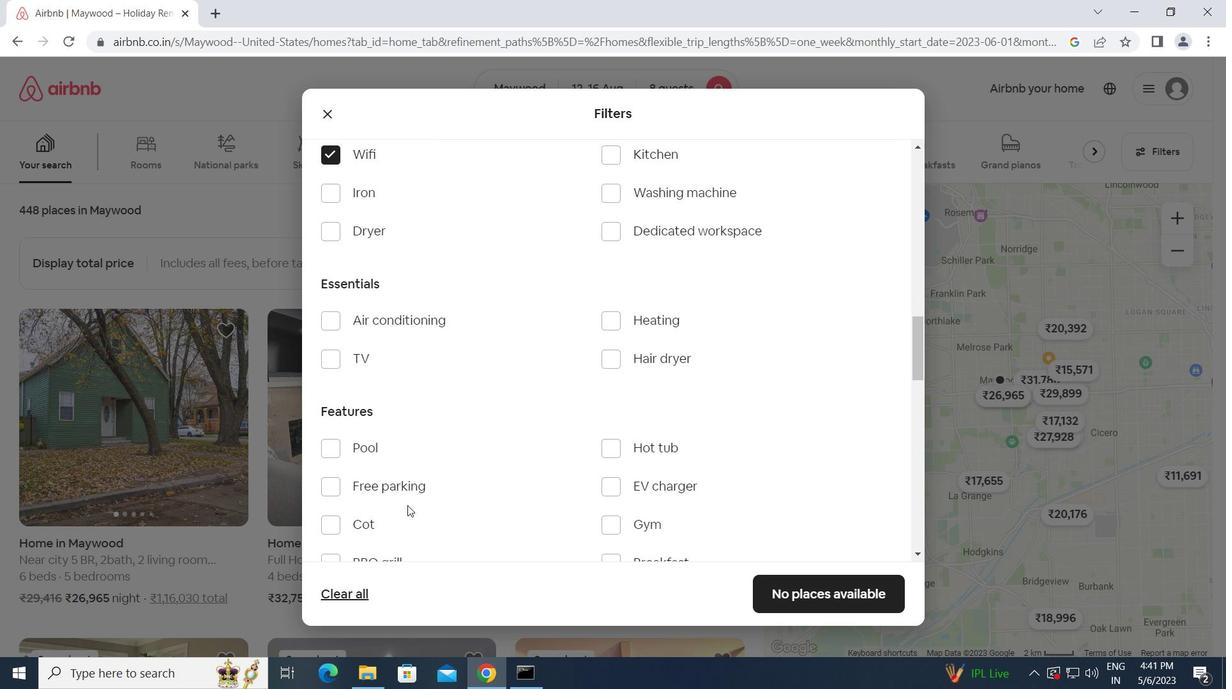 
Action: Mouse moved to (569, 459)
Screenshot: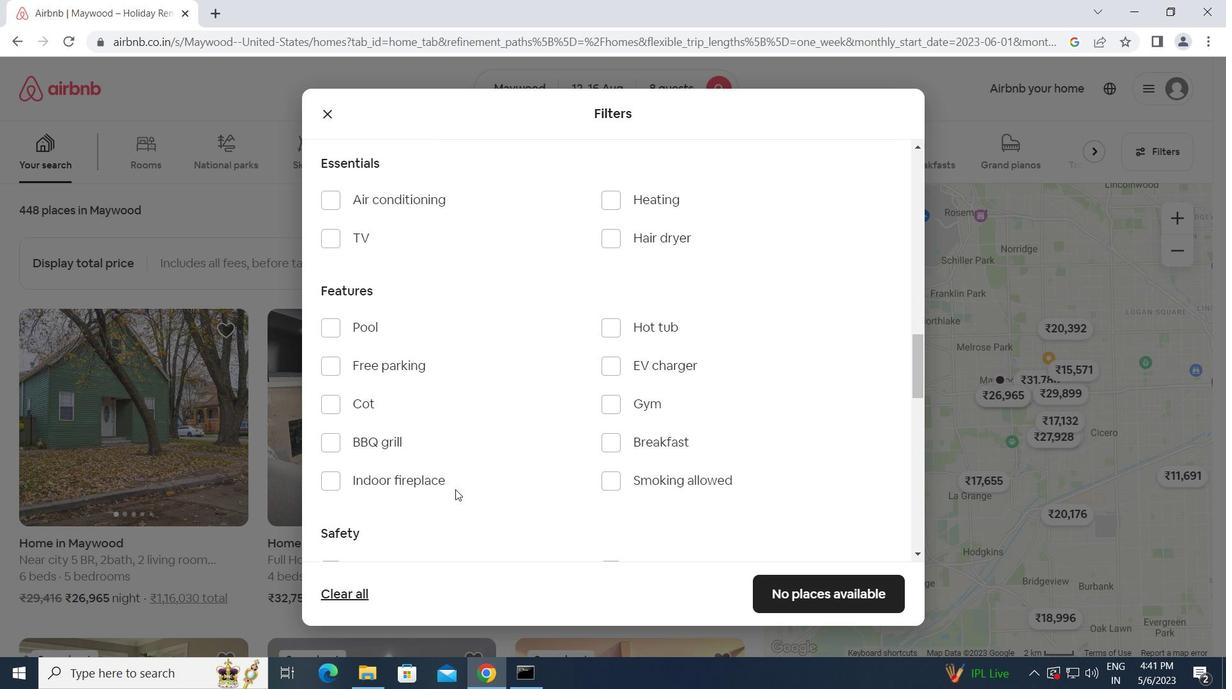 
Action: Mouse scrolled (569, 459) with delta (0, 0)
Screenshot: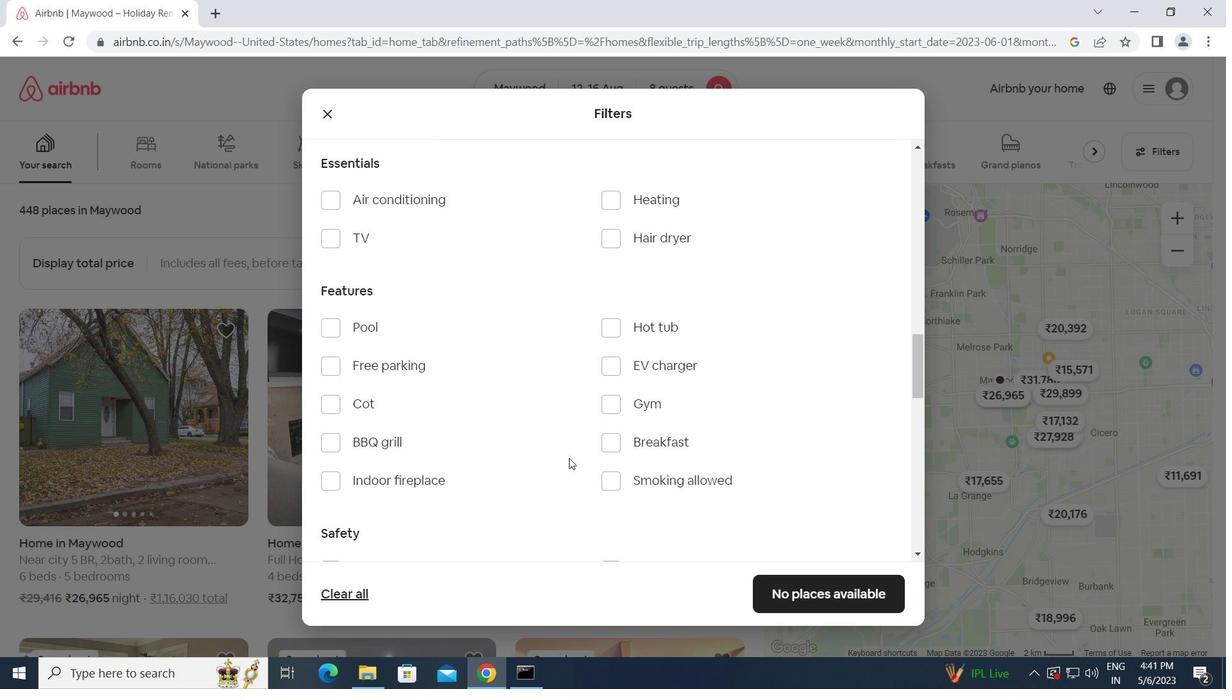 
Action: Mouse moved to (331, 318)
Screenshot: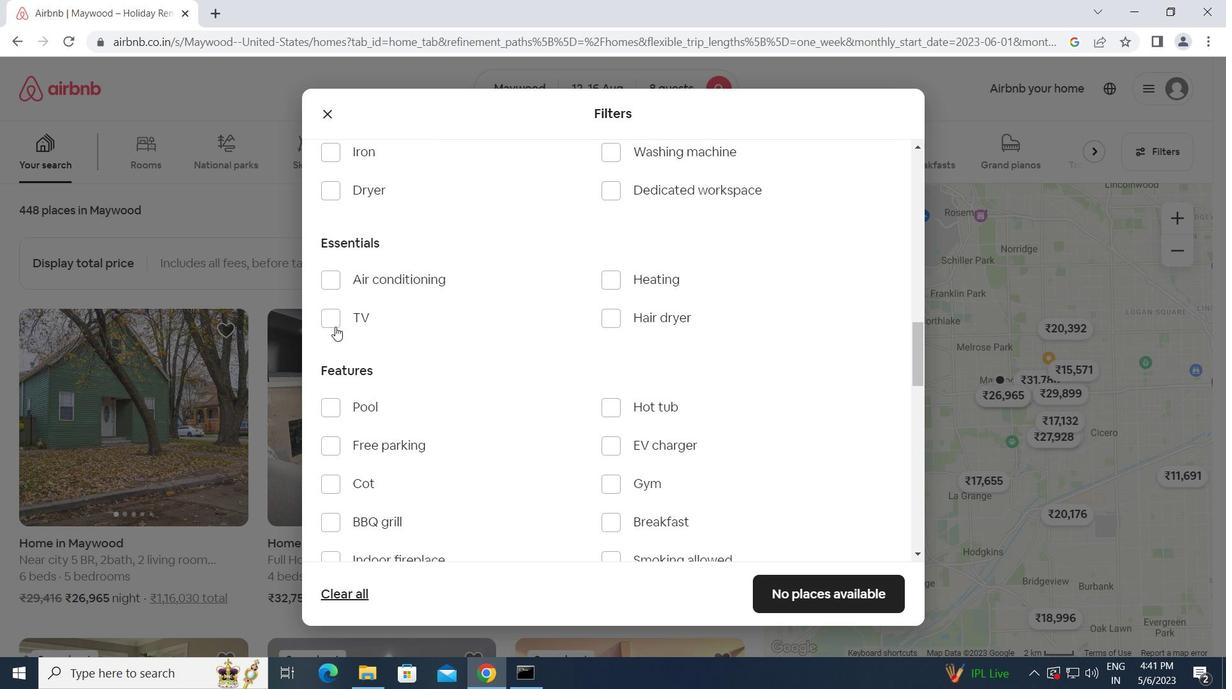 
Action: Mouse pressed left at (331, 318)
Screenshot: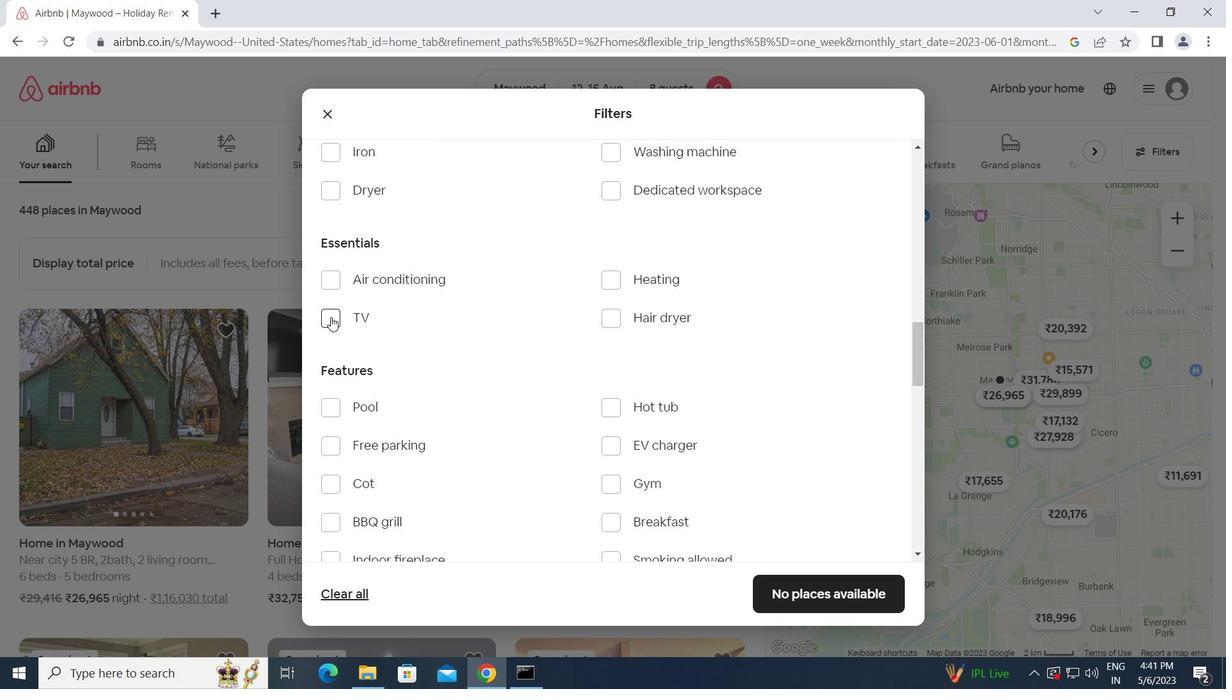 
Action: Mouse moved to (446, 348)
Screenshot: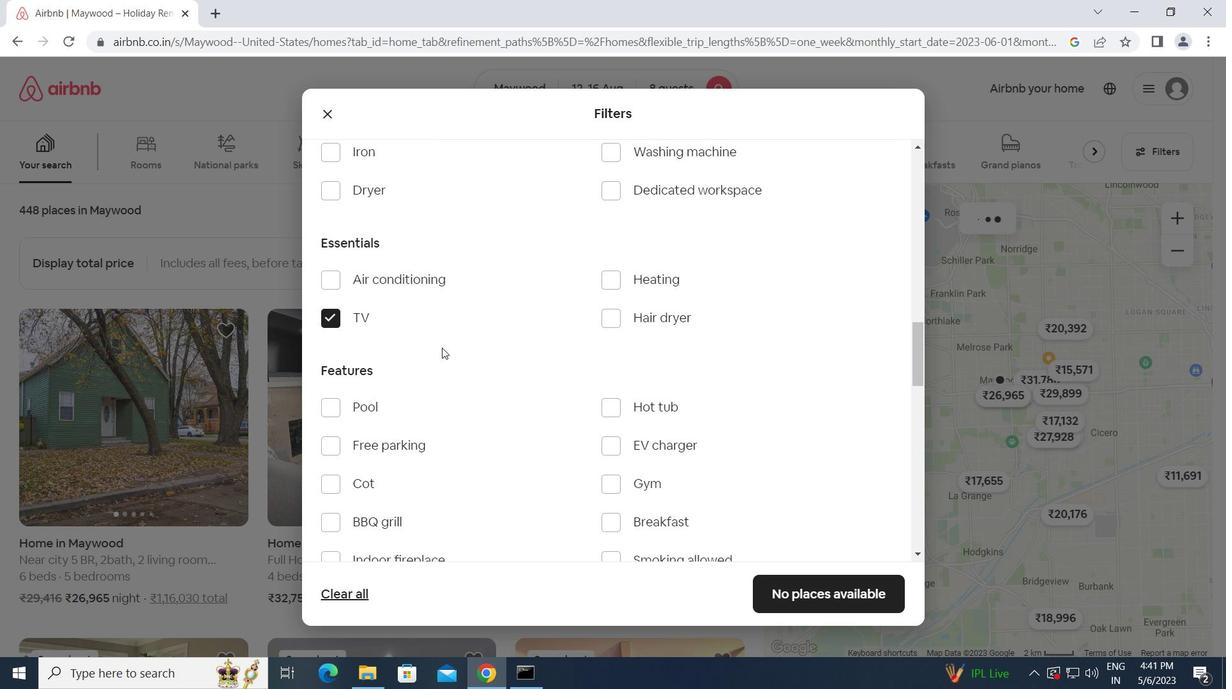 
Action: Mouse scrolled (446, 349) with delta (0, 0)
Screenshot: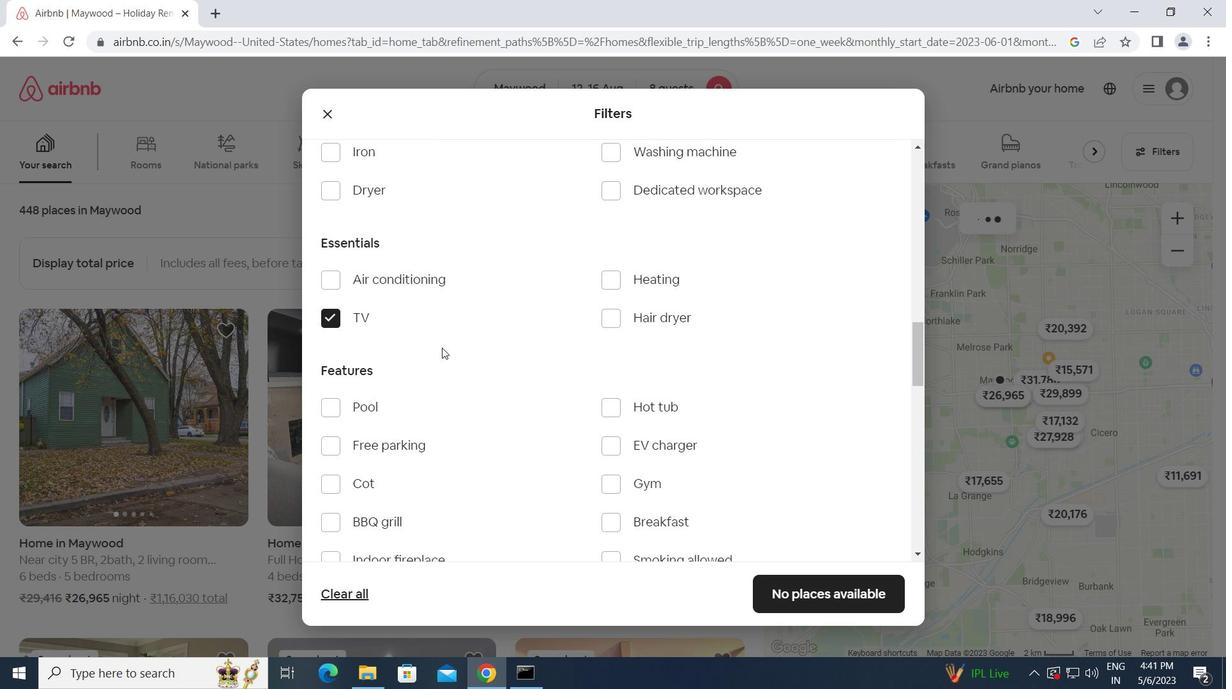 
Action: Mouse scrolled (446, 349) with delta (0, 0)
Screenshot: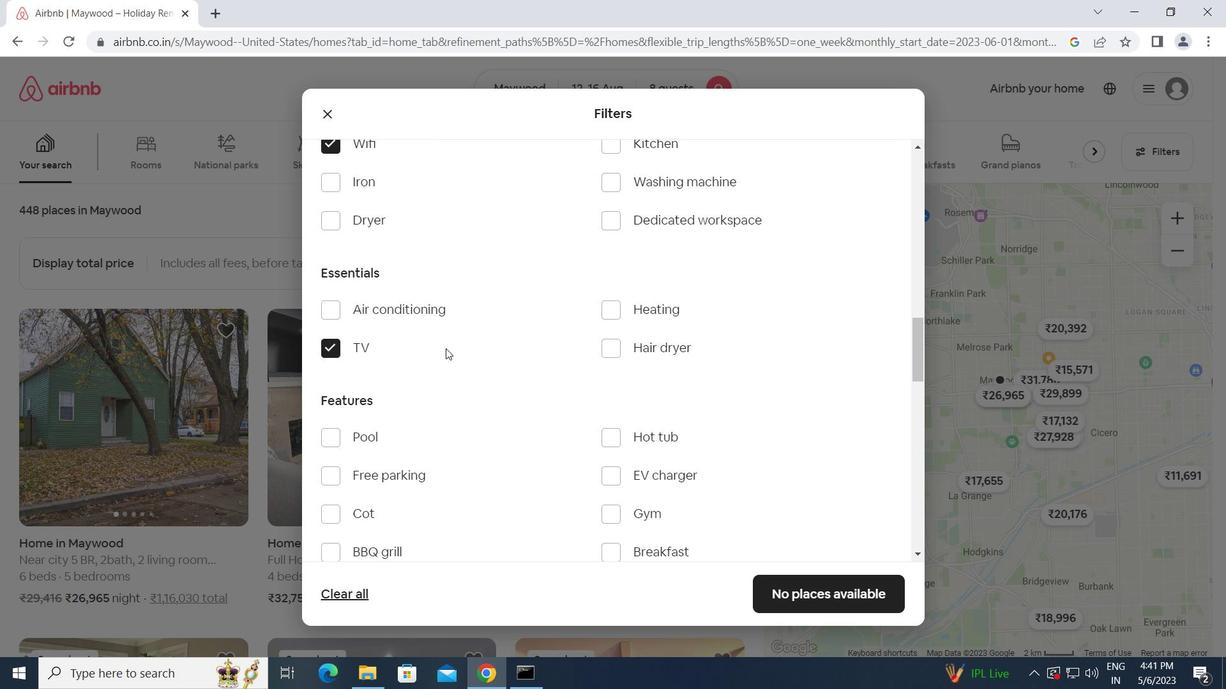 
Action: Mouse moved to (572, 380)
Screenshot: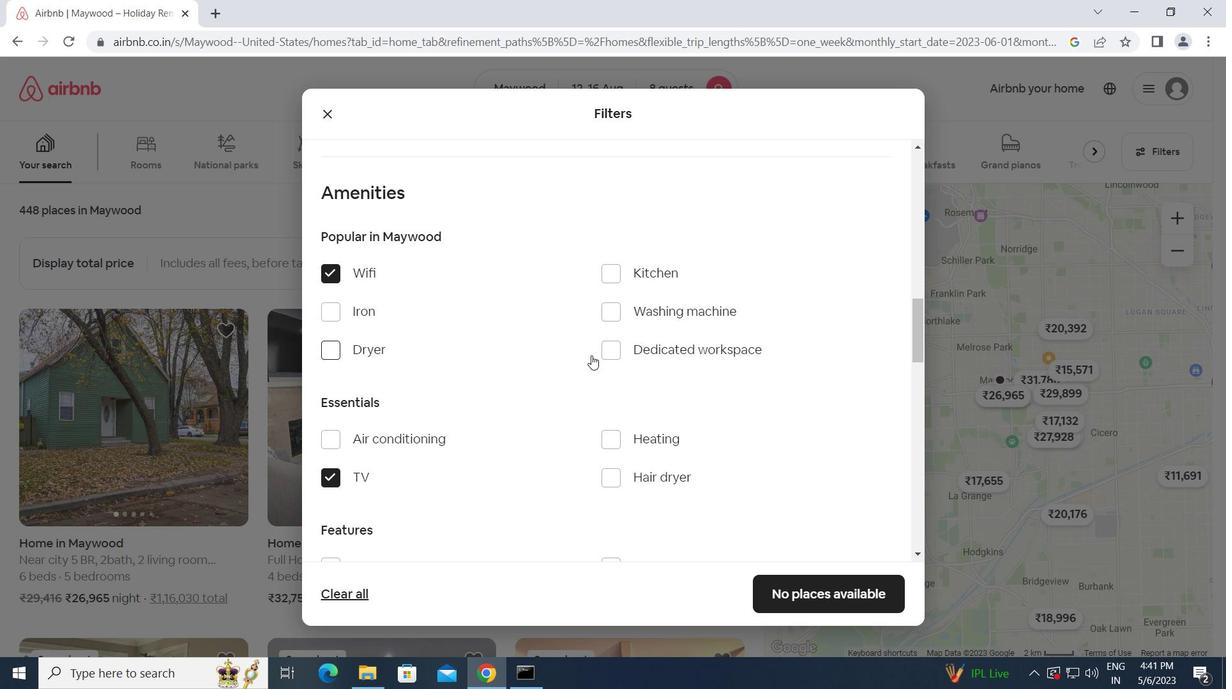 
Action: Mouse scrolled (572, 380) with delta (0, 0)
Screenshot: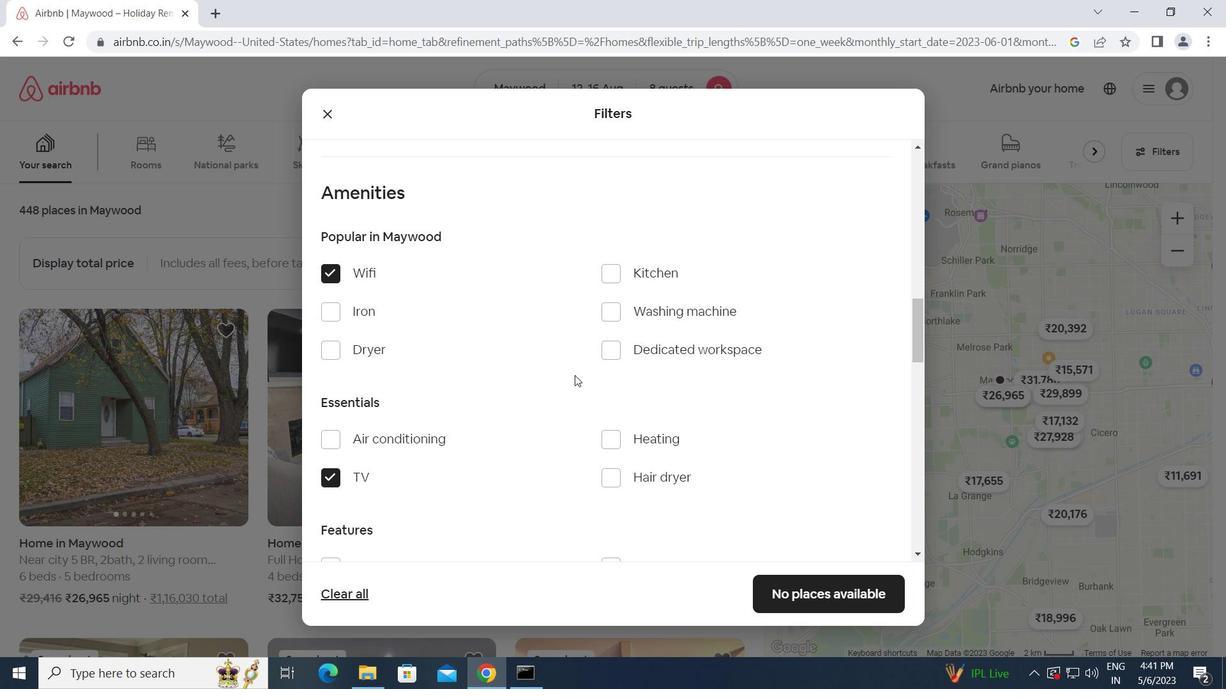 
Action: Mouse moved to (571, 381)
Screenshot: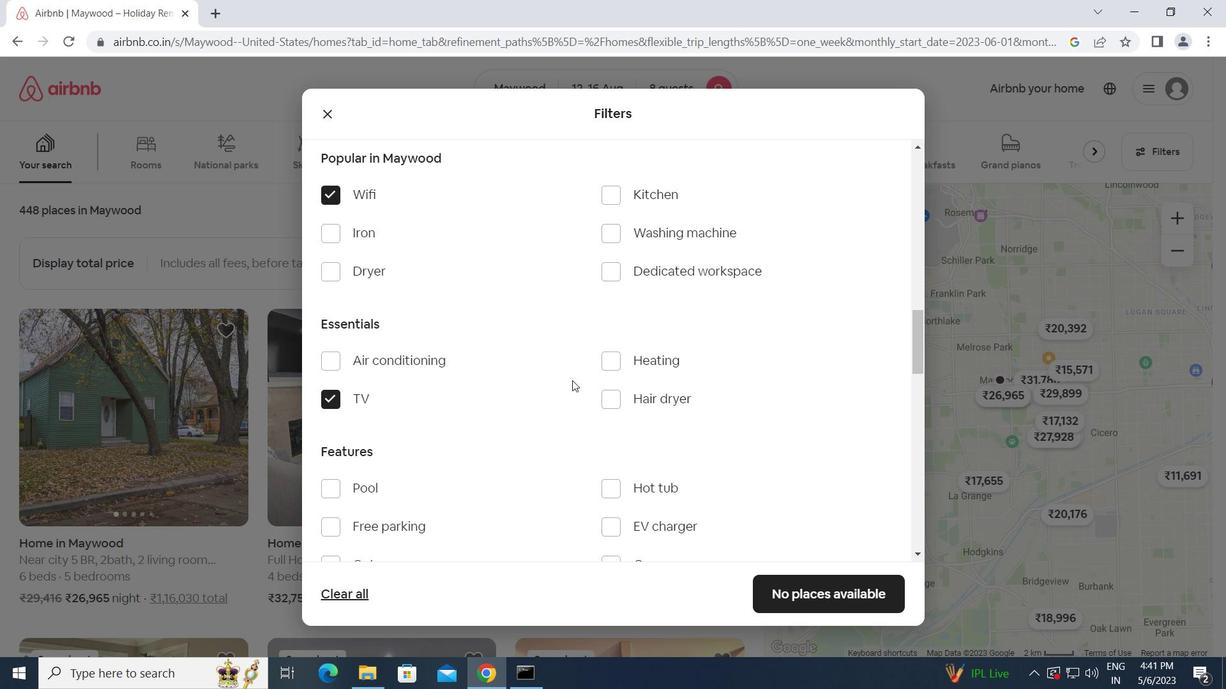 
Action: Mouse scrolled (571, 380) with delta (0, 0)
Screenshot: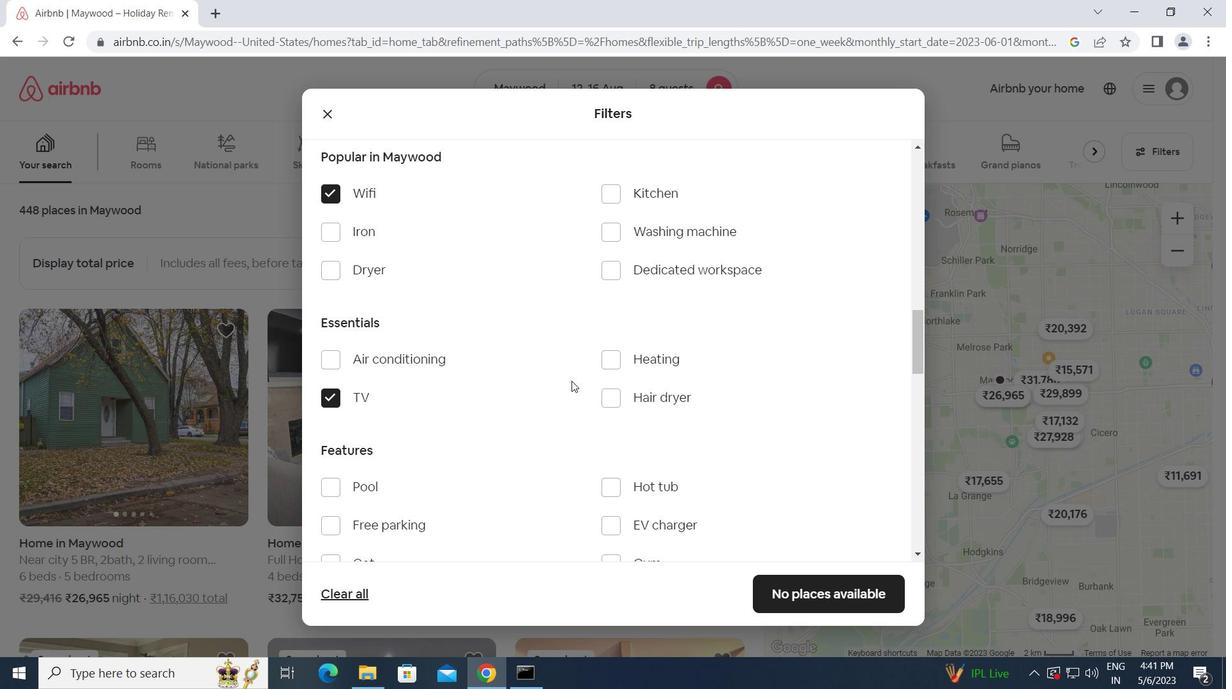 
Action: Mouse moved to (328, 444)
Screenshot: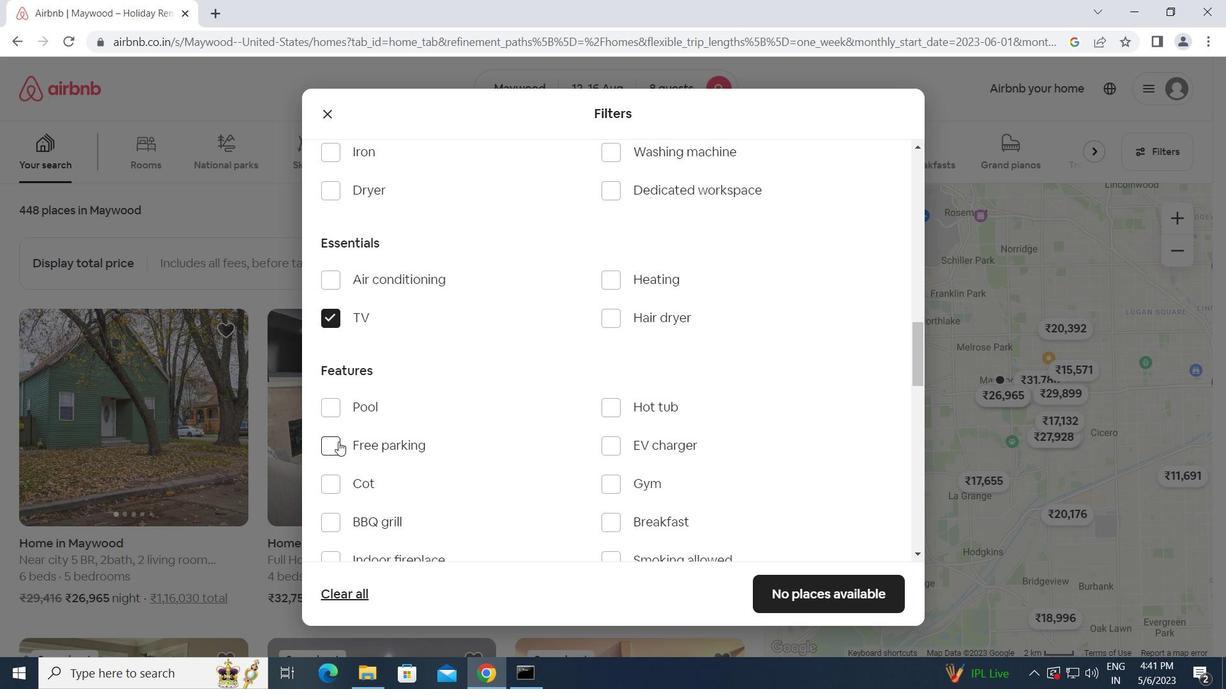 
Action: Mouse pressed left at (328, 444)
Screenshot: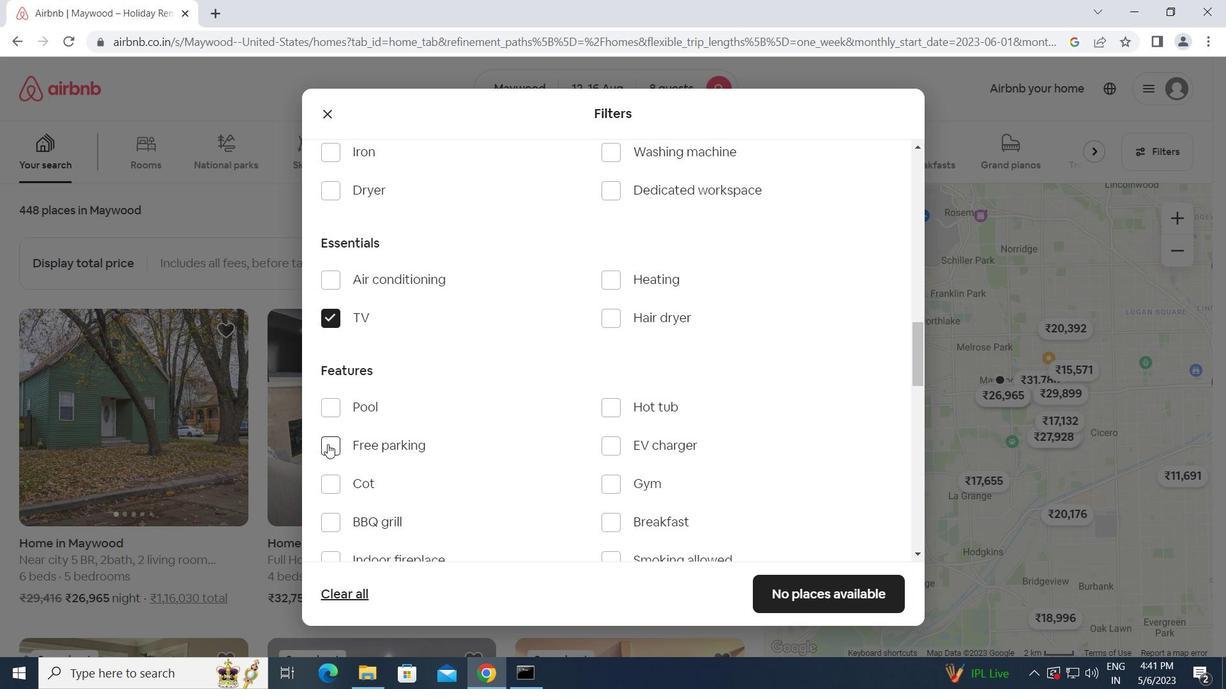 
Action: Mouse moved to (492, 458)
Screenshot: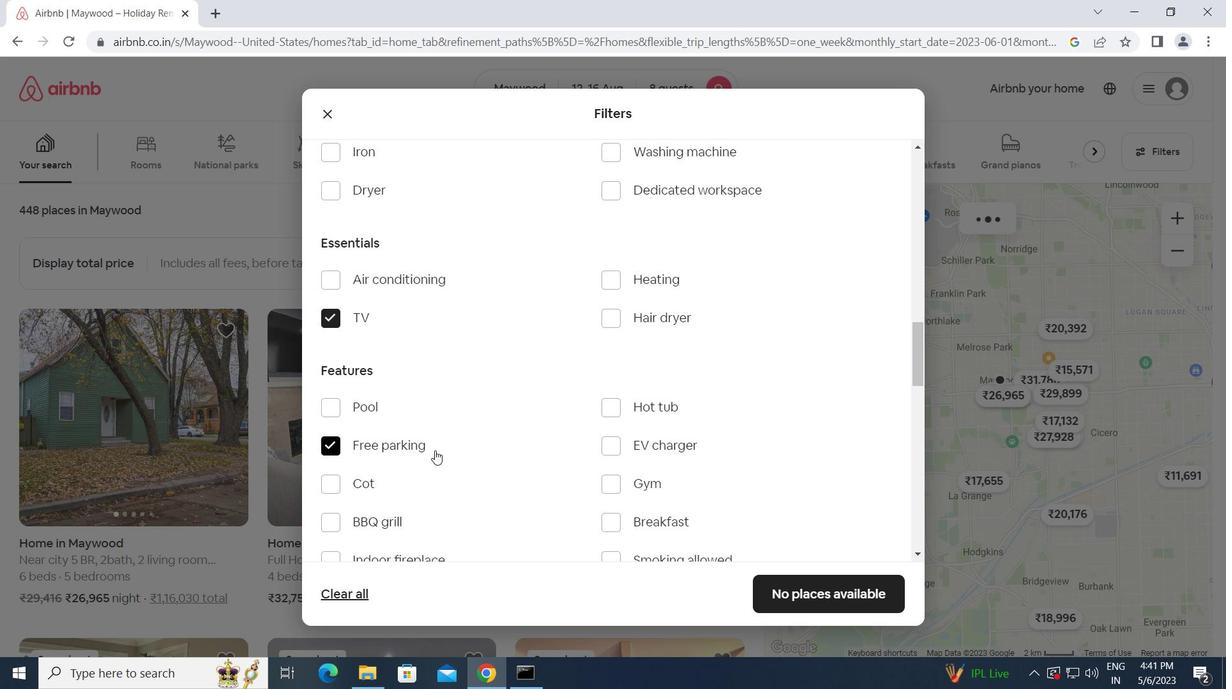 
Action: Mouse scrolled (492, 457) with delta (0, 0)
Screenshot: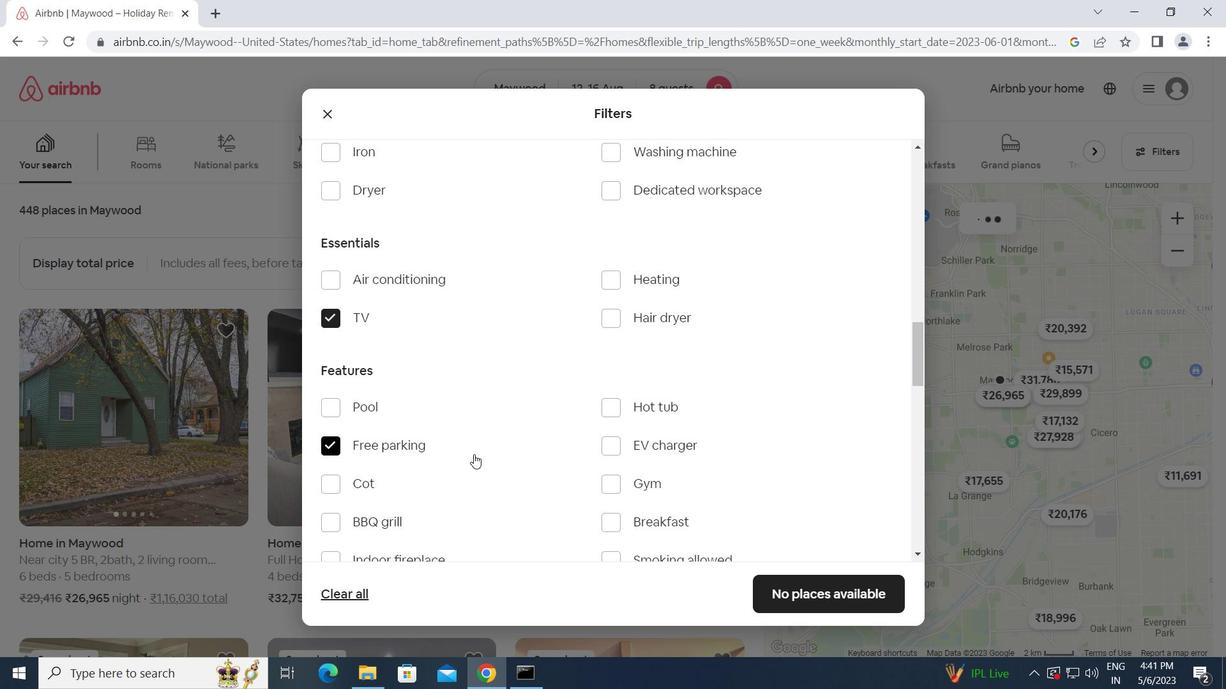 
Action: Mouse moved to (612, 401)
Screenshot: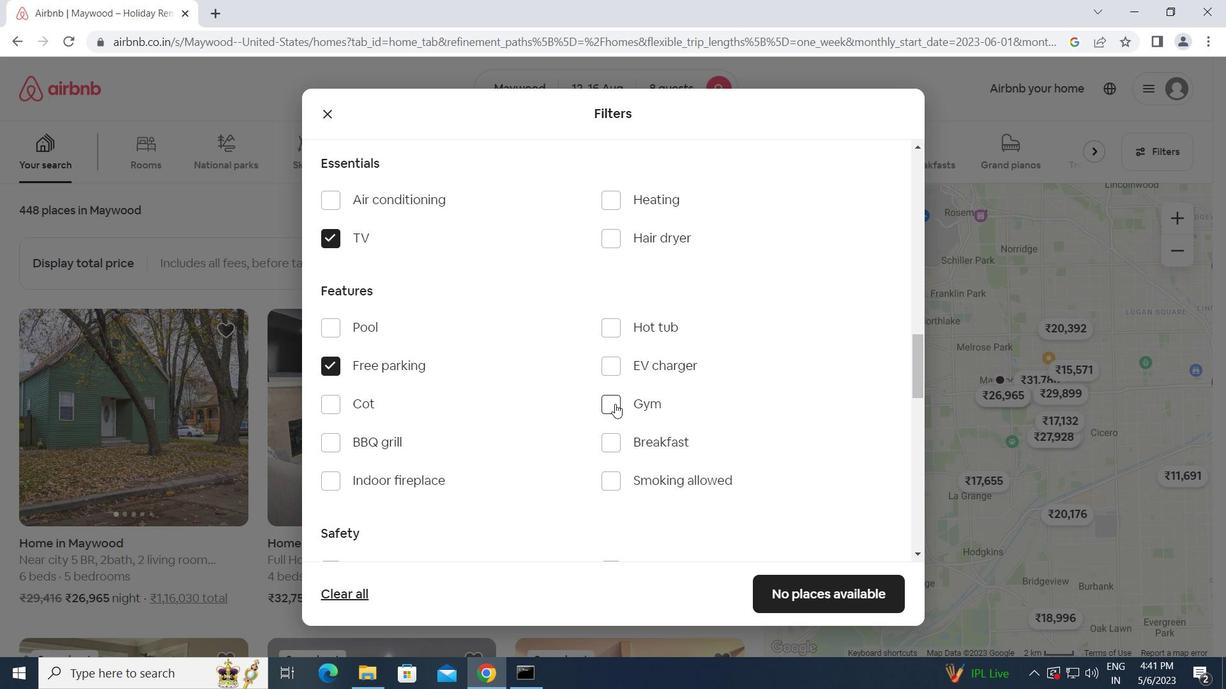 
Action: Mouse pressed left at (612, 401)
Screenshot: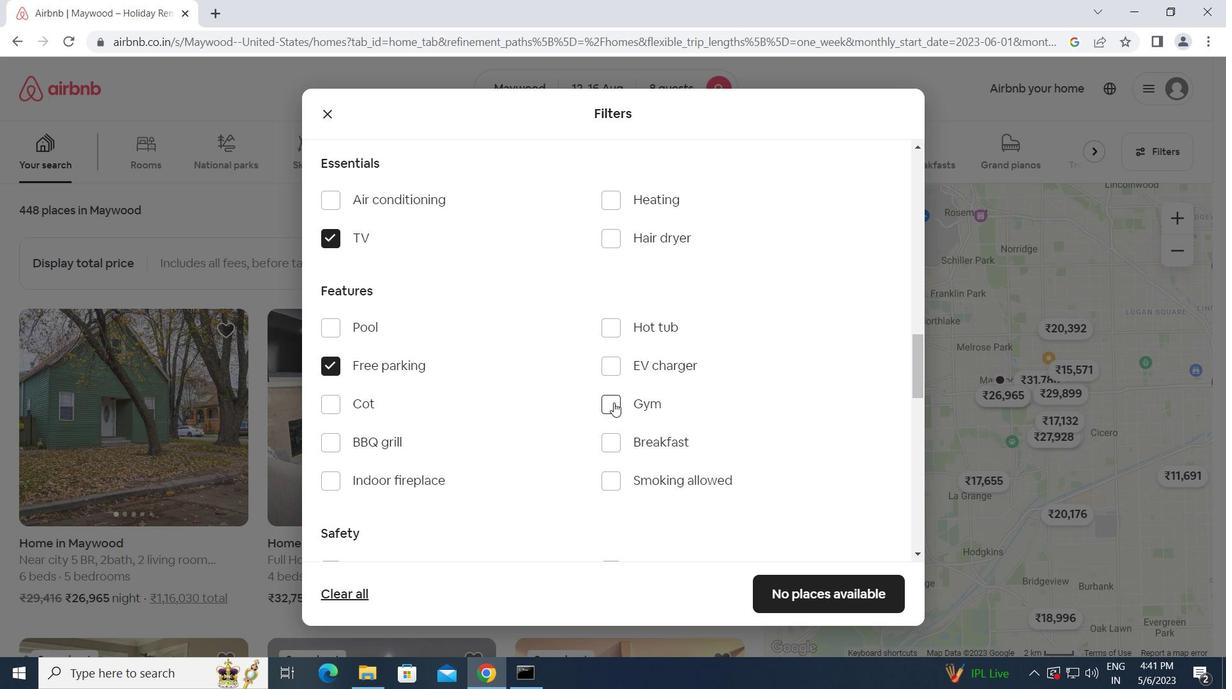 
Action: Mouse moved to (611, 444)
Screenshot: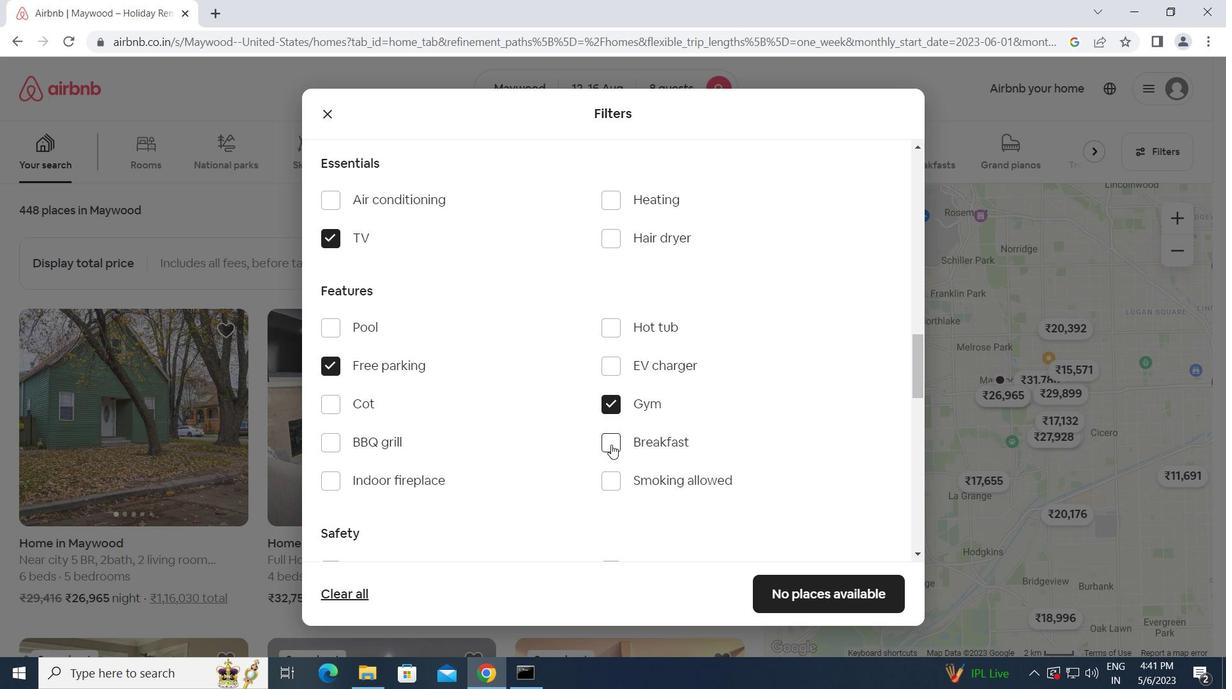 
Action: Mouse pressed left at (611, 444)
Screenshot: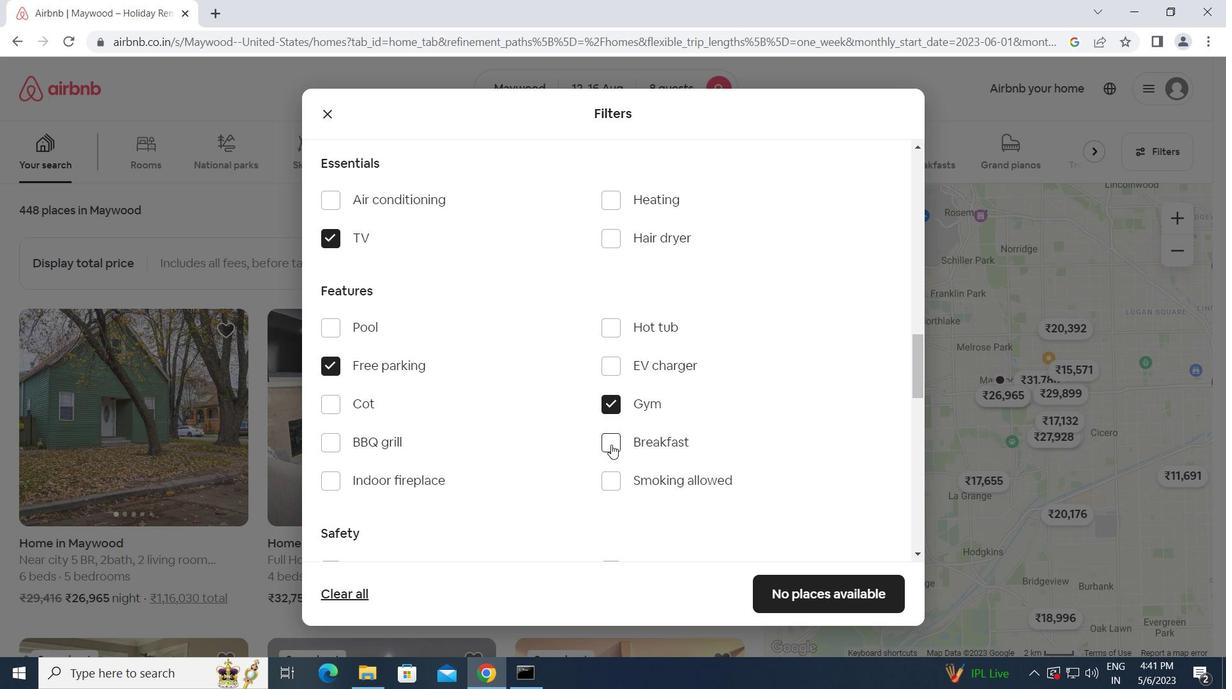 
Action: Mouse moved to (545, 483)
Screenshot: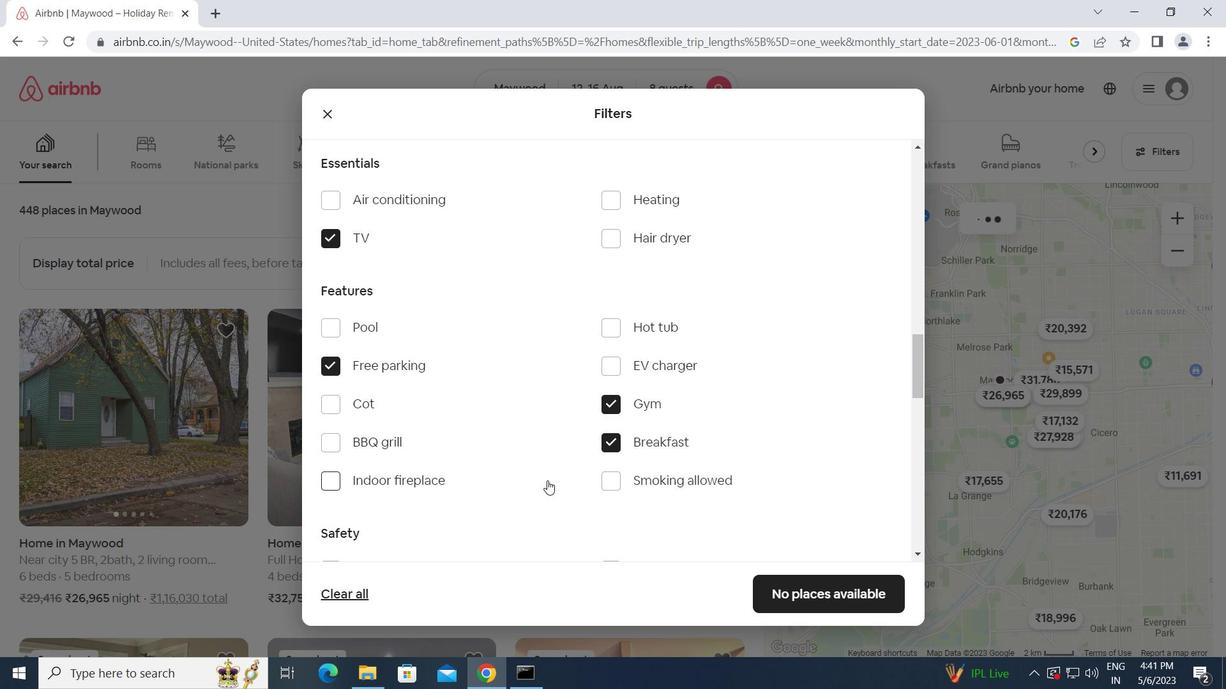 
Action: Mouse scrolled (545, 482) with delta (0, 0)
Screenshot: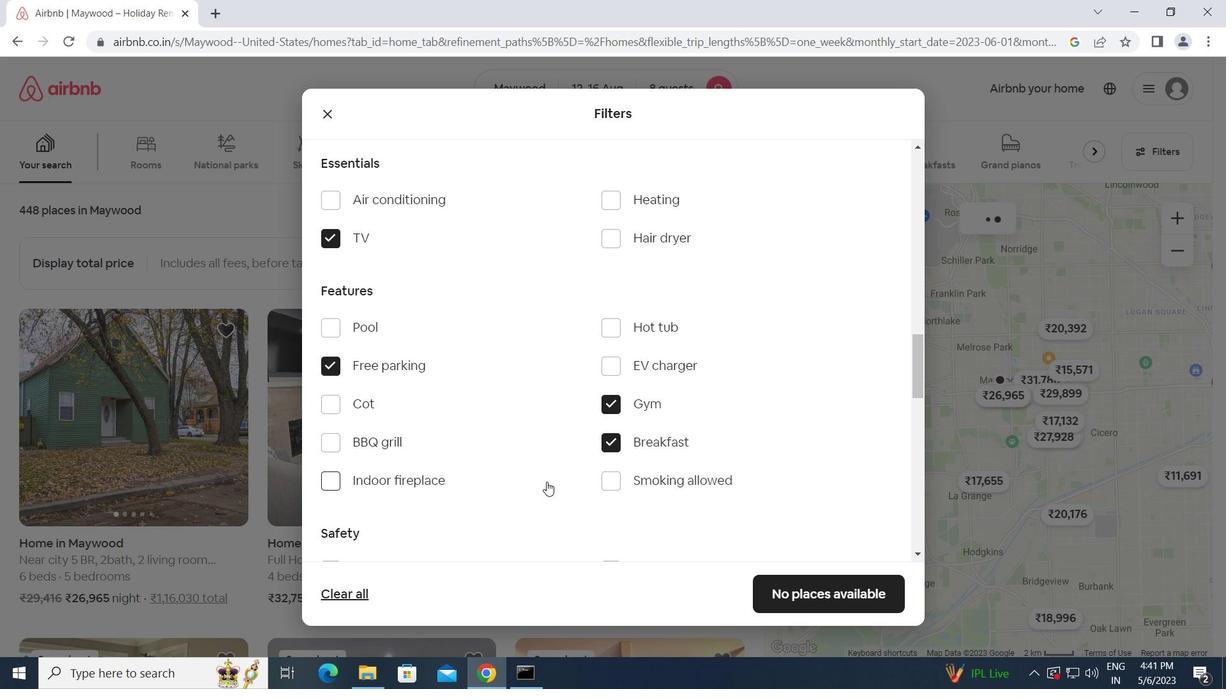 
Action: Mouse scrolled (545, 482) with delta (0, 0)
Screenshot: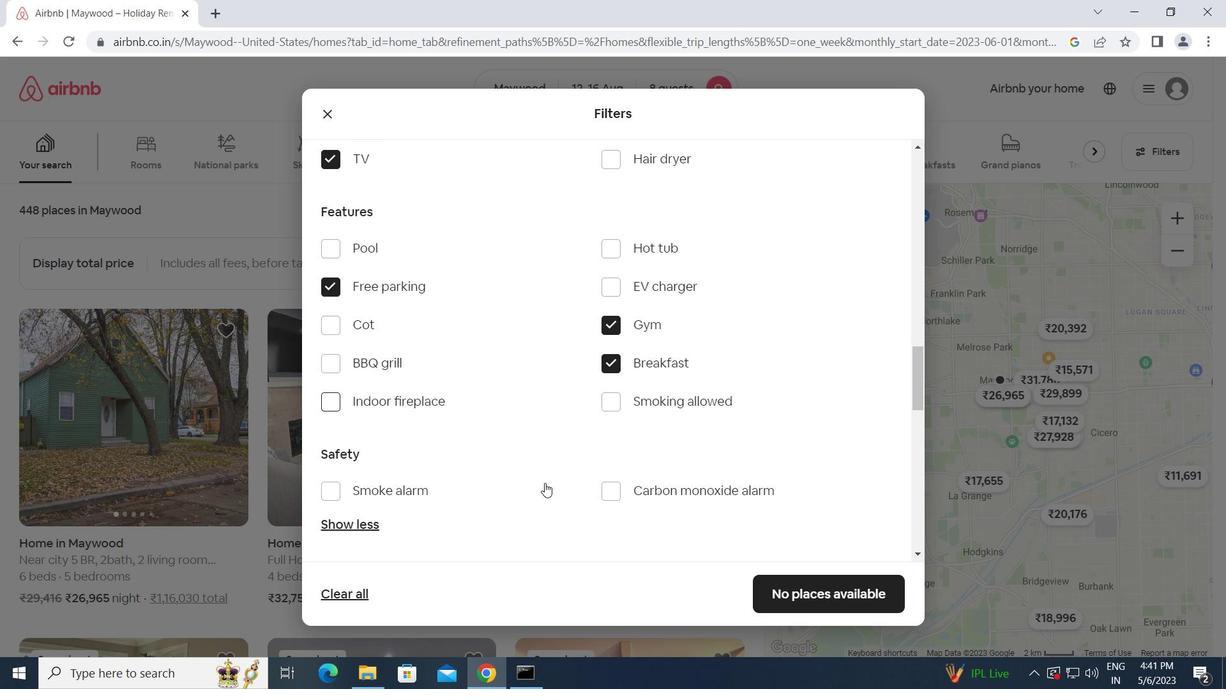 
Action: Mouse scrolled (545, 482) with delta (0, 0)
Screenshot: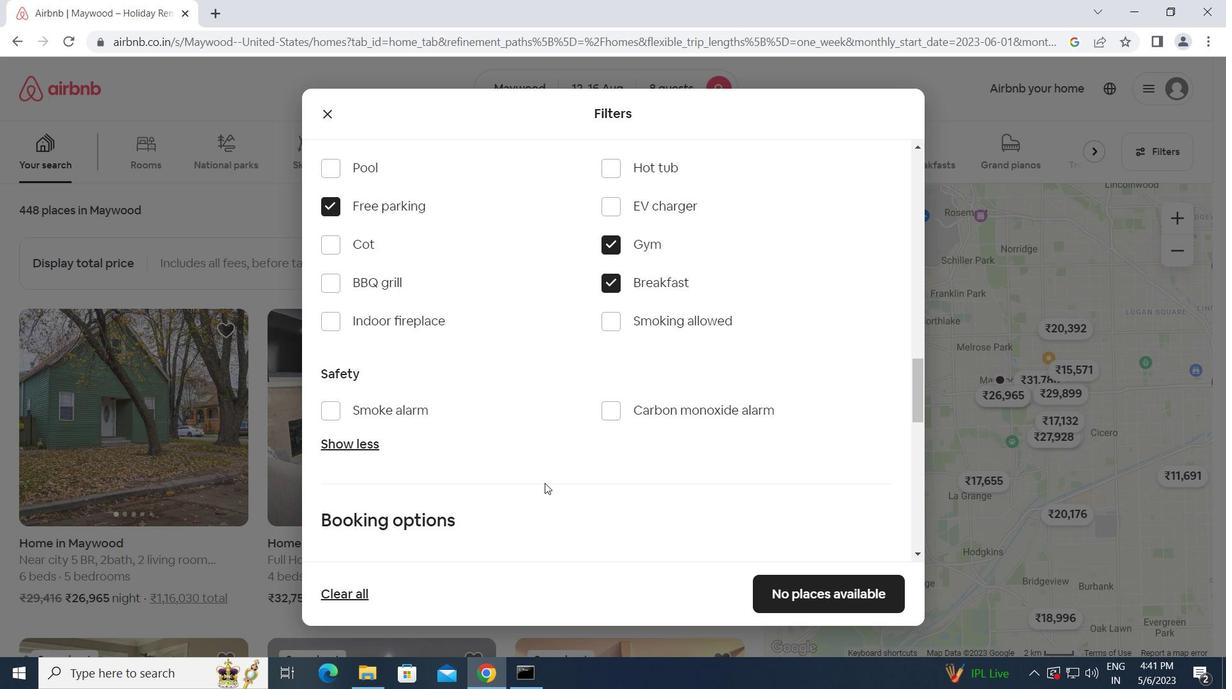 
Action: Mouse scrolled (545, 482) with delta (0, 0)
Screenshot: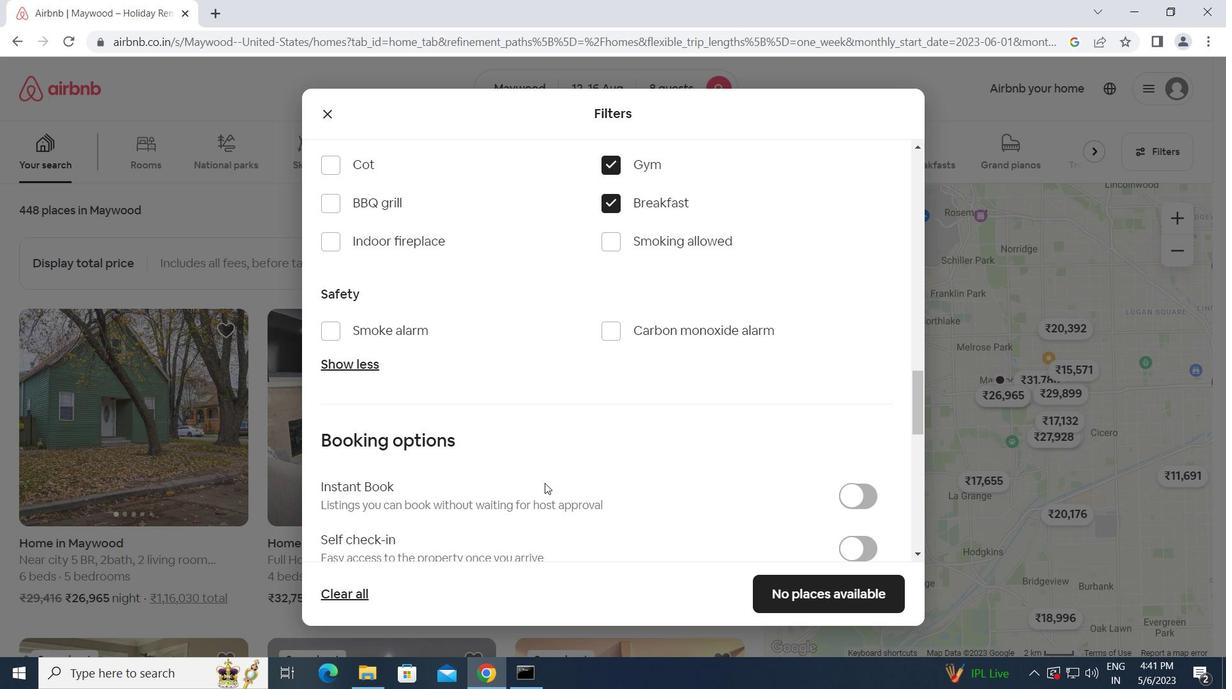 
Action: Mouse moved to (848, 467)
Screenshot: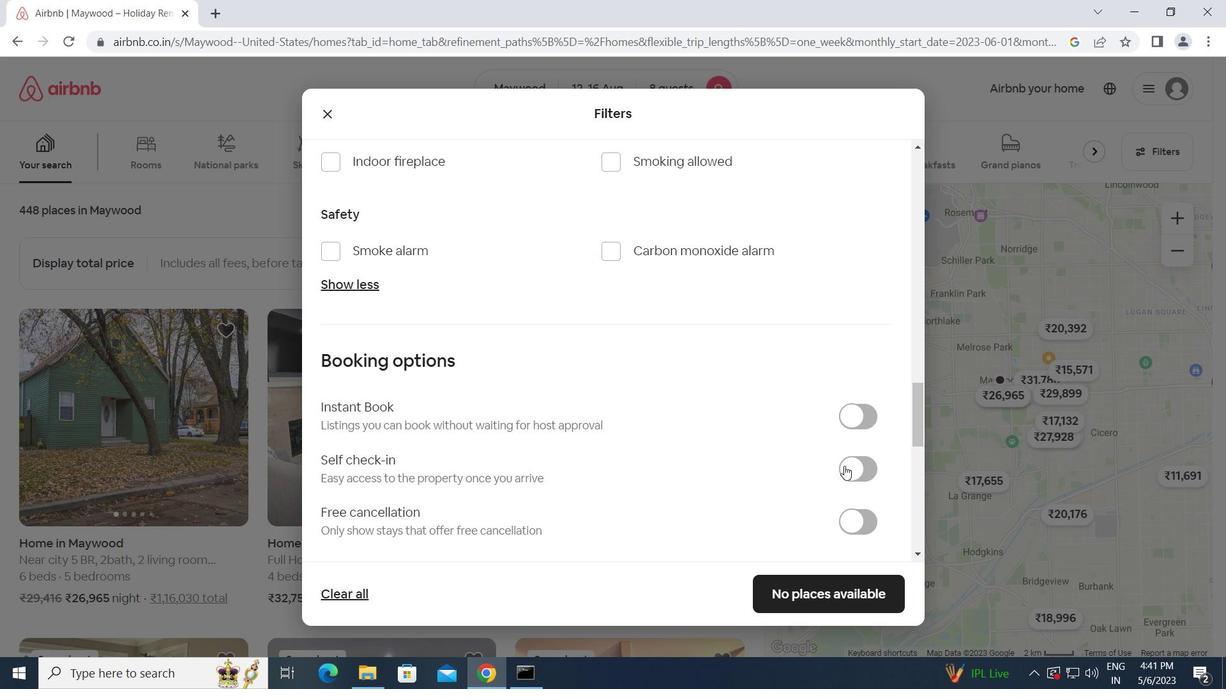 
Action: Mouse pressed left at (848, 467)
Screenshot: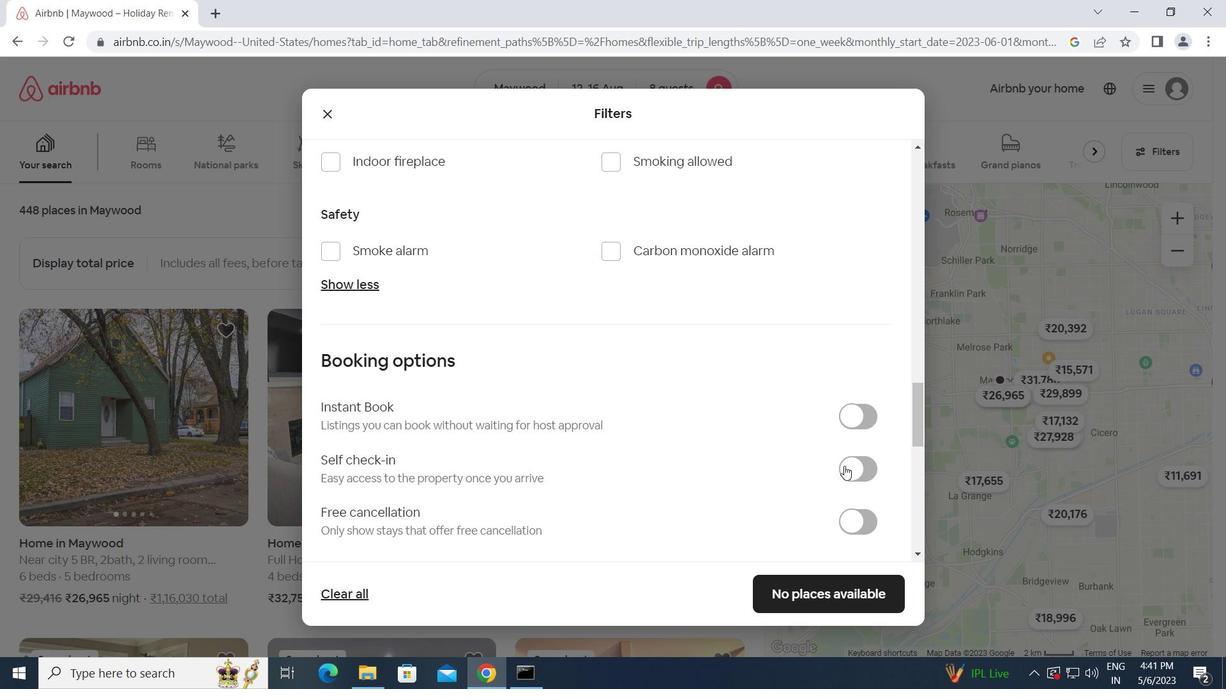 
Action: Mouse moved to (746, 472)
Screenshot: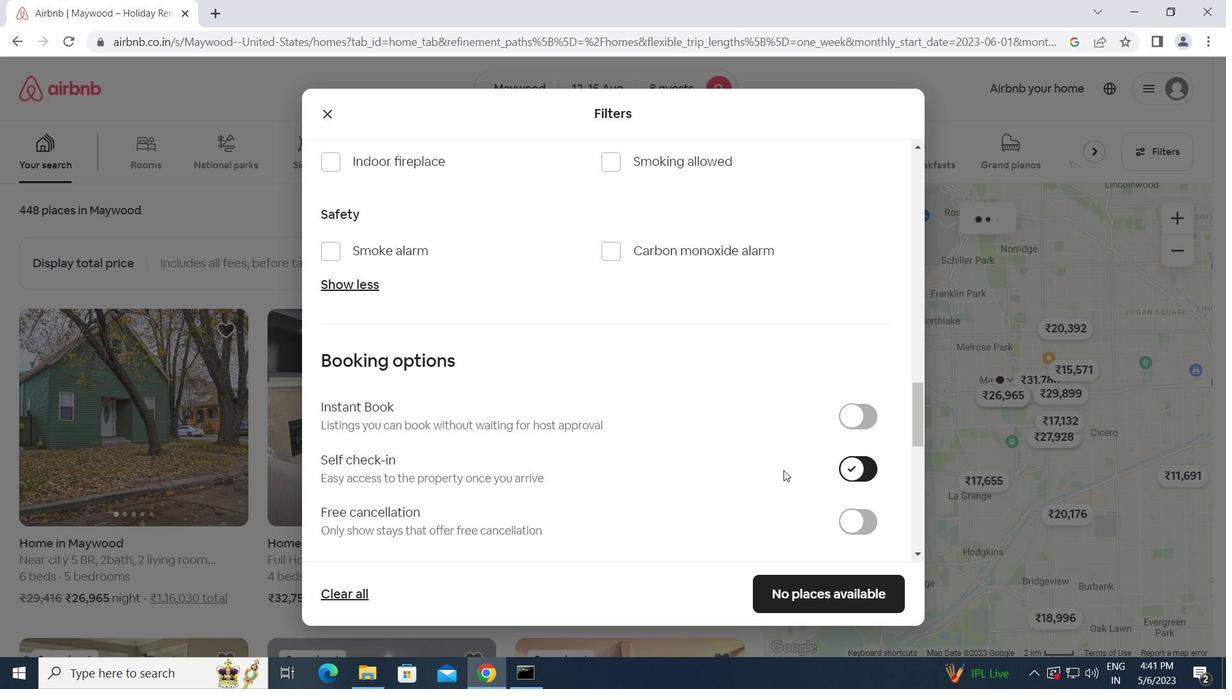 
Action: Mouse scrolled (746, 471) with delta (0, 0)
Screenshot: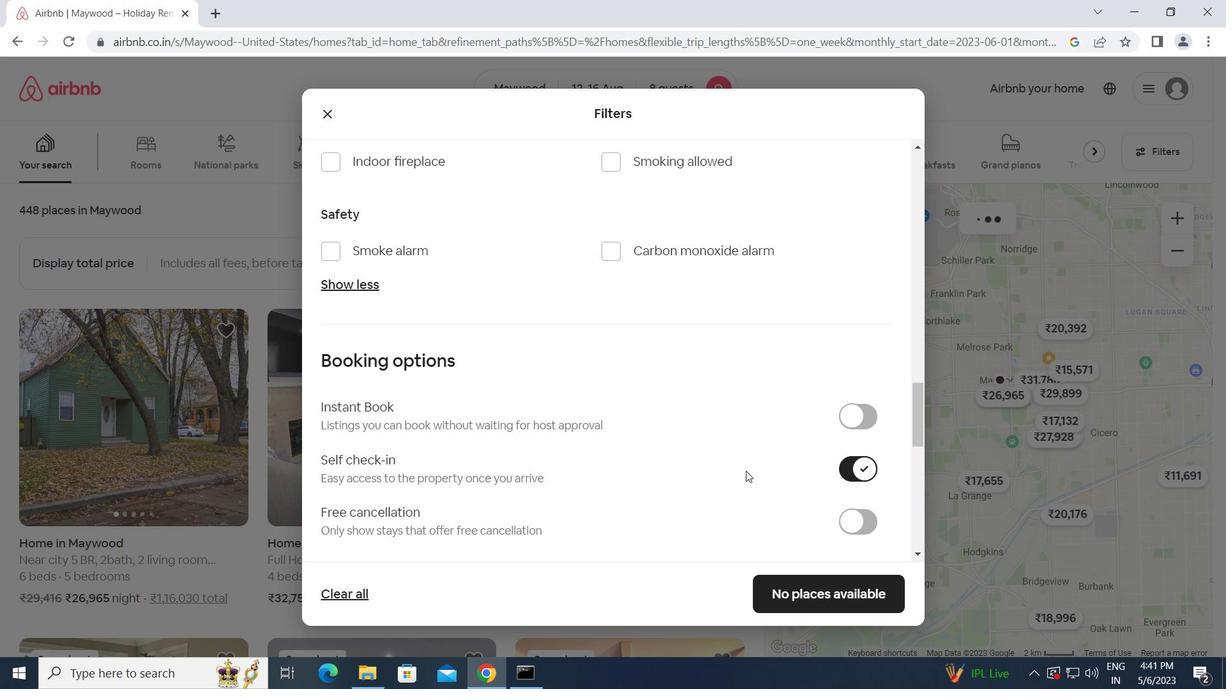 
Action: Mouse scrolled (746, 471) with delta (0, 0)
Screenshot: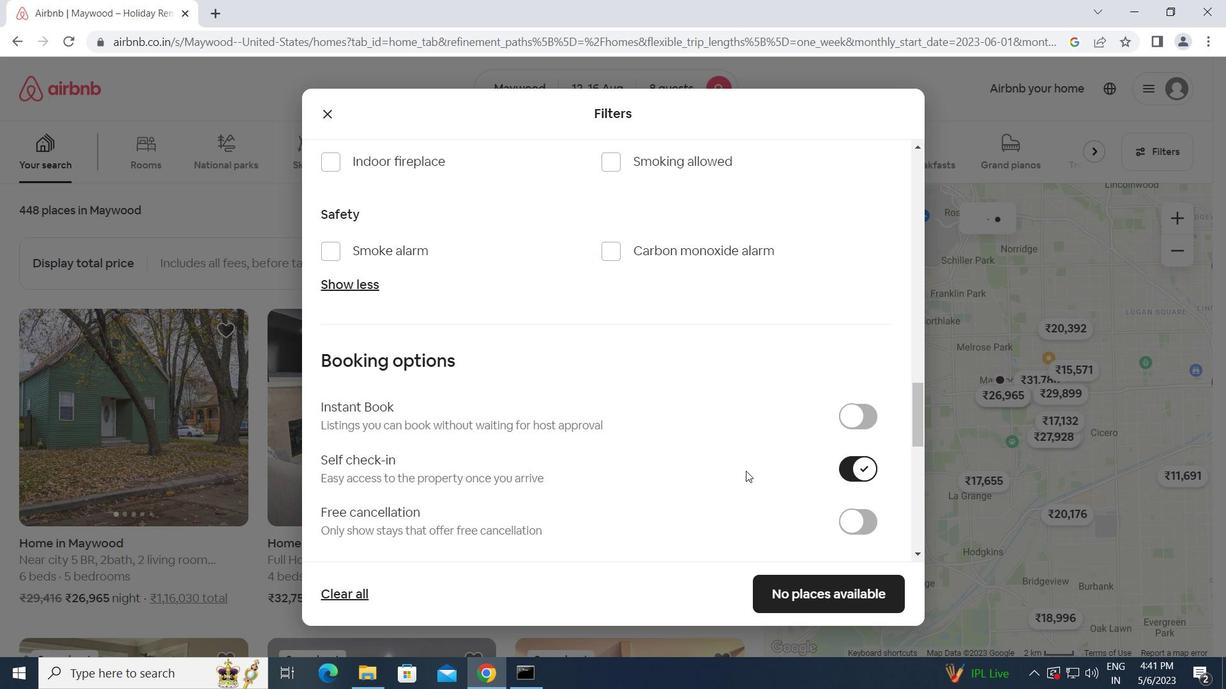 
Action: Mouse moved to (746, 472)
Screenshot: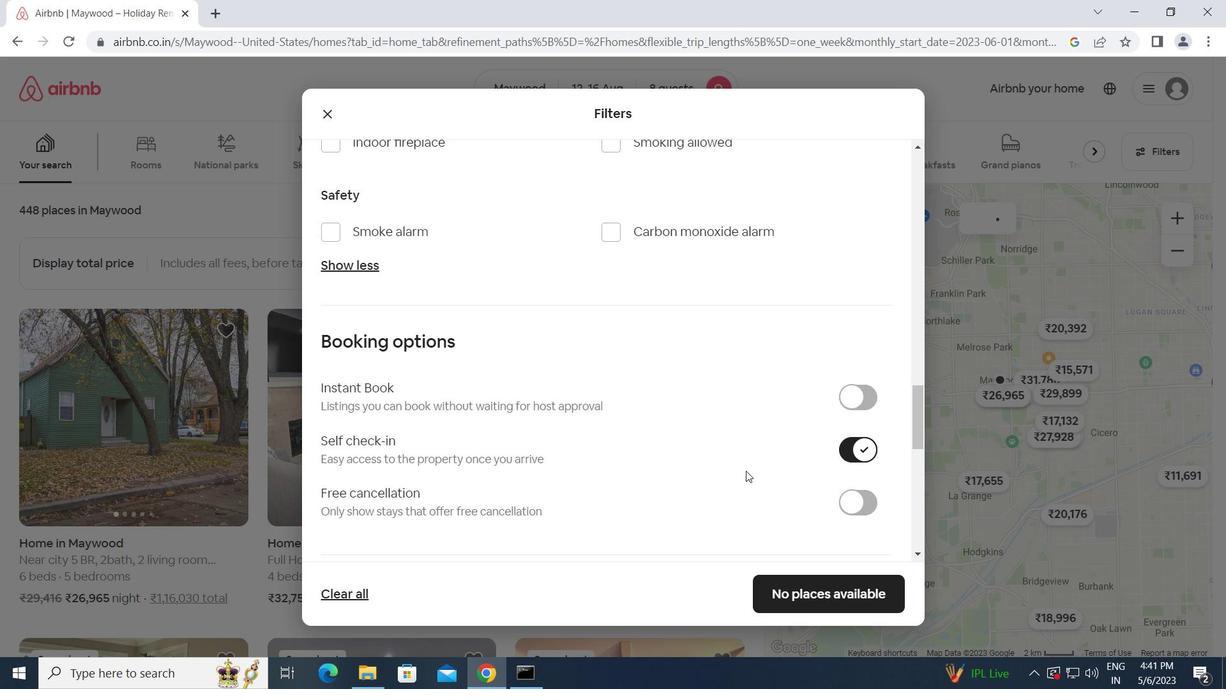 
Action: Mouse scrolled (746, 471) with delta (0, 0)
Screenshot: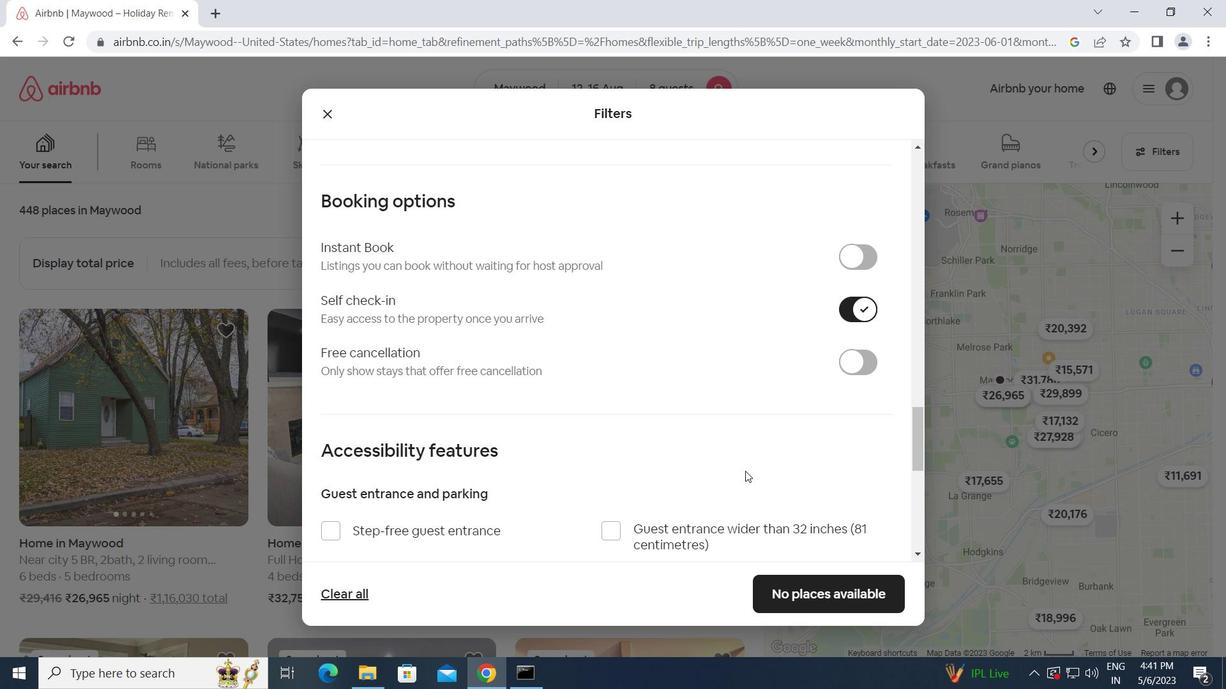 
Action: Mouse scrolled (746, 471) with delta (0, 0)
Screenshot: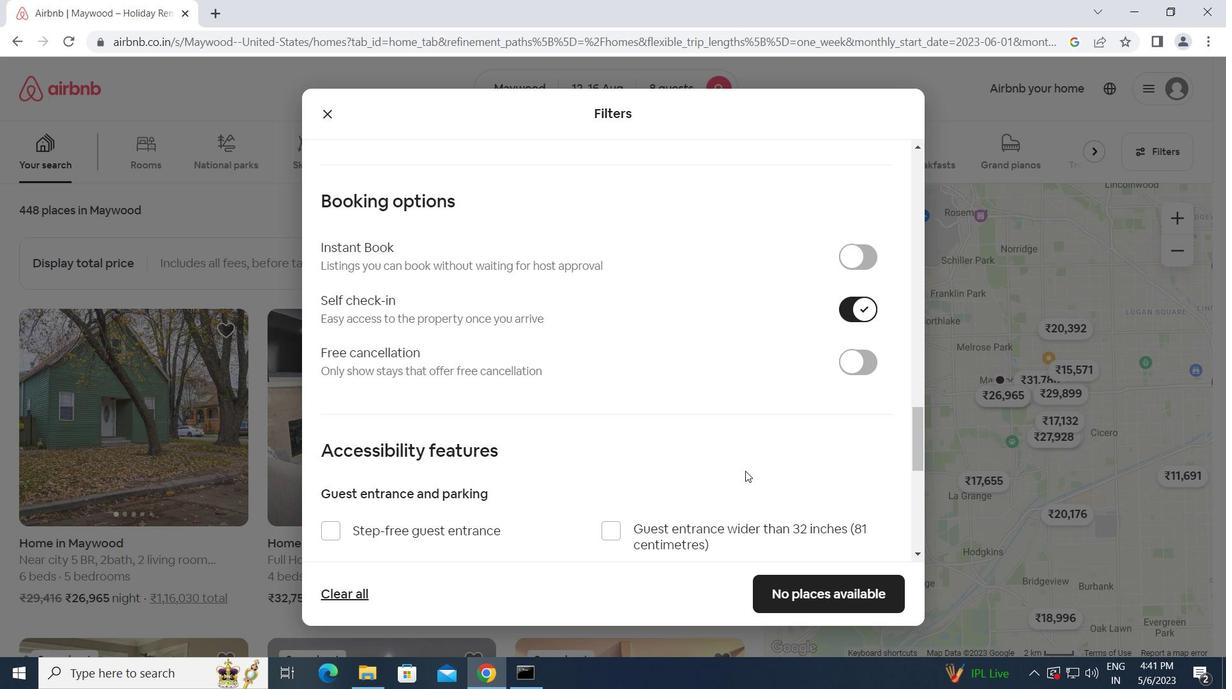 
Action: Mouse scrolled (746, 471) with delta (0, 0)
Screenshot: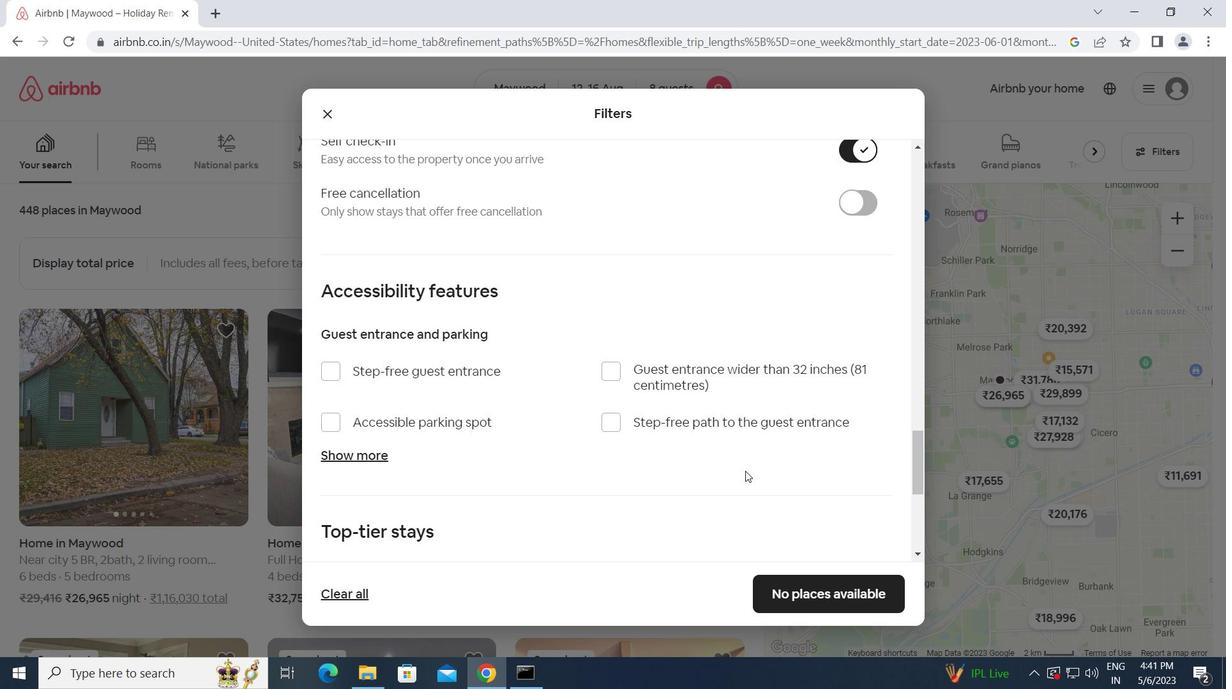 
Action: Mouse scrolled (746, 471) with delta (0, 0)
Screenshot: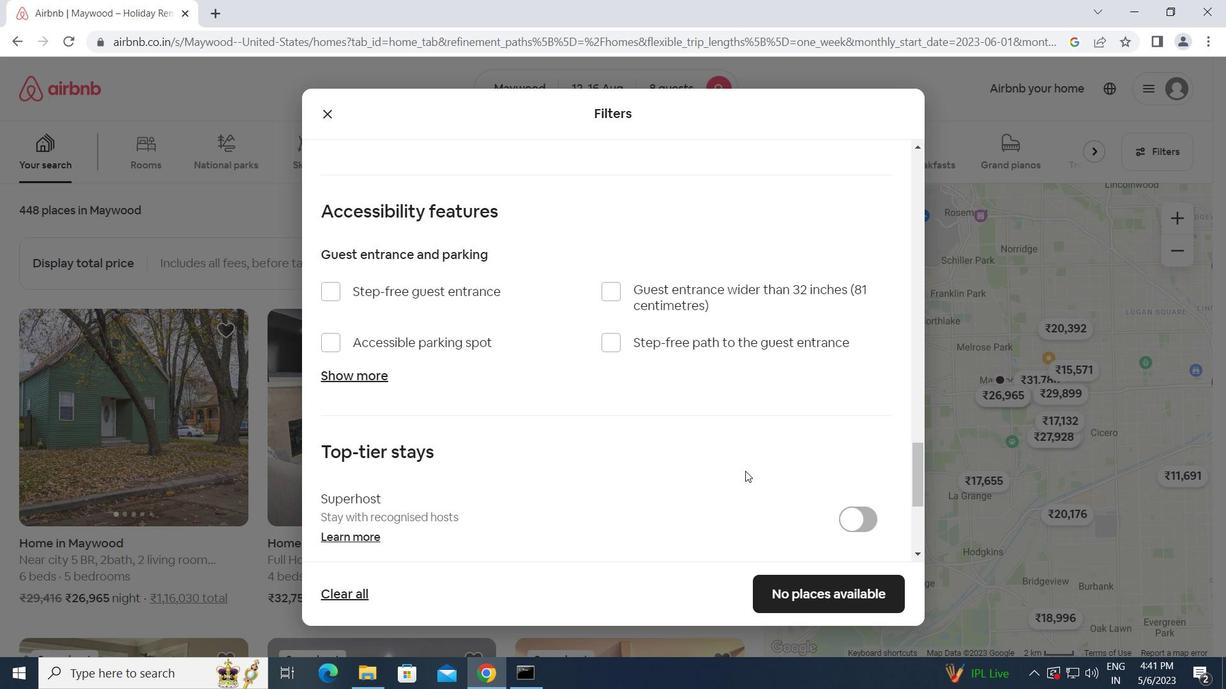 
Action: Mouse scrolled (746, 471) with delta (0, 0)
Screenshot: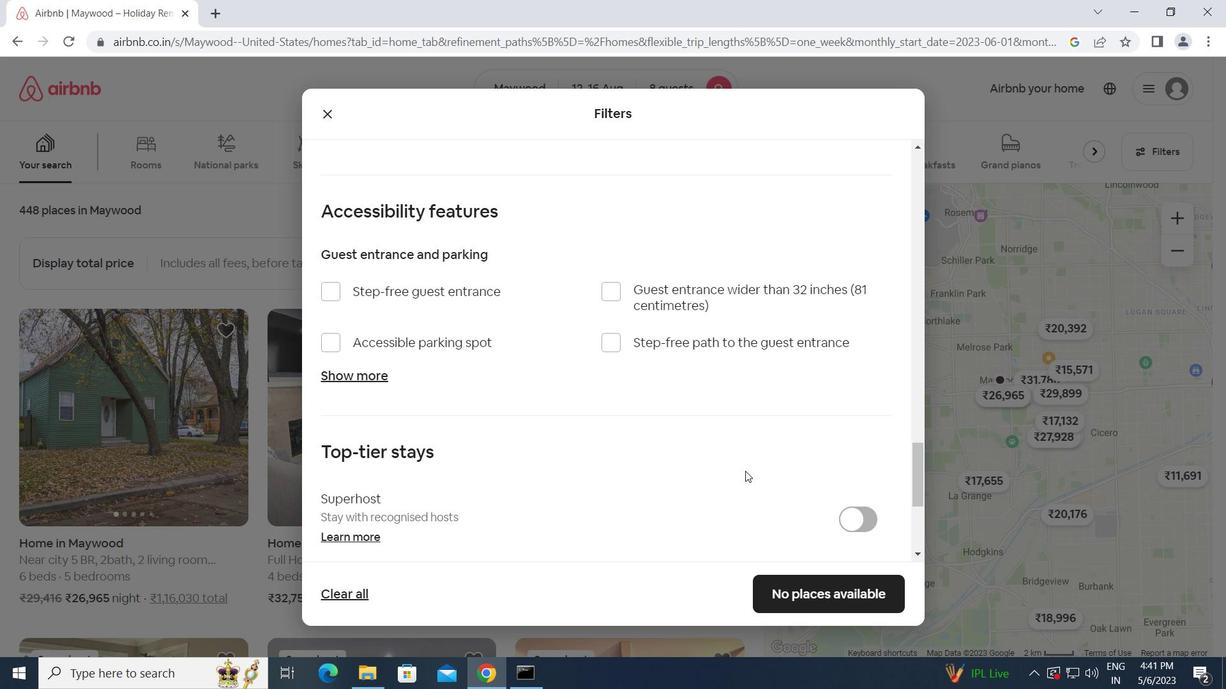 
Action: Mouse scrolled (746, 471) with delta (0, 0)
Screenshot: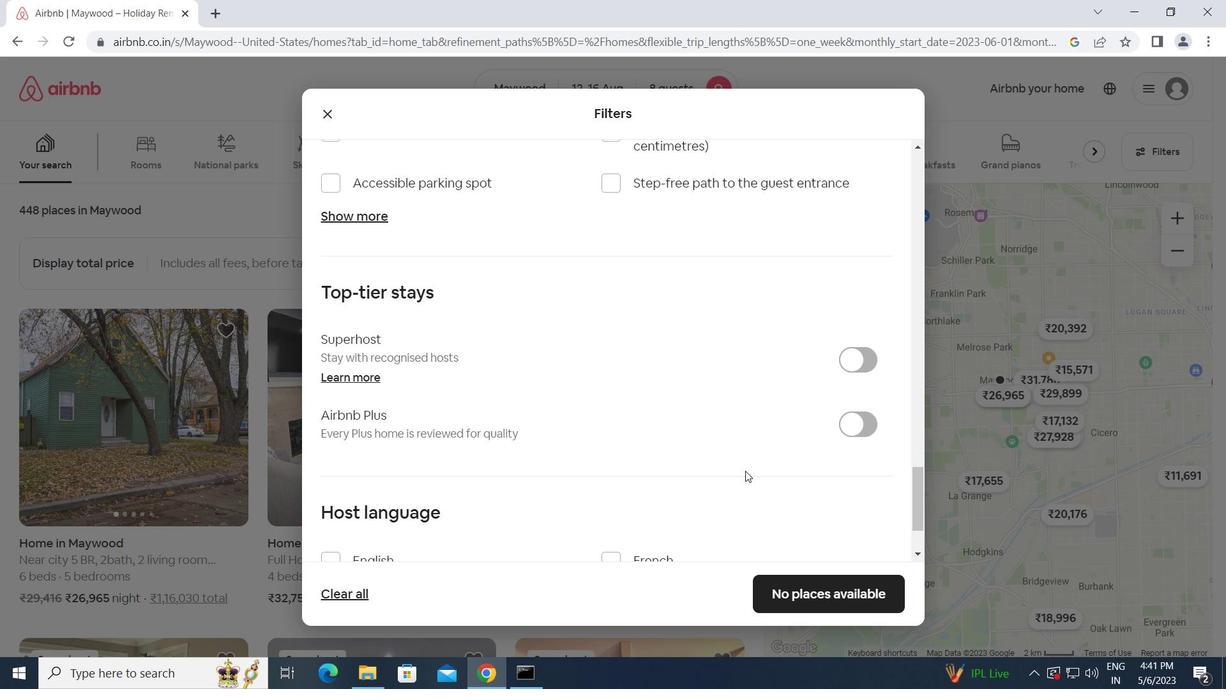 
Action: Mouse moved to (326, 482)
Screenshot: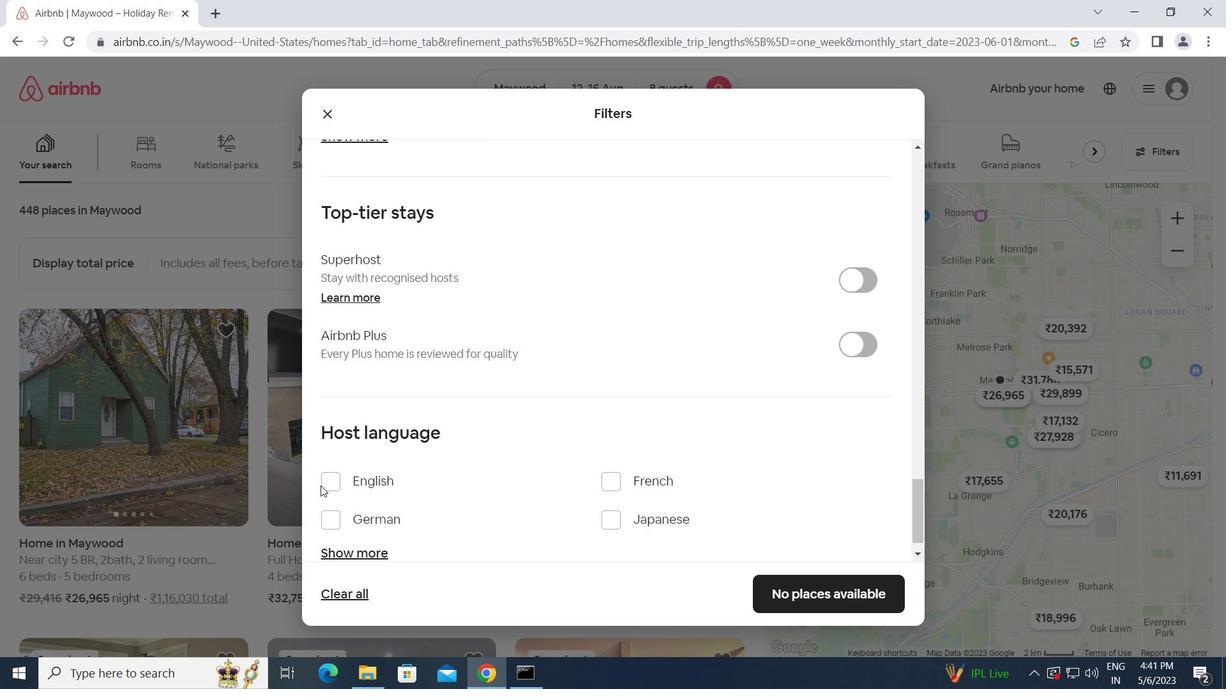 
Action: Mouse pressed left at (326, 482)
Screenshot: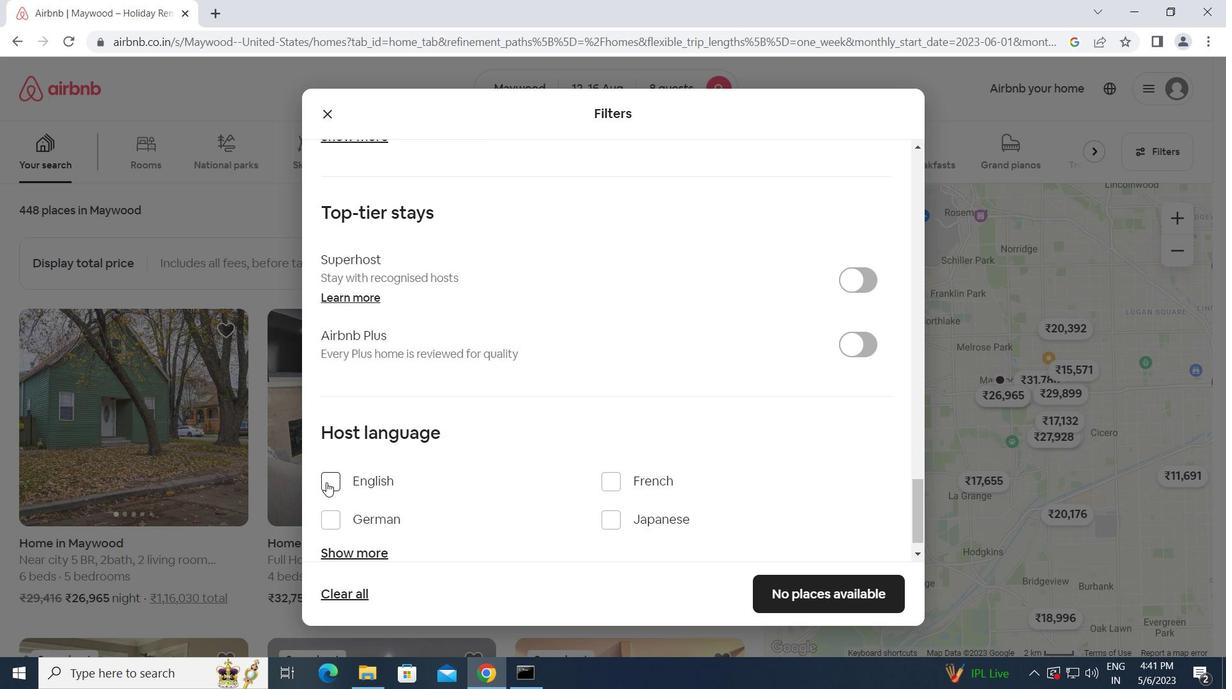 
Action: Mouse moved to (801, 589)
Screenshot: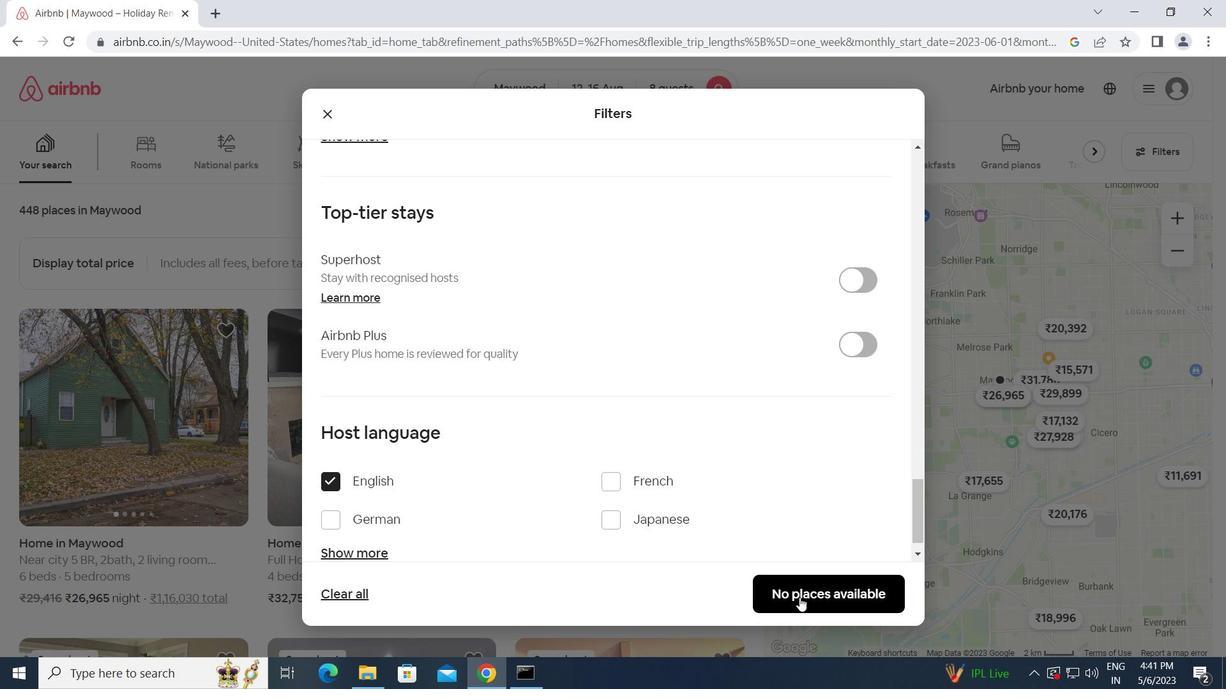 
Action: Mouse pressed left at (801, 589)
Screenshot: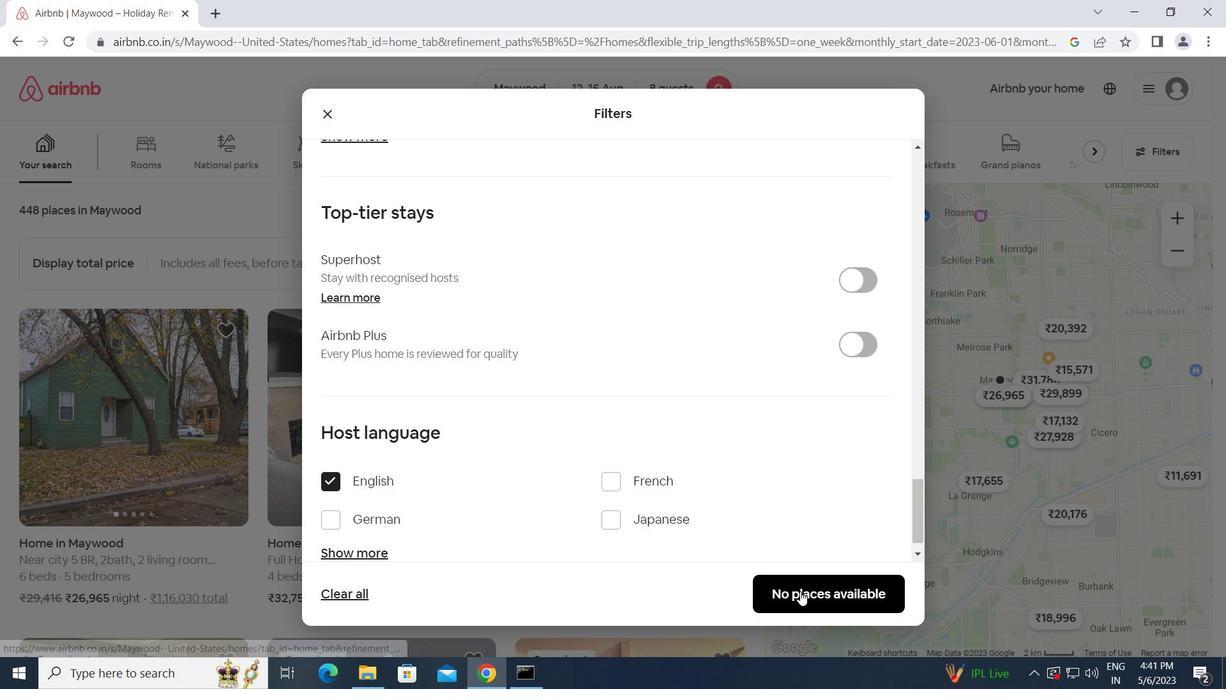 
Action: Mouse moved to (762, 585)
Screenshot: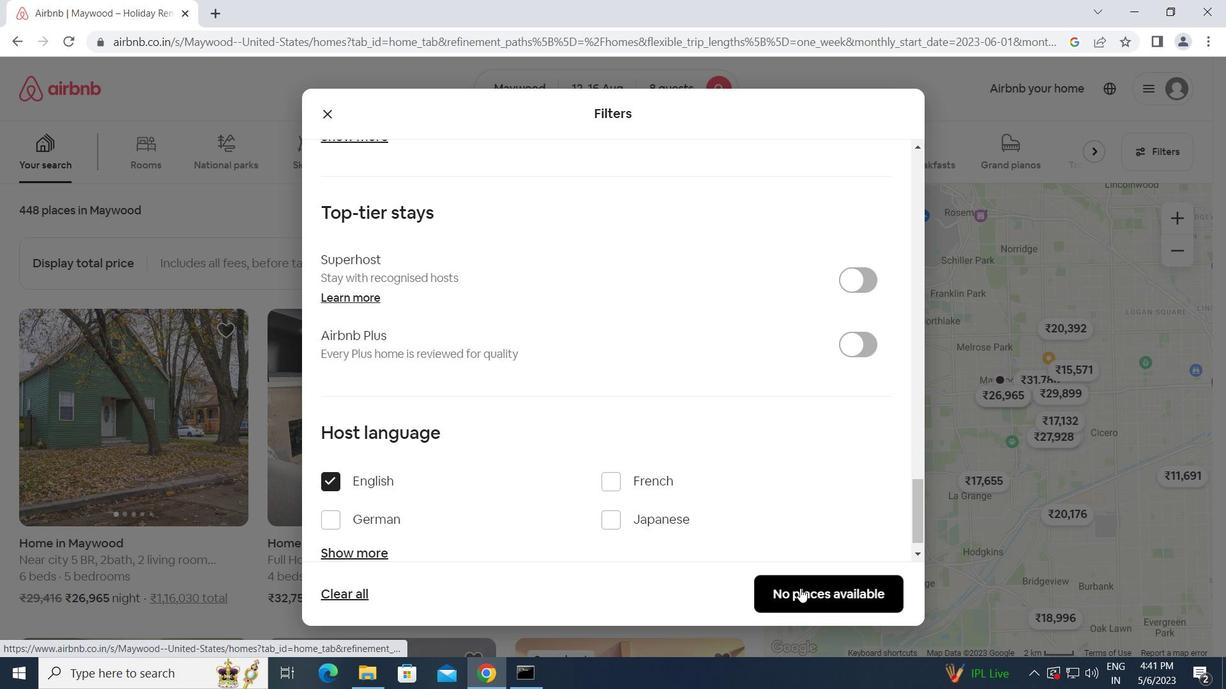 
